 Task: Find a flat in Westbrook, United States, for 2 guests from June 8 to June 16, with a price range of ₹10,000 to ₹15,000, 1 bedroom, 1 bed, 1 bathroom, WiFi, and self check-in.
Action: Mouse moved to (766, 122)
Screenshot: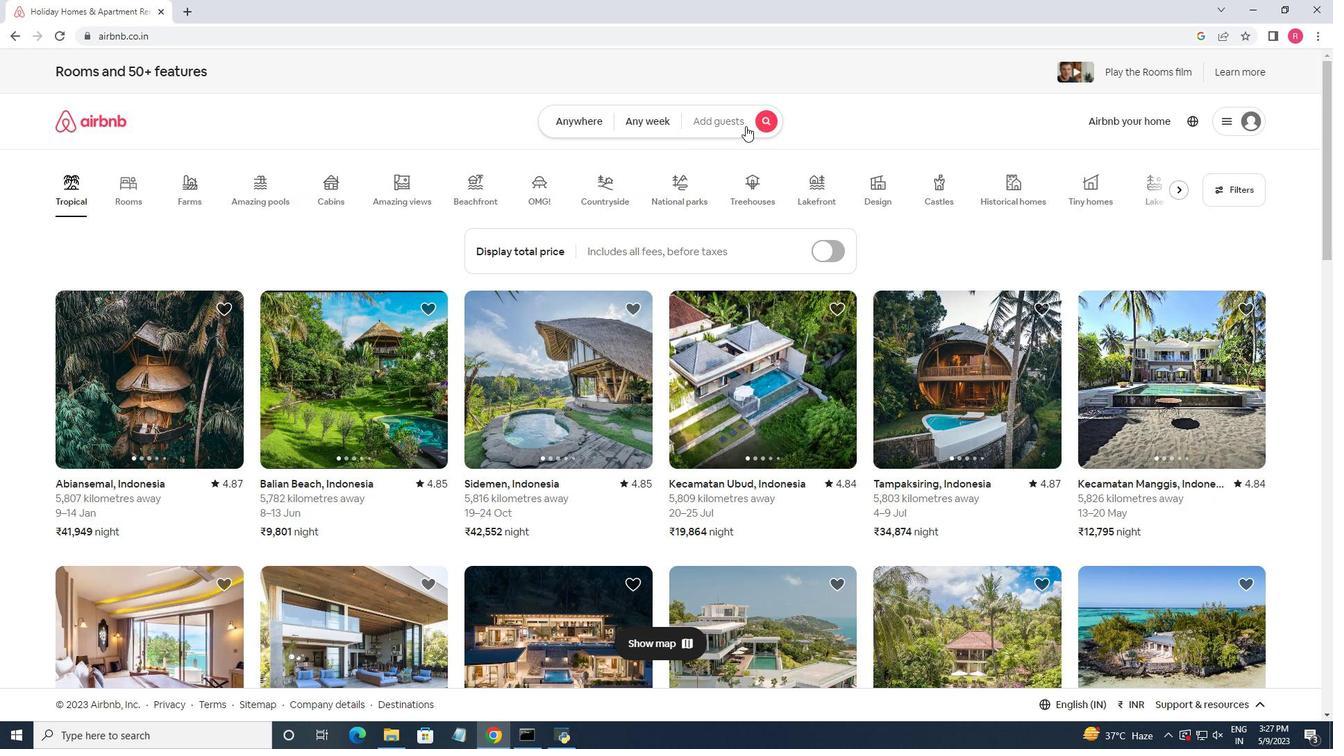 
Action: Mouse pressed left at (766, 122)
Screenshot: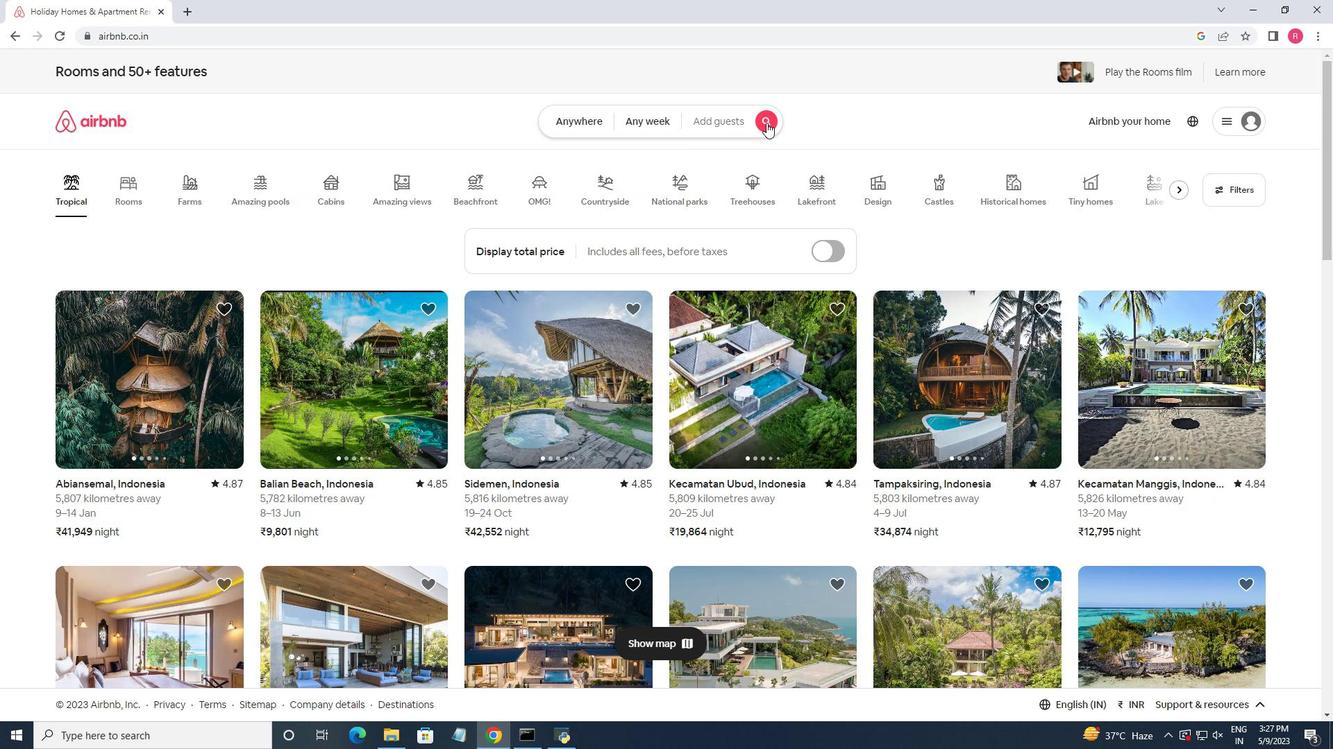 
Action: Mouse moved to (463, 180)
Screenshot: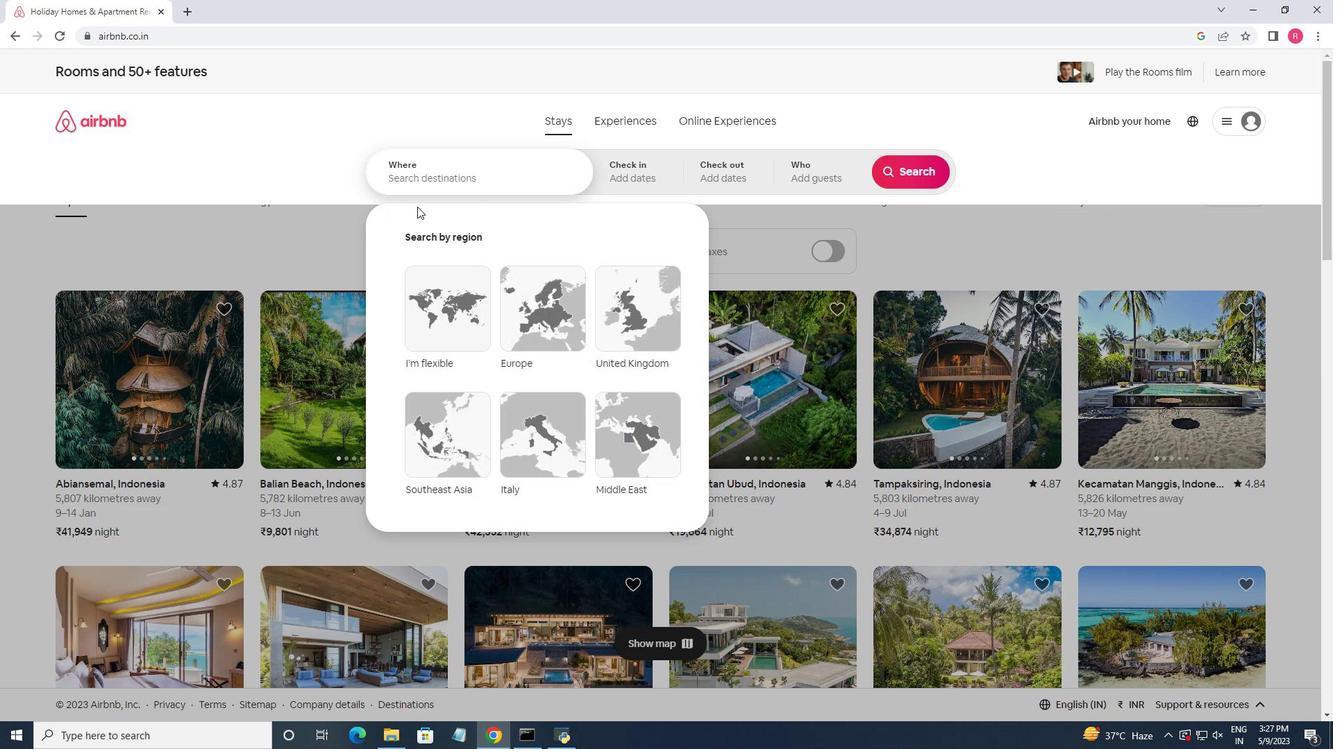 
Action: Mouse pressed left at (463, 180)
Screenshot: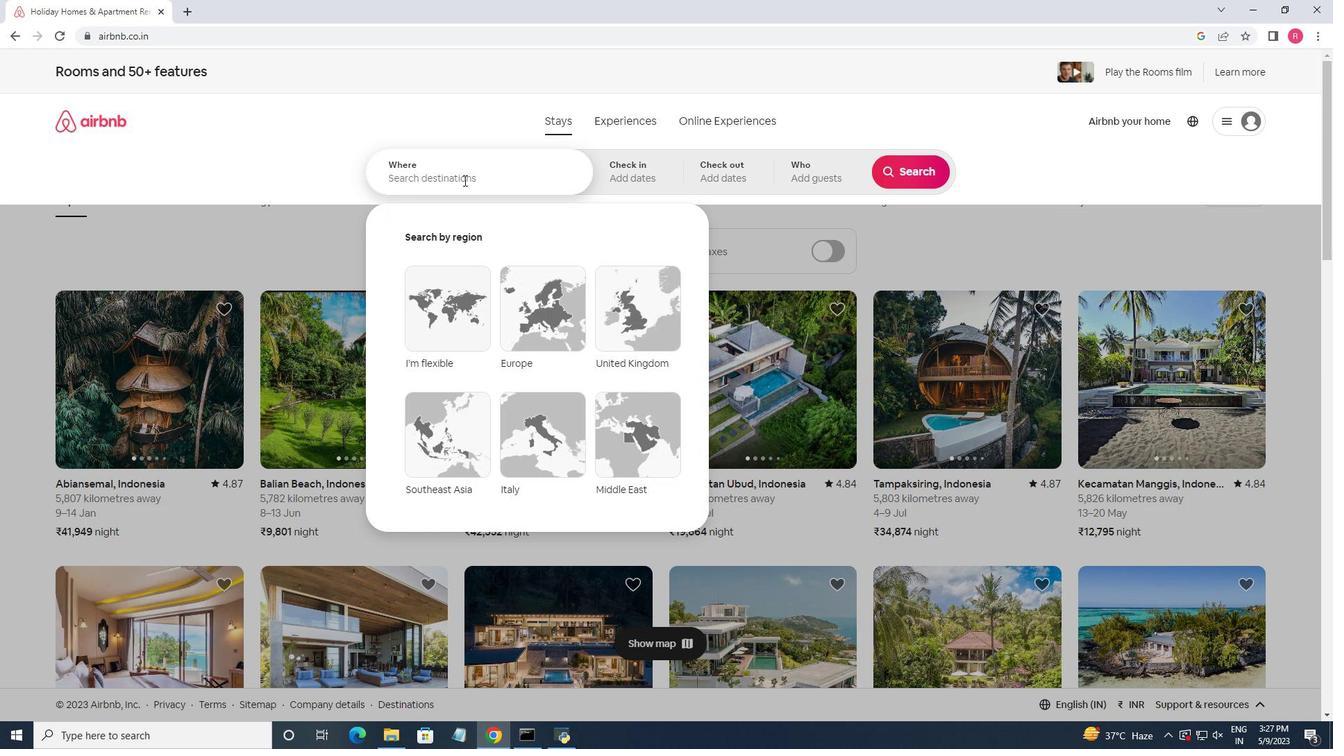 
Action: Key pressed <Key.shift>
Screenshot: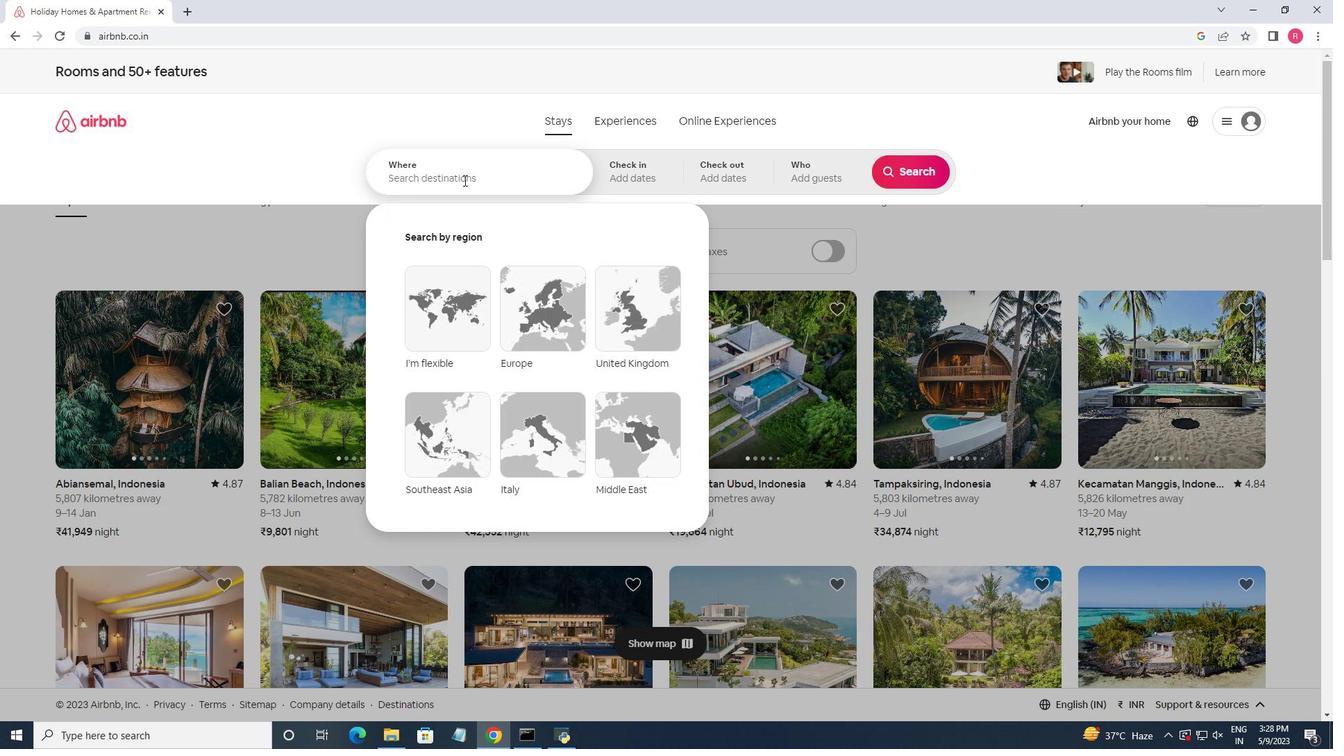 
Action: Mouse moved to (463, 179)
Screenshot: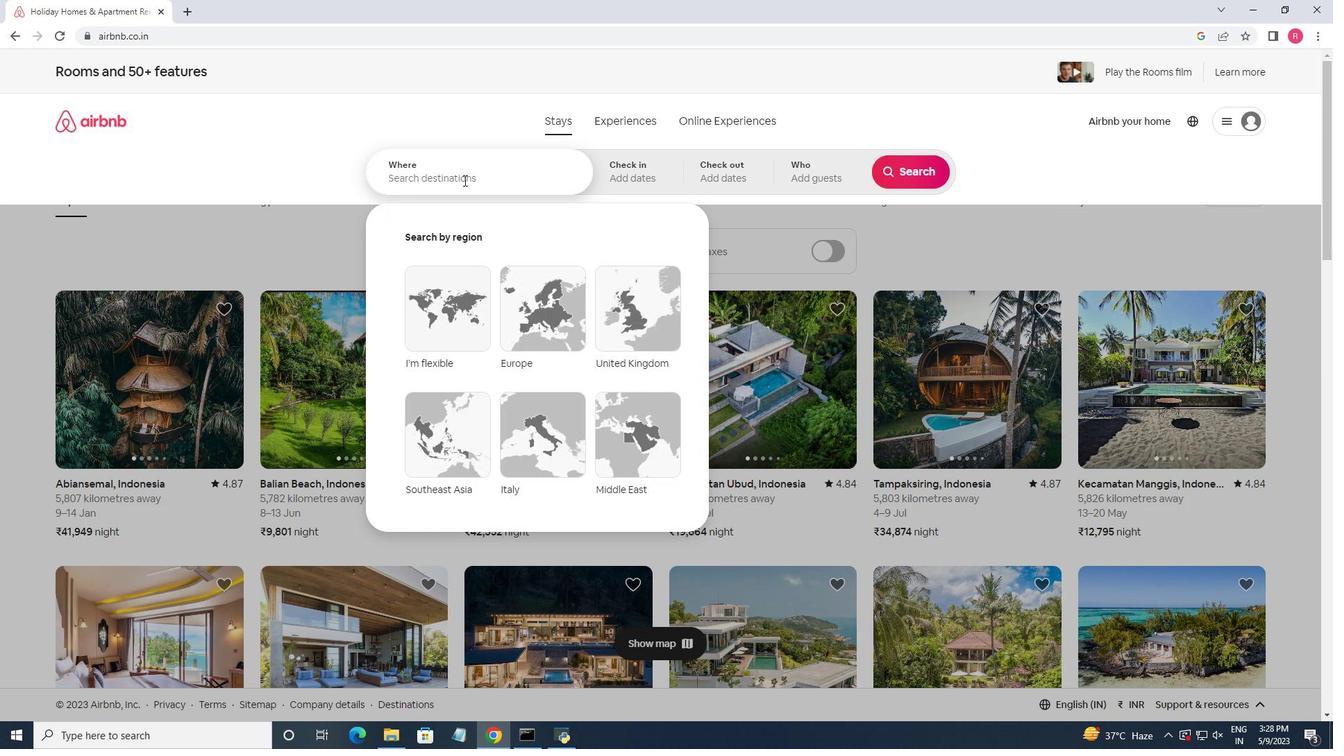 
Action: Key pressed Westbrook,<Key.space><Key.shift>United<Key.space><Key.space><Key.shift>States
Screenshot: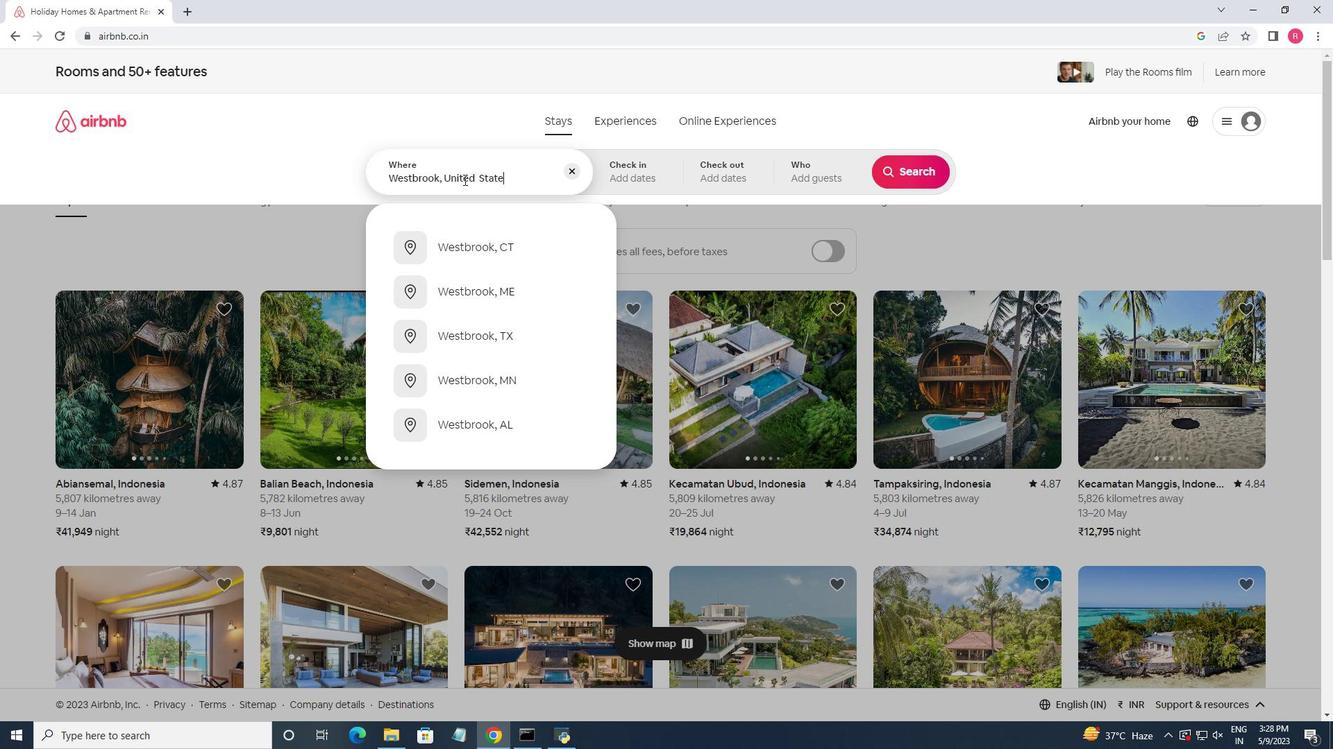 
Action: Mouse moved to (528, 195)
Screenshot: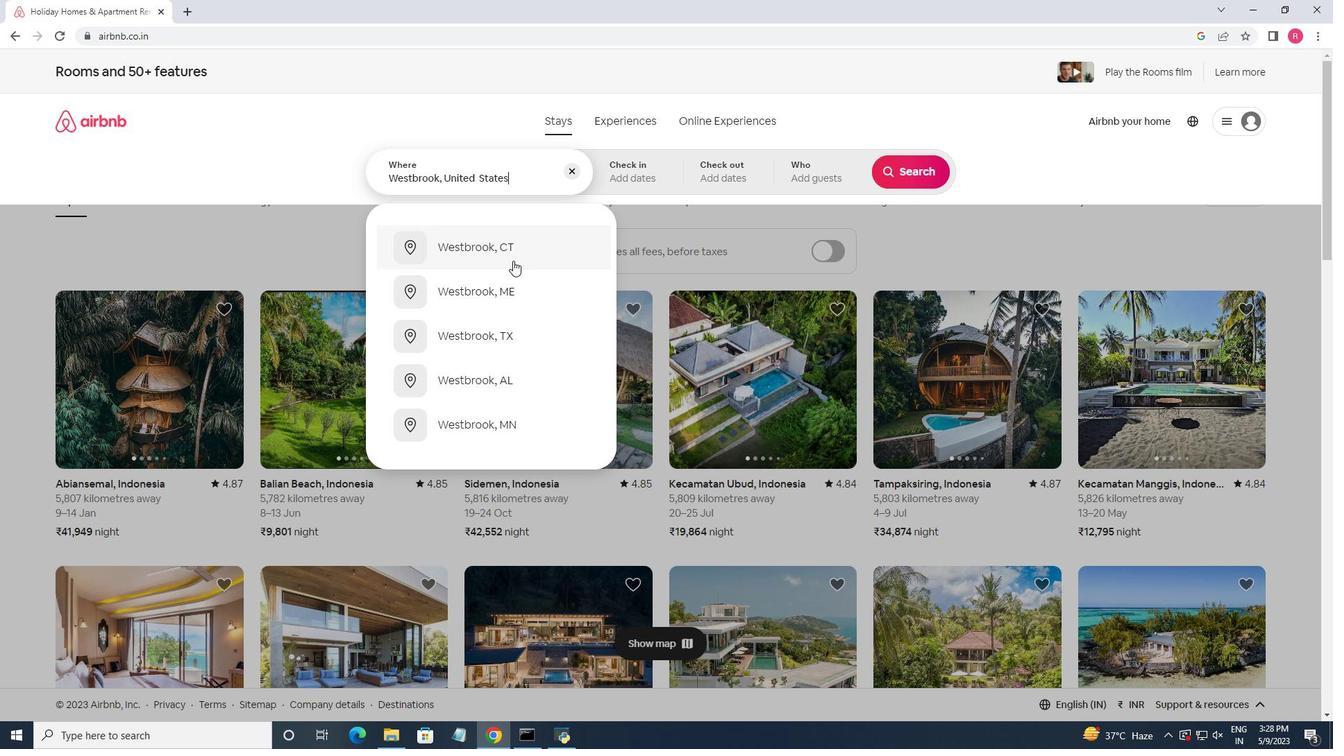 
Action: Key pressed <Key.enter>
Screenshot: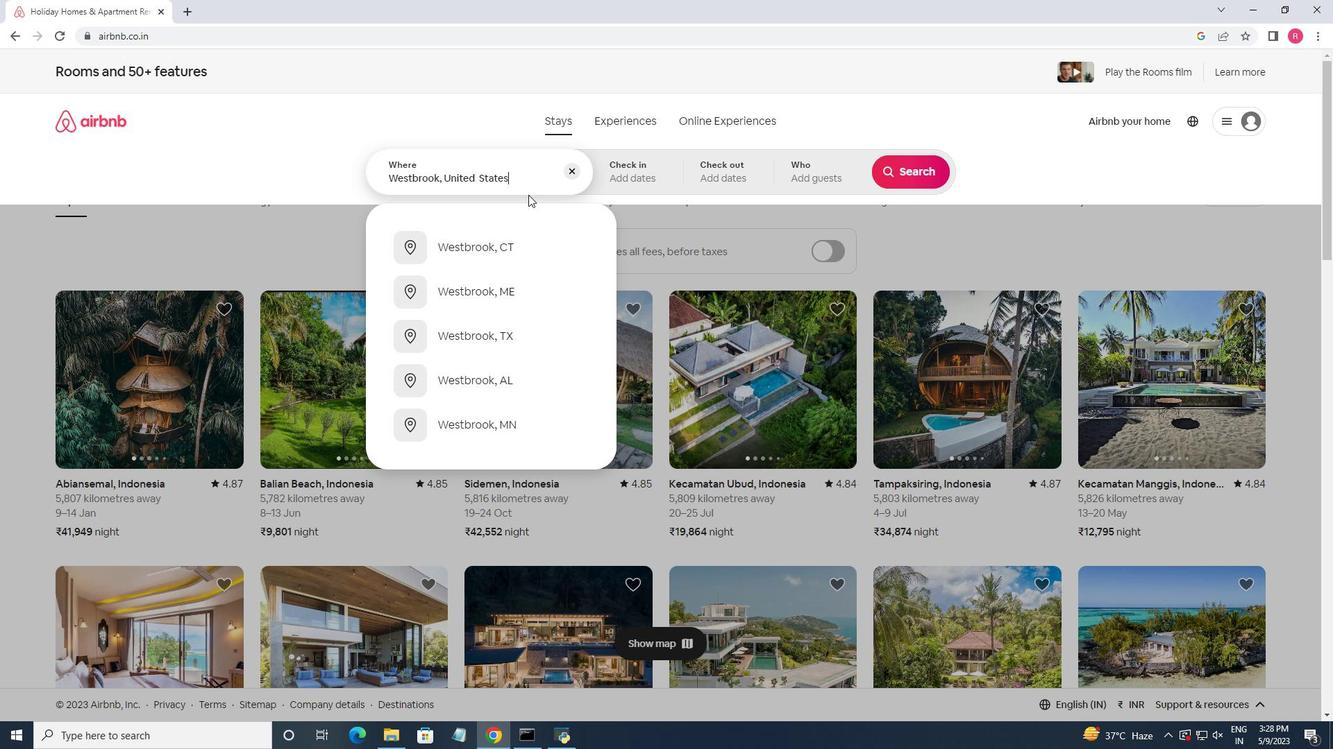 
Action: Mouse moved to (826, 377)
Screenshot: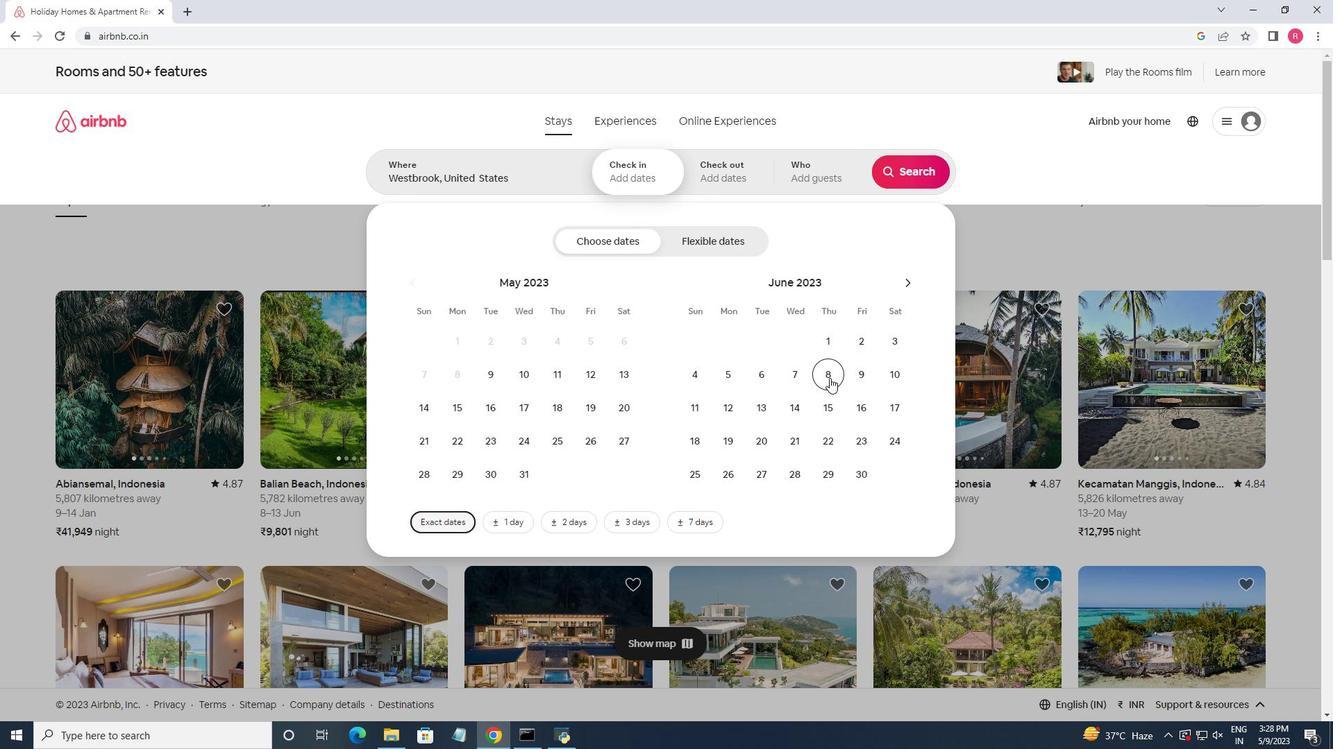 
Action: Mouse pressed left at (826, 377)
Screenshot: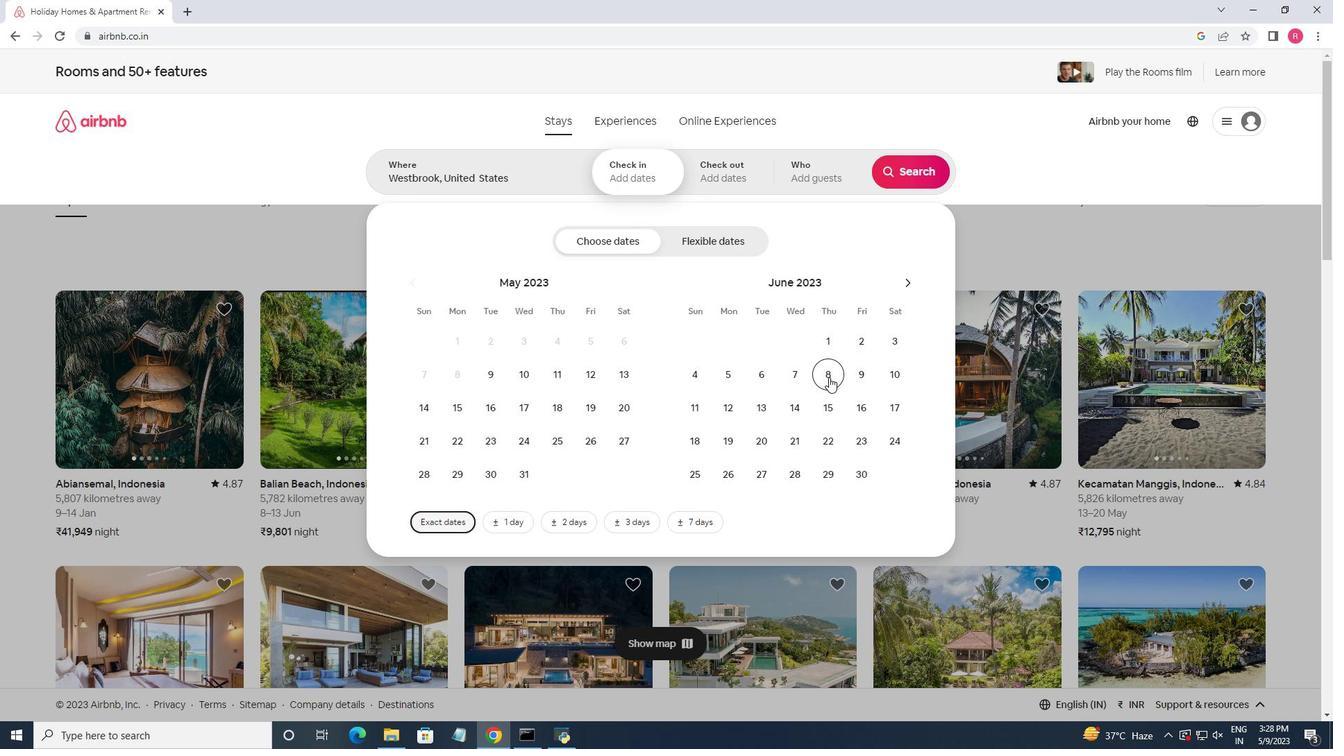 
Action: Mouse moved to (855, 414)
Screenshot: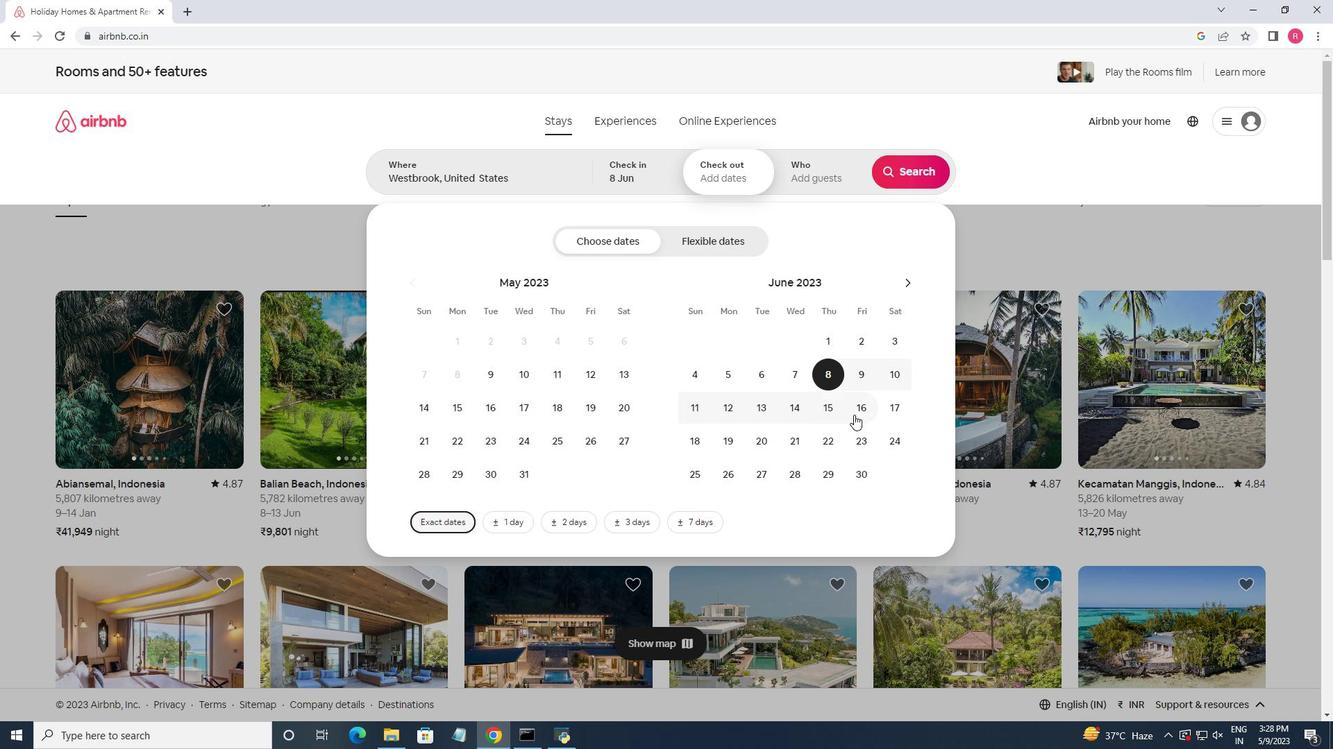 
Action: Mouse pressed left at (855, 414)
Screenshot: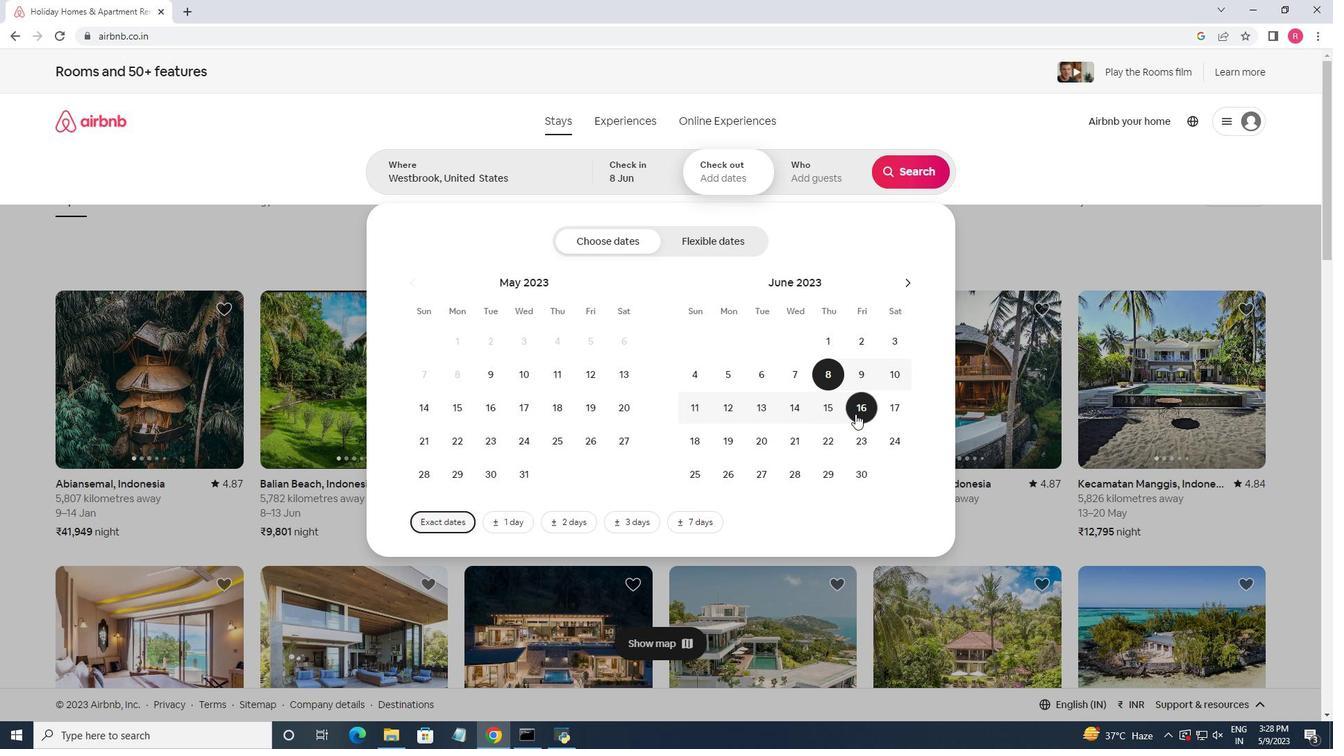 
Action: Mouse moved to (798, 188)
Screenshot: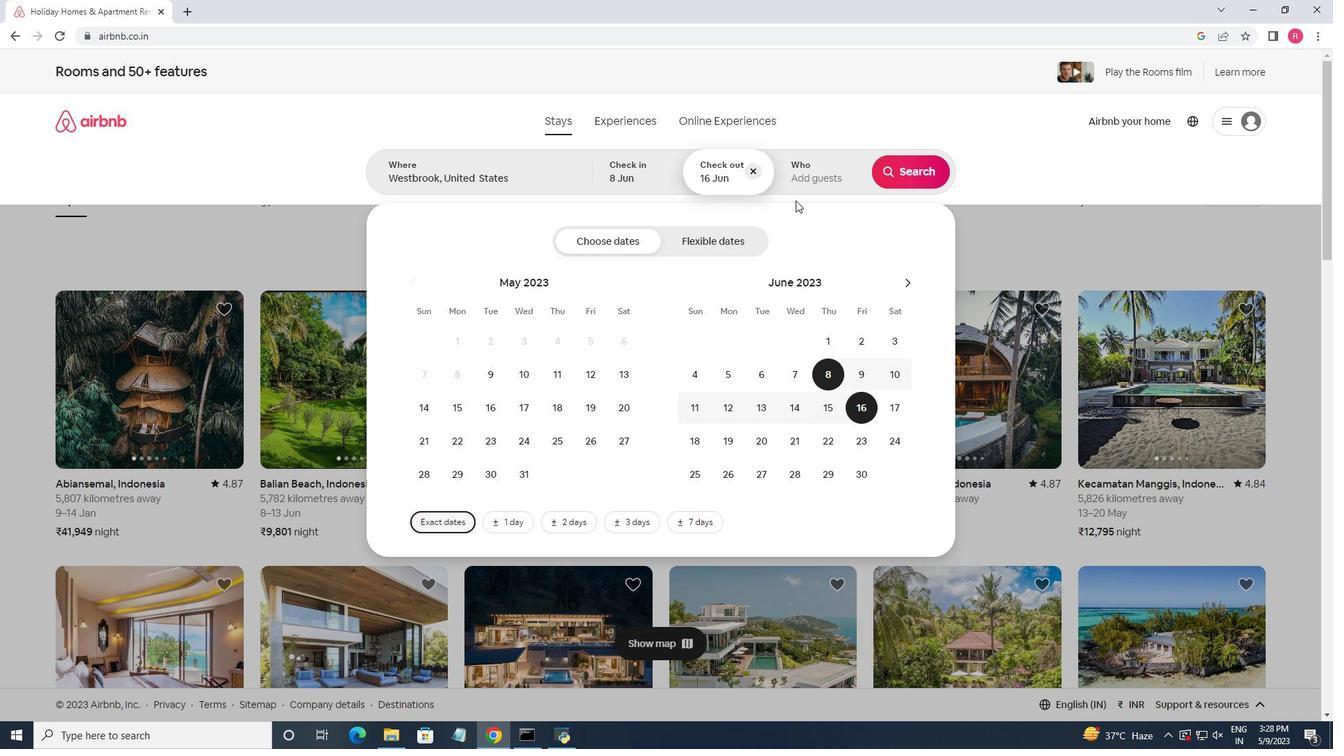 
Action: Mouse pressed left at (798, 188)
Screenshot: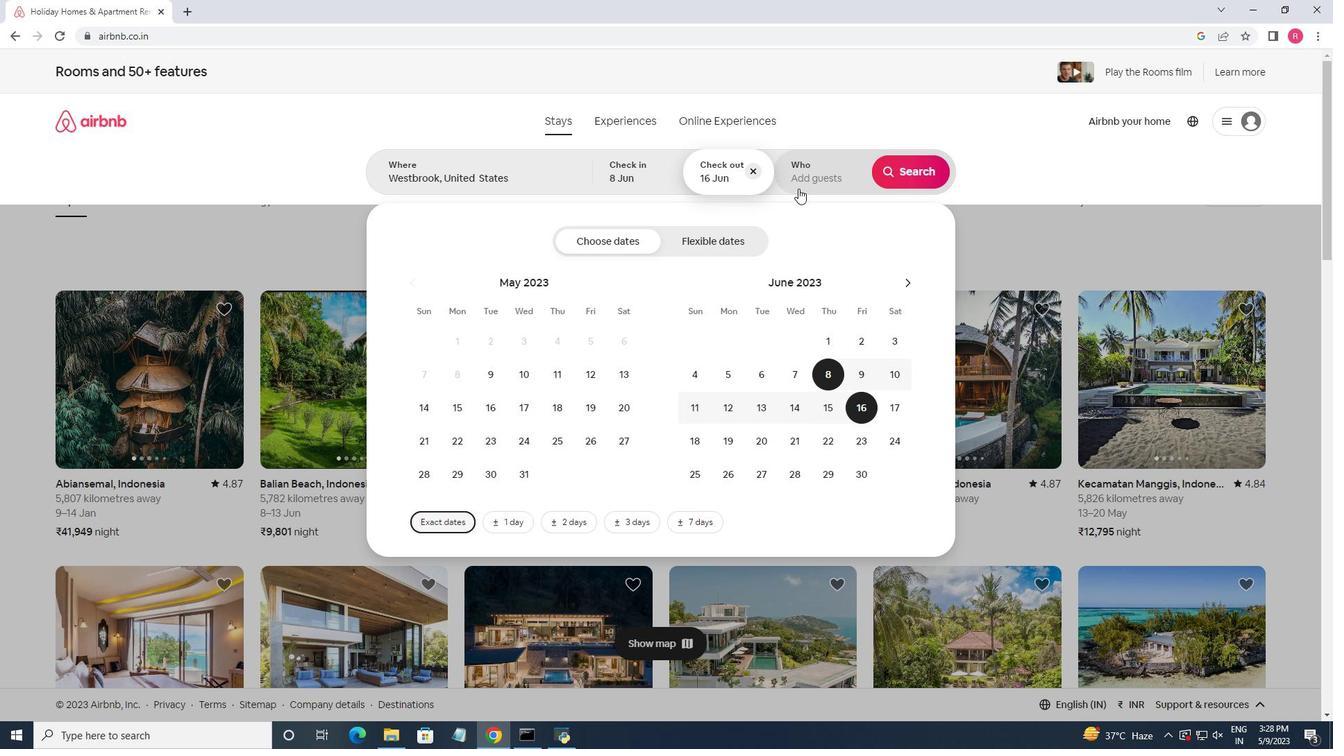 
Action: Mouse moved to (907, 249)
Screenshot: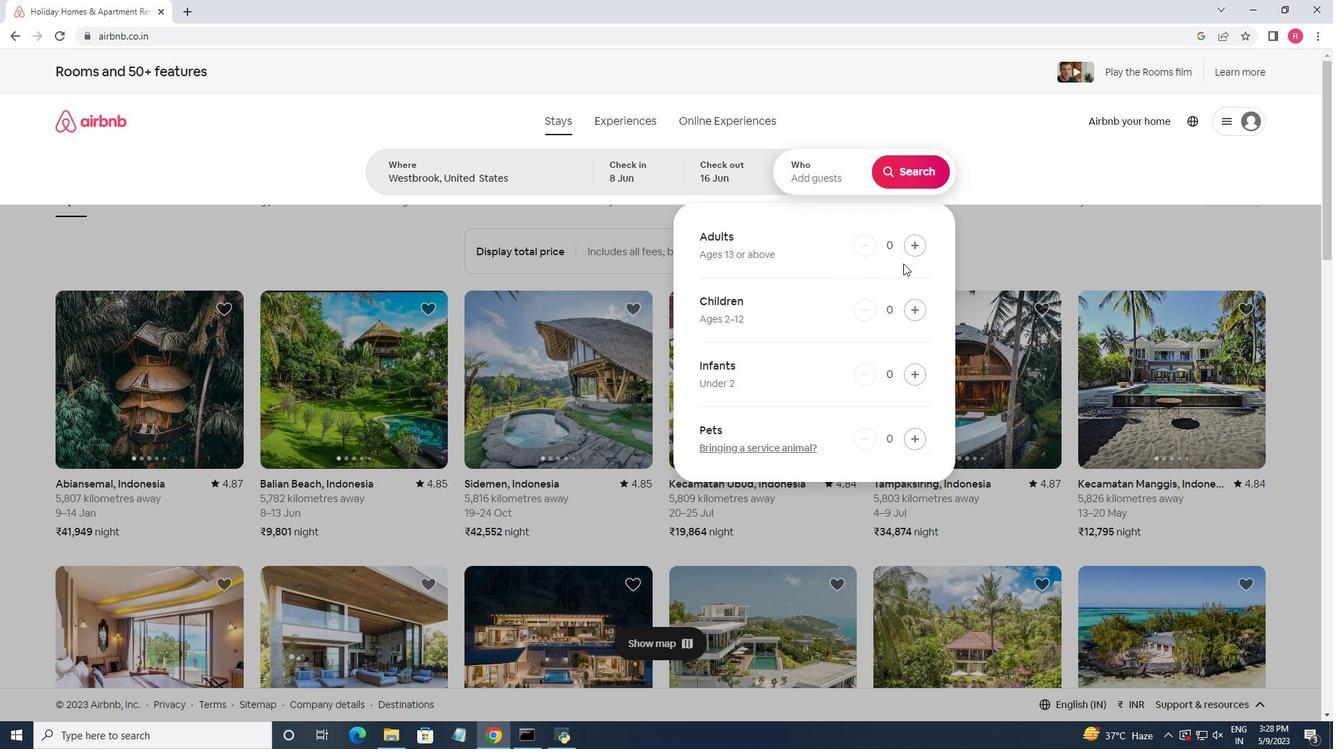 
Action: Mouse pressed left at (907, 249)
Screenshot: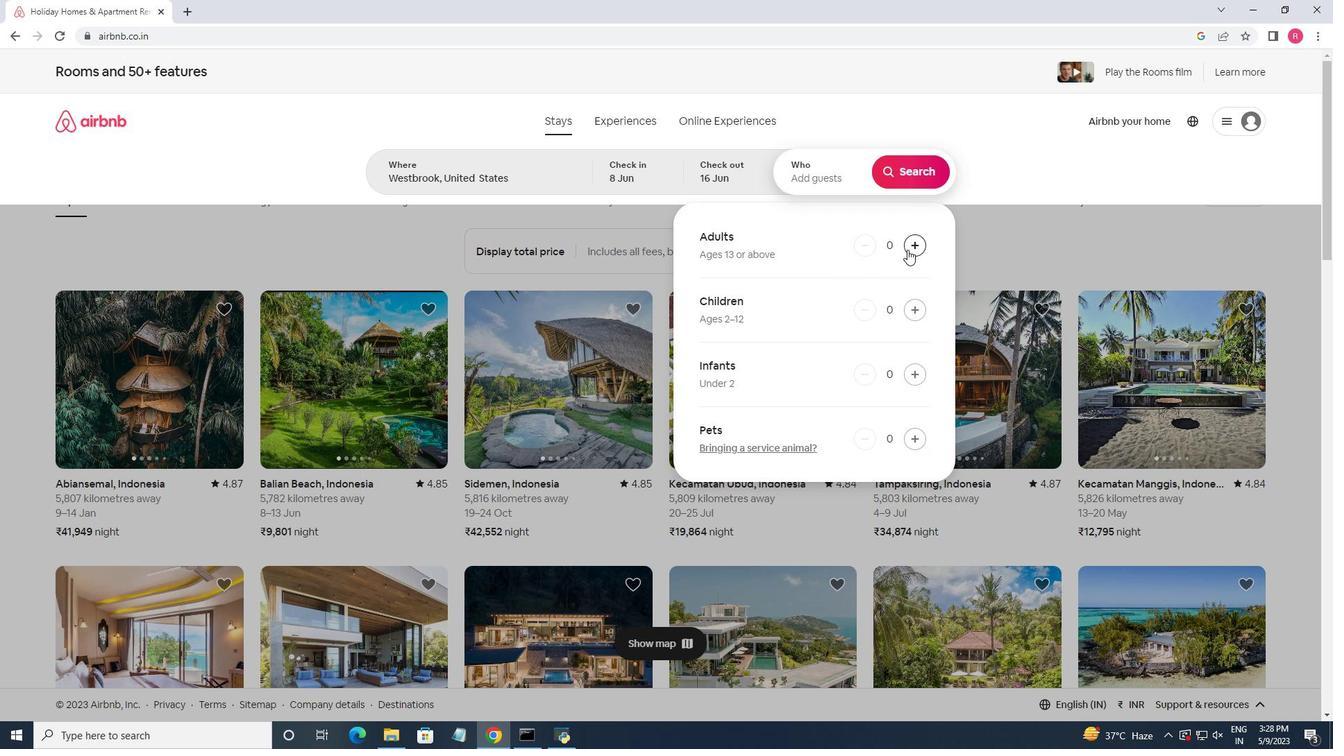 
Action: Mouse pressed left at (907, 249)
Screenshot: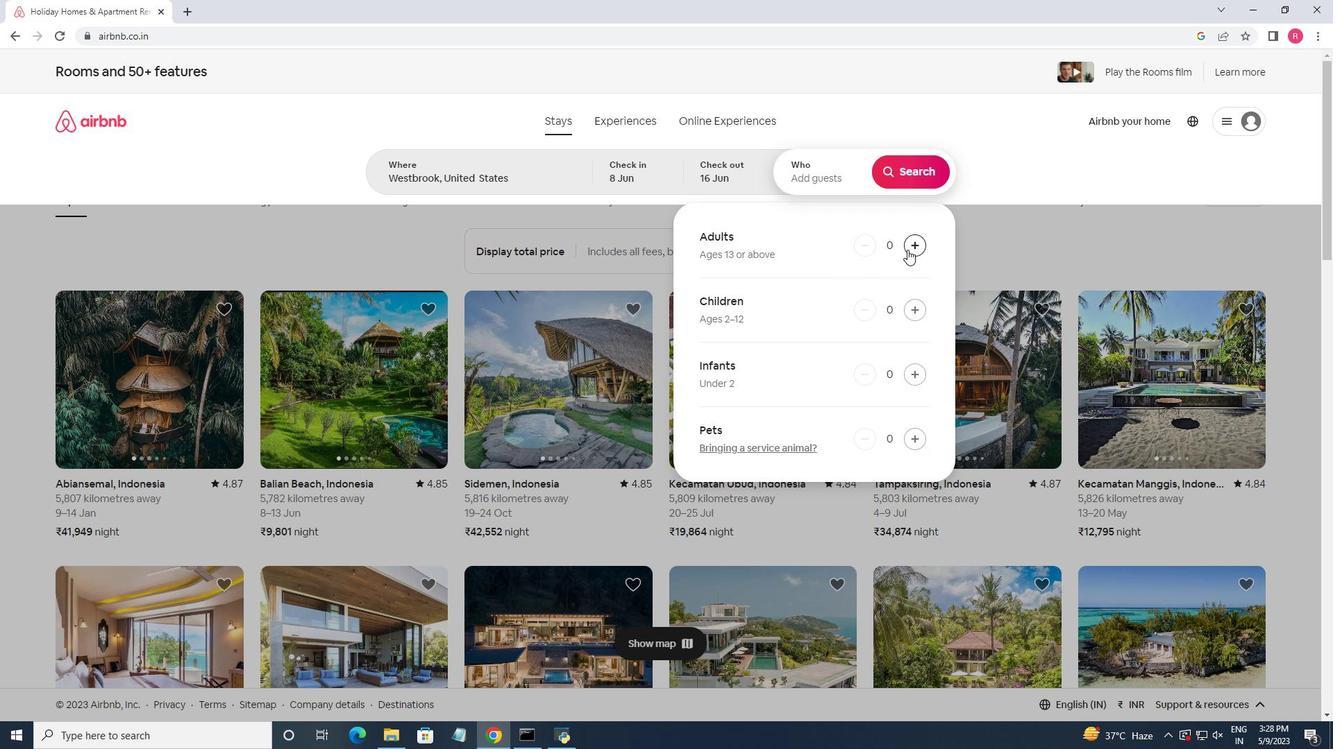 
Action: Mouse moved to (894, 174)
Screenshot: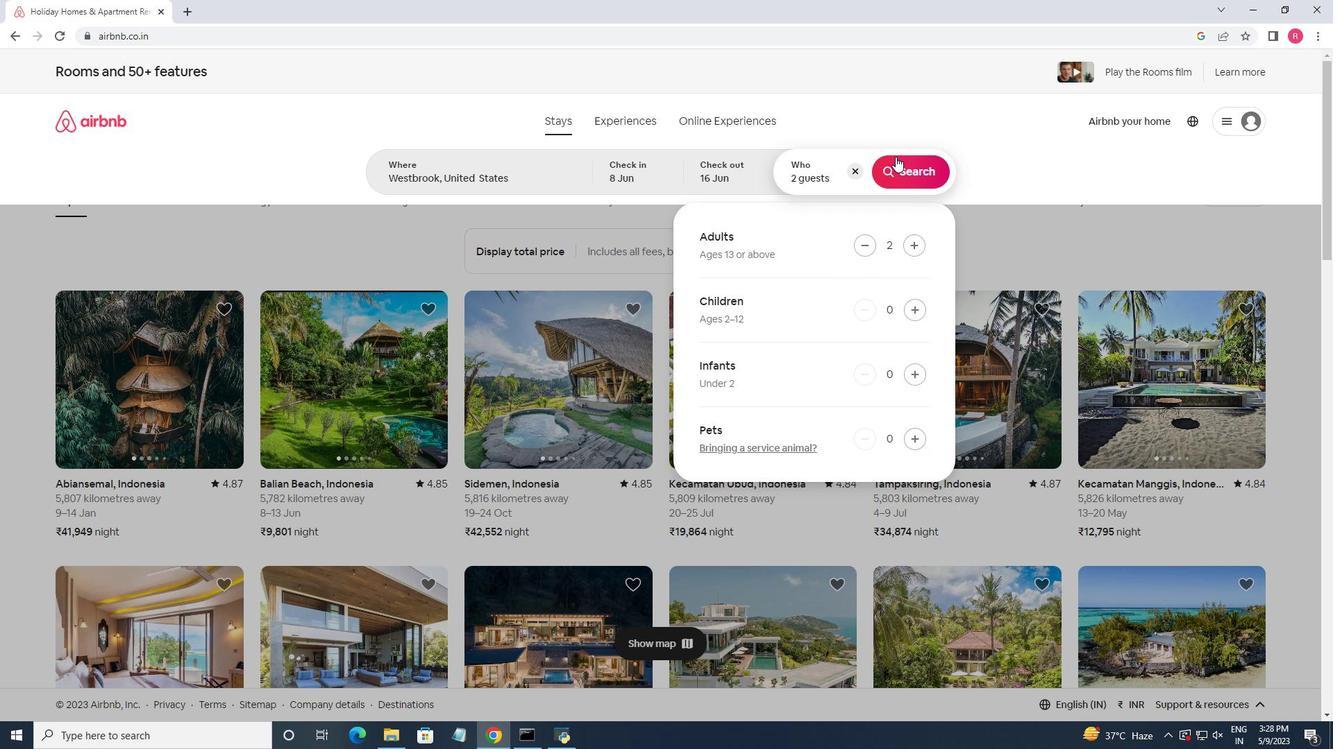 
Action: Mouse pressed left at (894, 174)
Screenshot: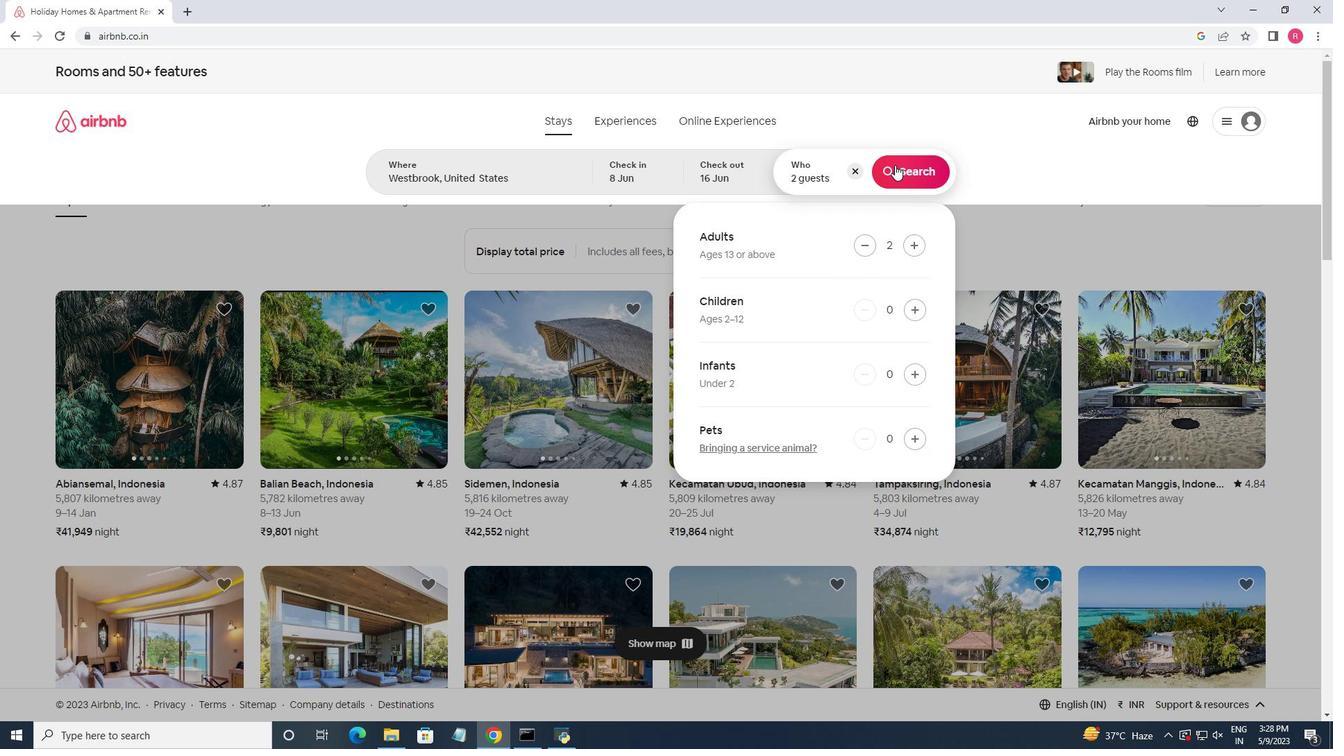 
Action: Mouse moved to (1277, 135)
Screenshot: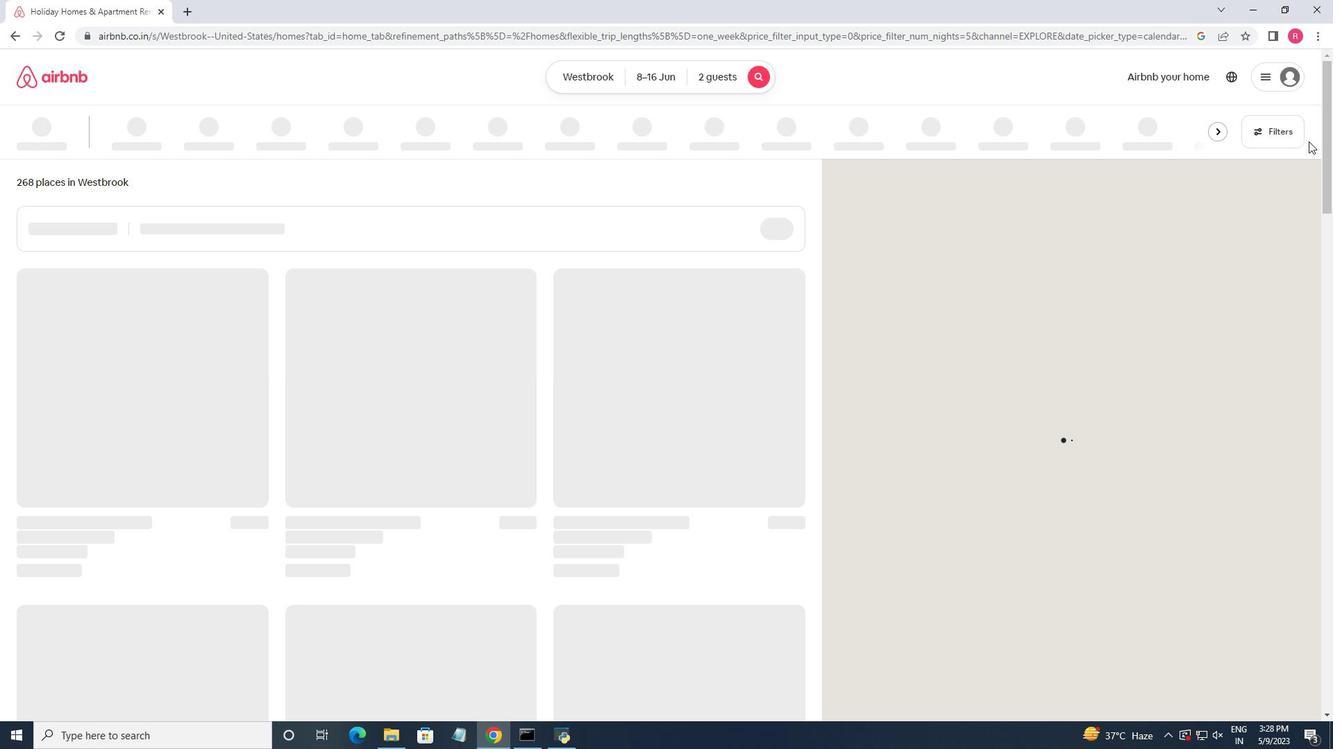 
Action: Mouse pressed left at (1277, 135)
Screenshot: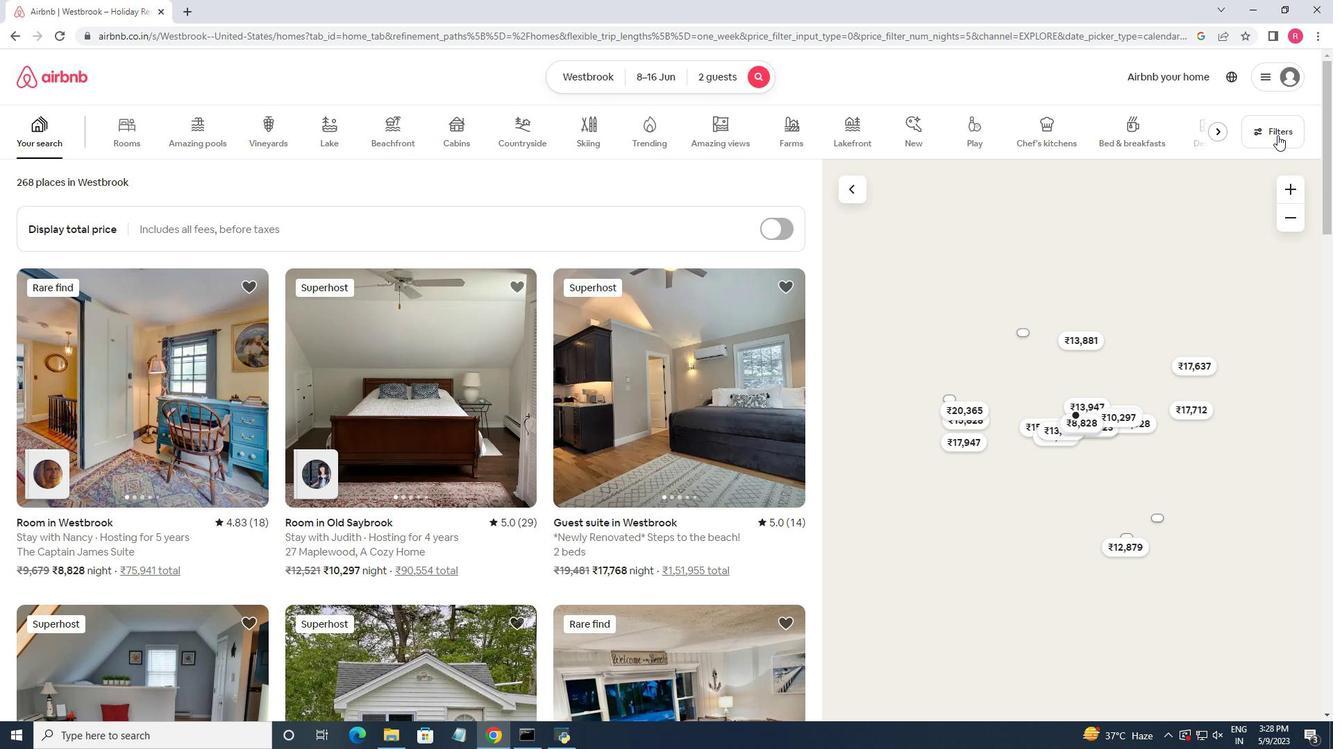 
Action: Mouse moved to (513, 470)
Screenshot: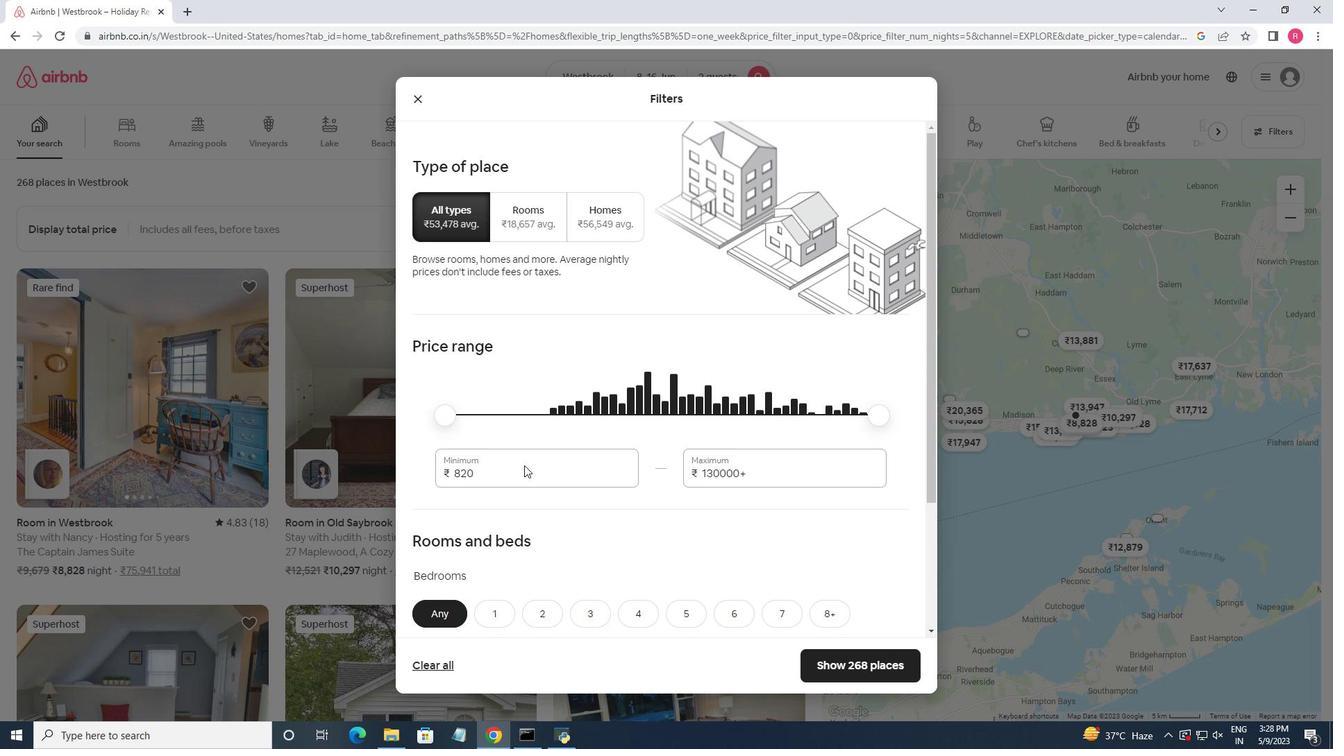 
Action: Mouse pressed left at (513, 470)
Screenshot: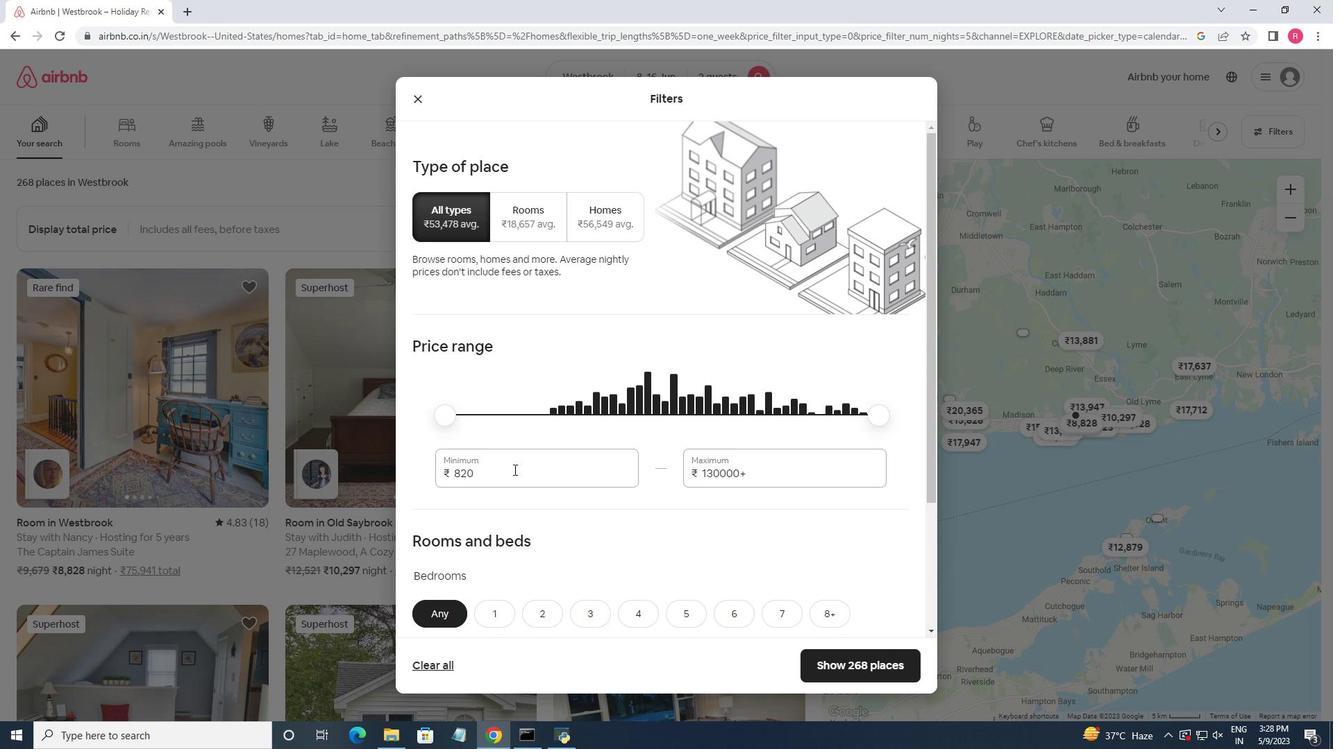 
Action: Mouse pressed left at (513, 470)
Screenshot: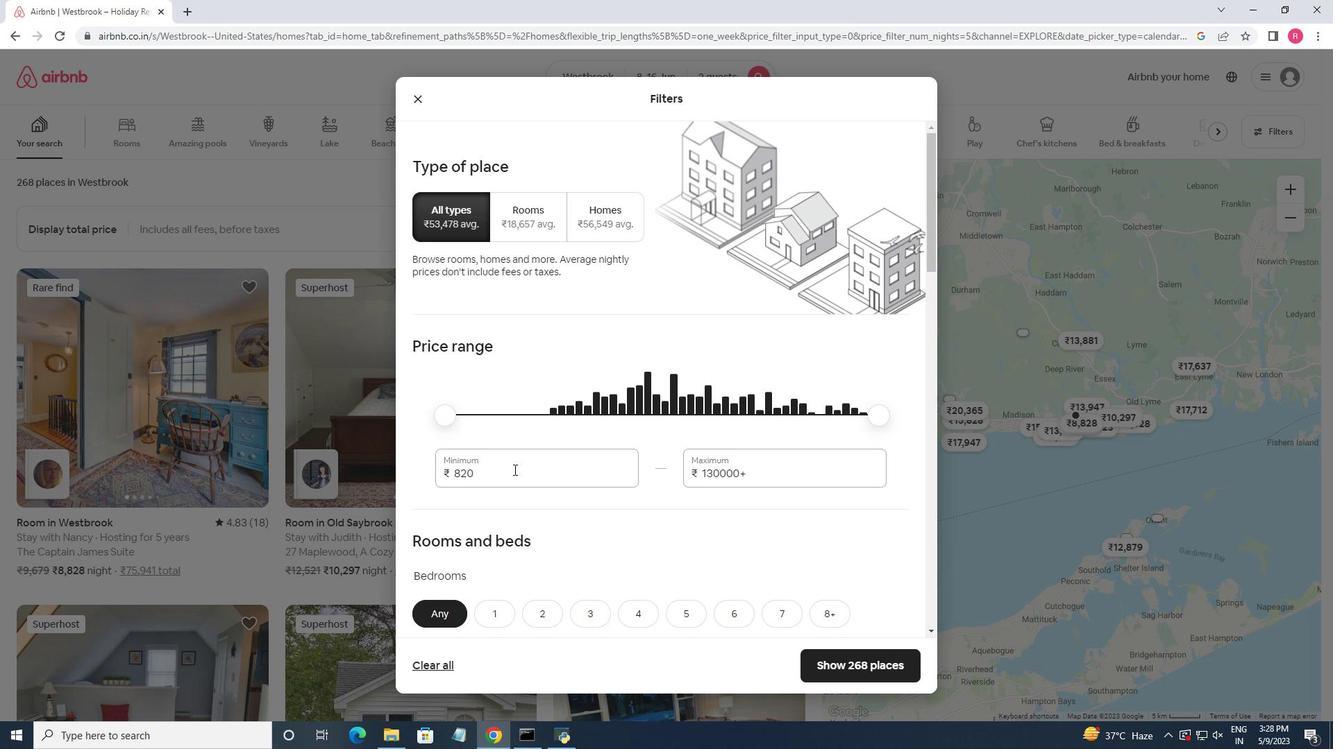 
Action: Key pressed <Key.backspace>10000<Key.tab>15000
Screenshot: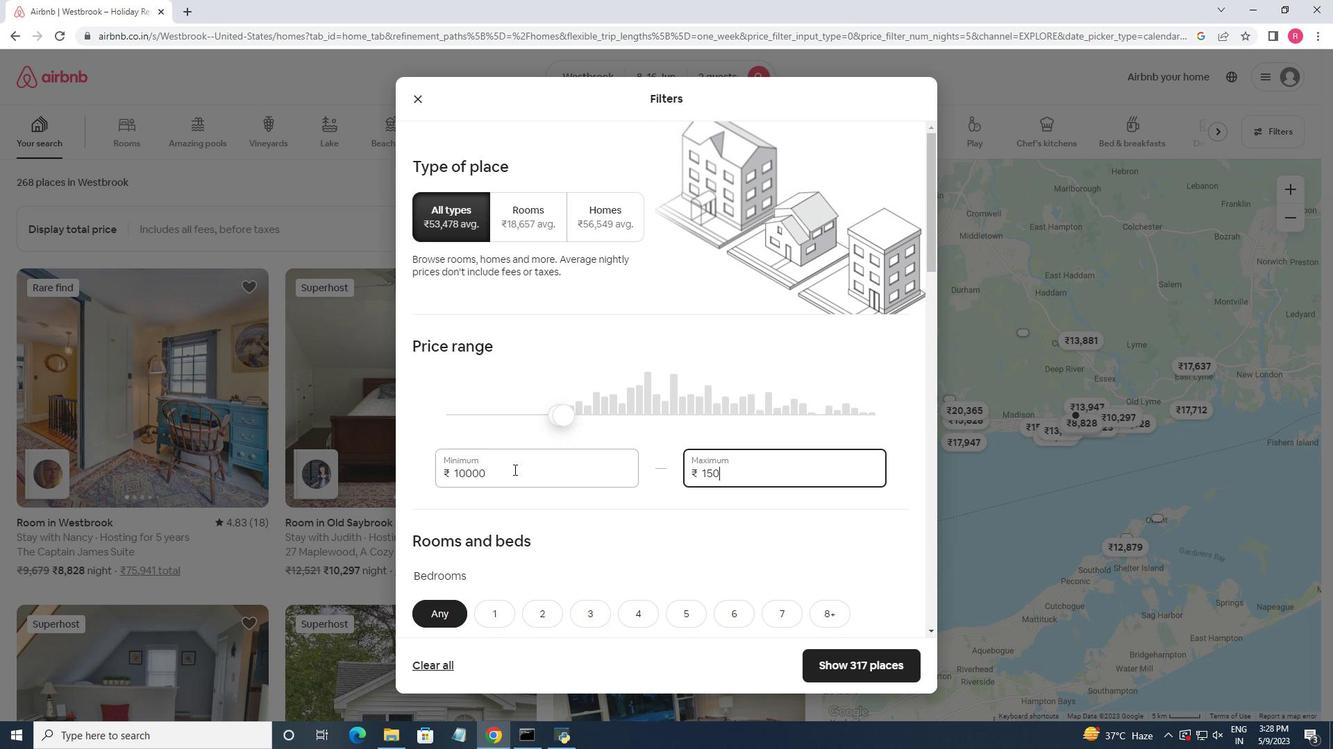 
Action: Mouse moved to (571, 416)
Screenshot: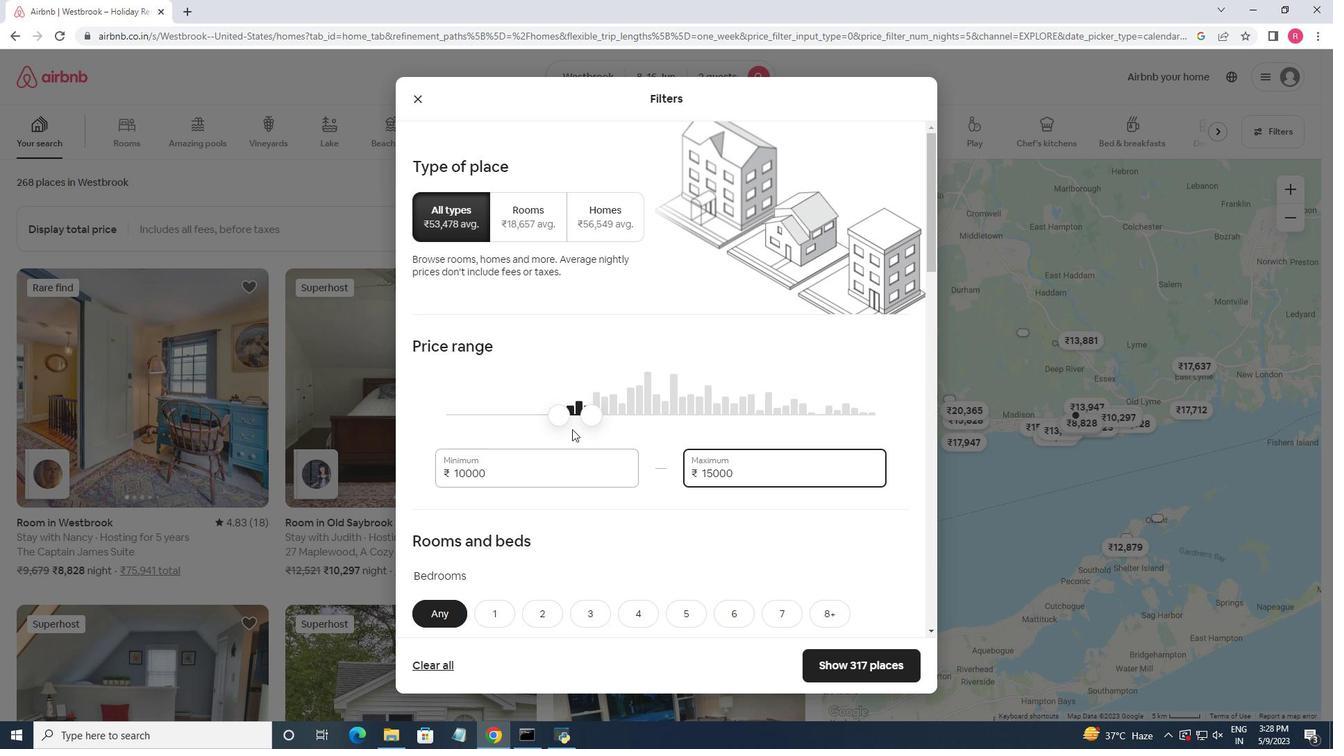 
Action: Mouse scrolled (571, 415) with delta (0, 0)
Screenshot: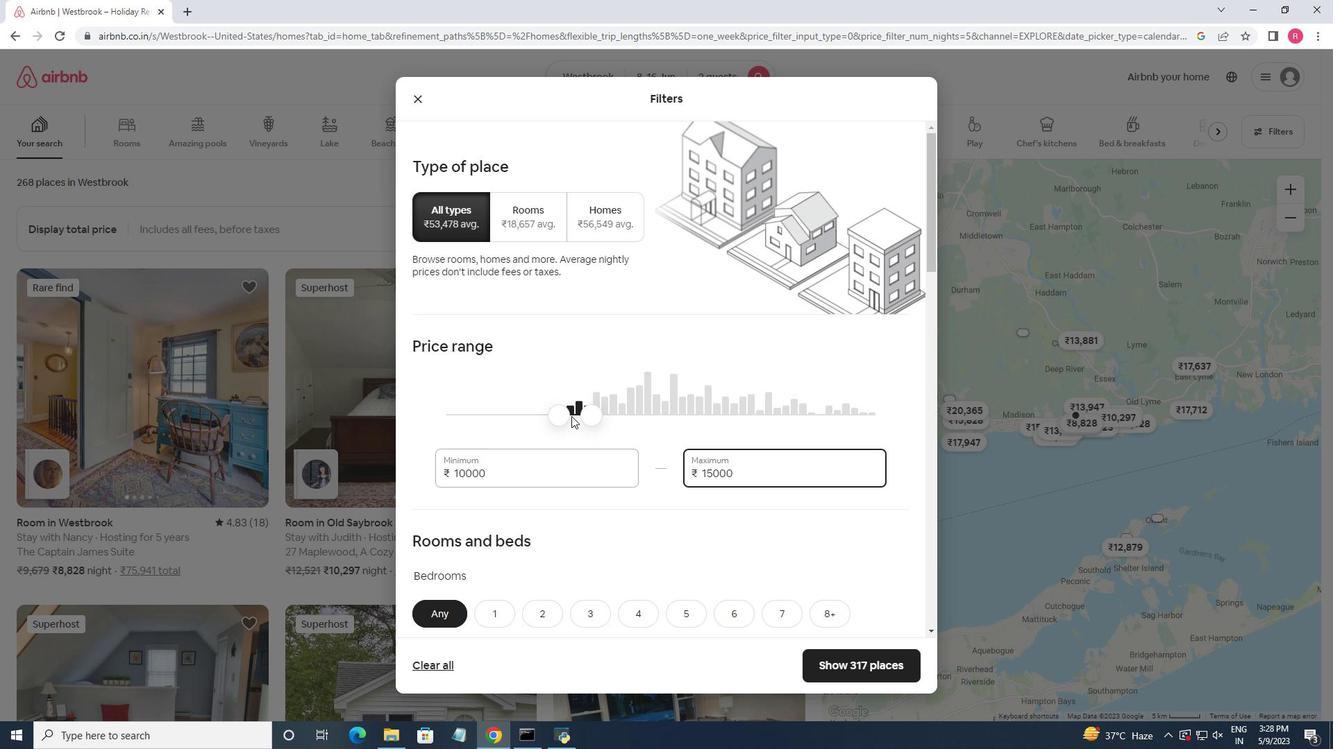 
Action: Mouse scrolled (571, 415) with delta (0, 0)
Screenshot: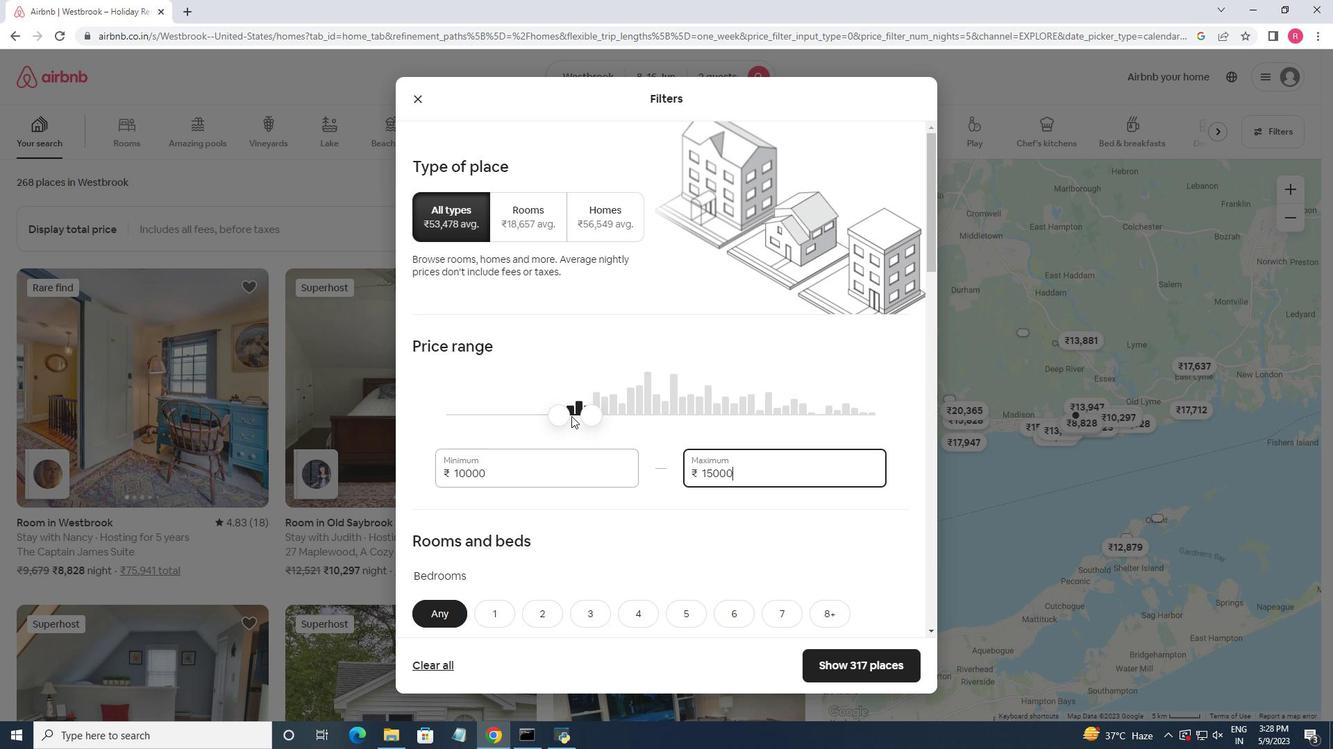 
Action: Mouse moved to (495, 480)
Screenshot: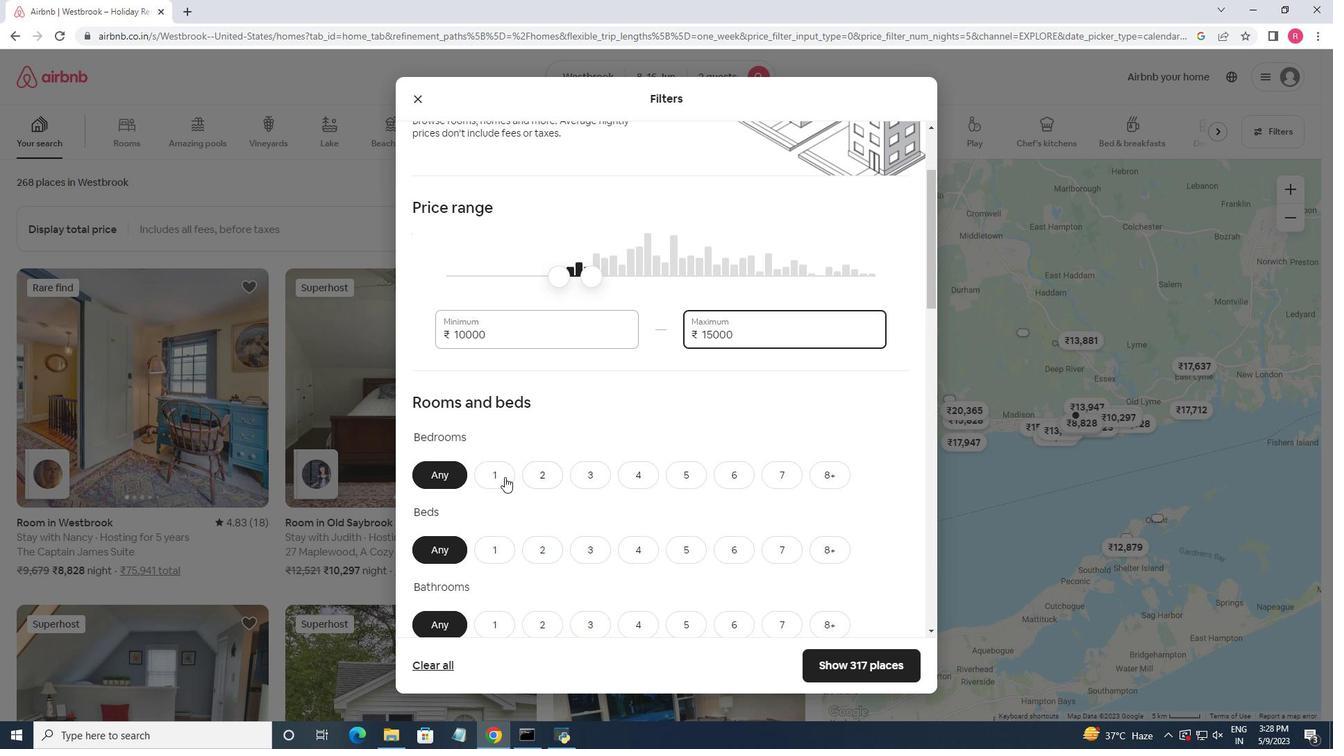 
Action: Mouse pressed left at (495, 480)
Screenshot: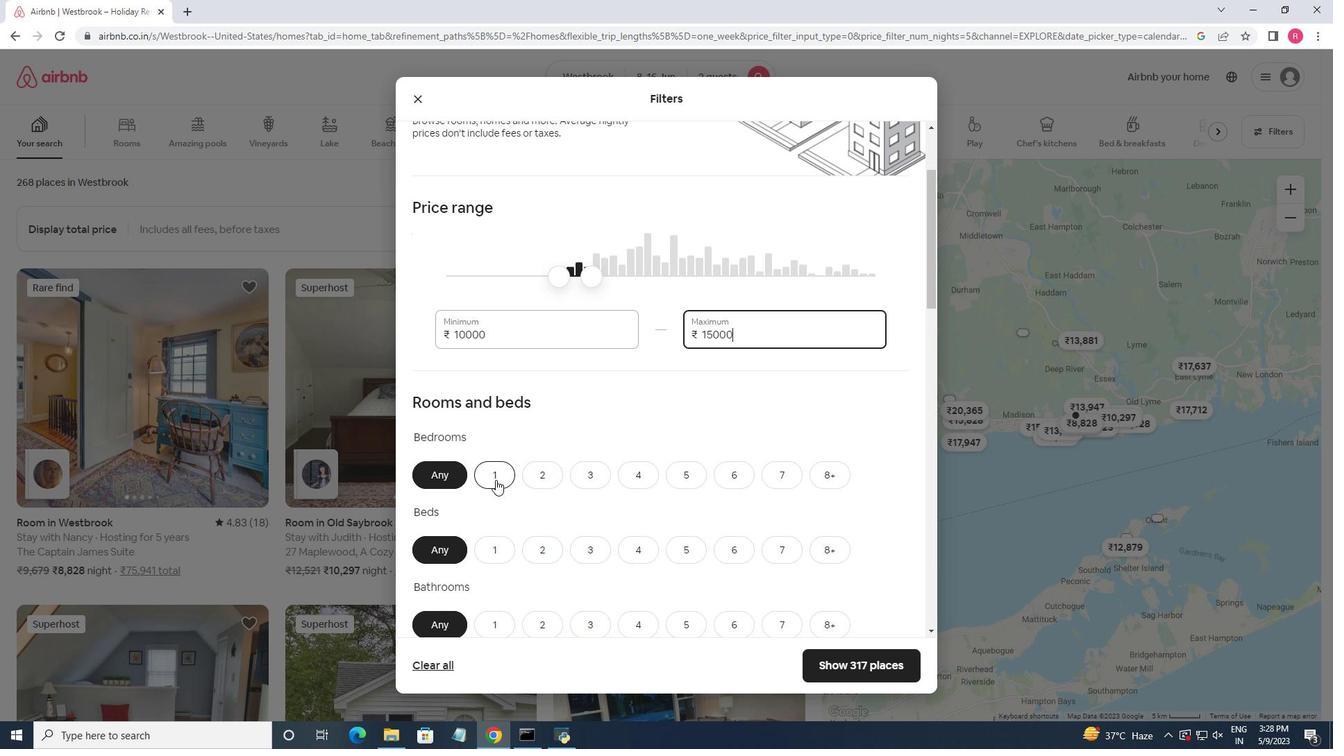 
Action: Mouse moved to (507, 548)
Screenshot: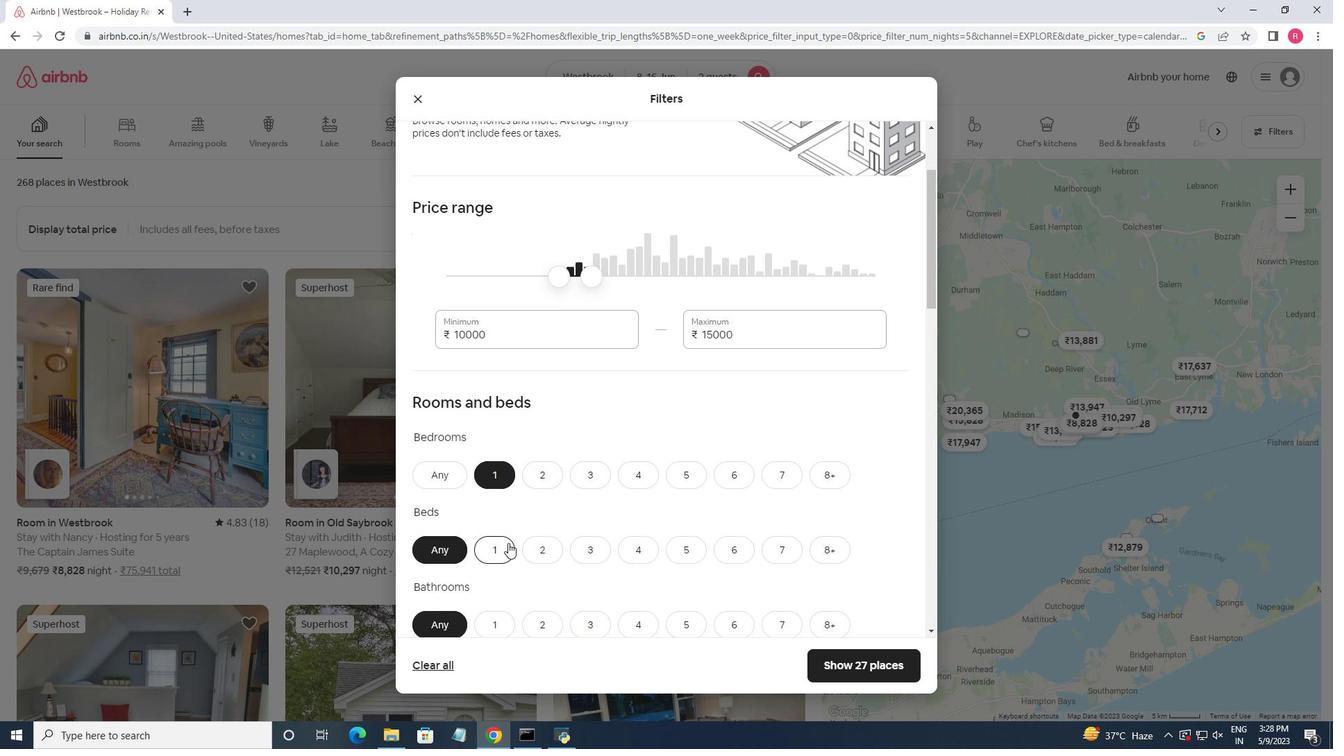 
Action: Mouse pressed left at (507, 548)
Screenshot: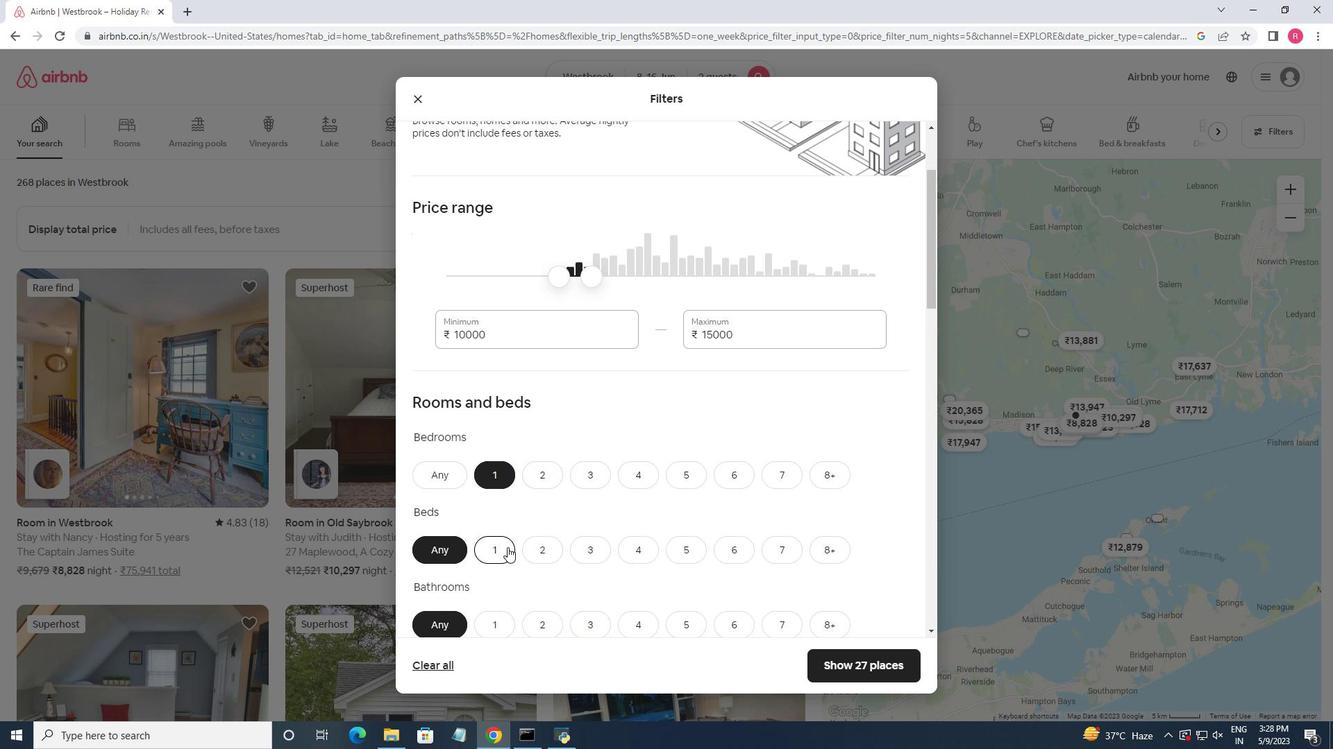 
Action: Mouse moved to (490, 640)
Screenshot: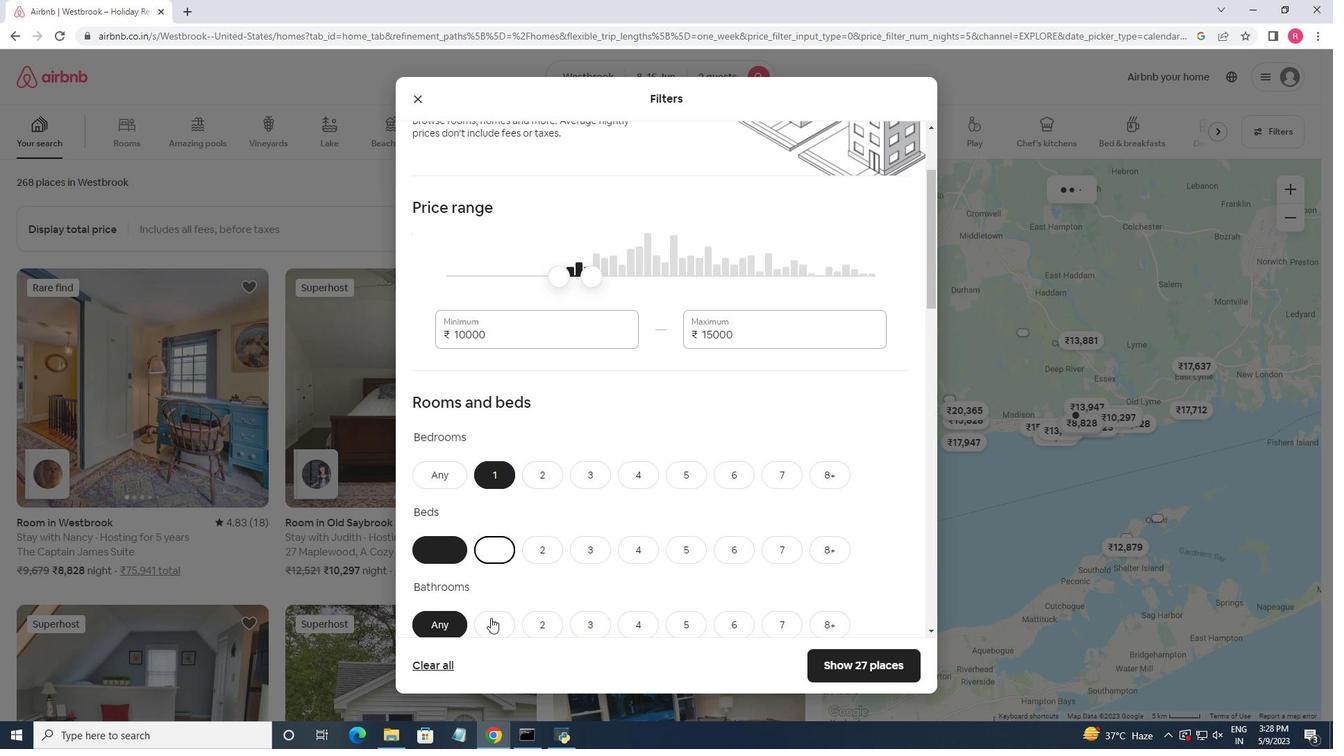 
Action: Mouse pressed left at (490, 640)
Screenshot: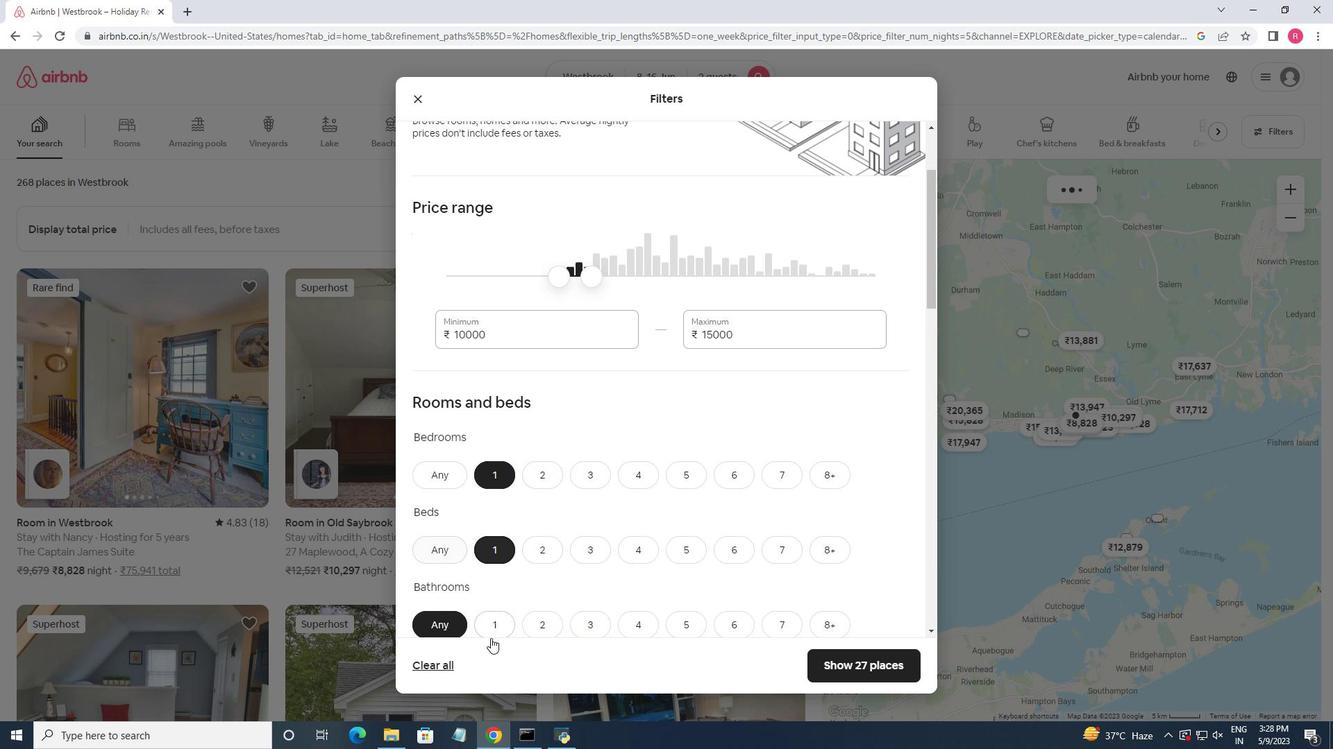 
Action: Mouse moved to (500, 622)
Screenshot: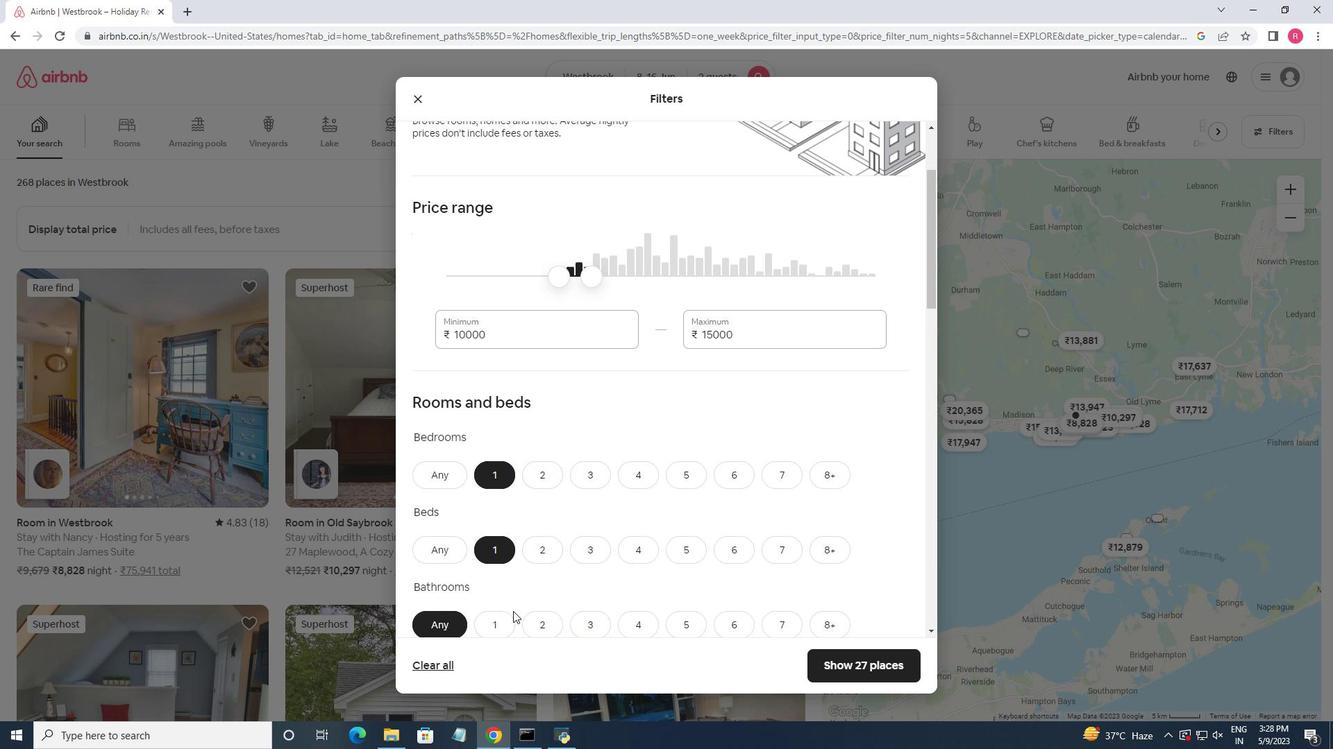 
Action: Mouse pressed left at (500, 622)
Screenshot: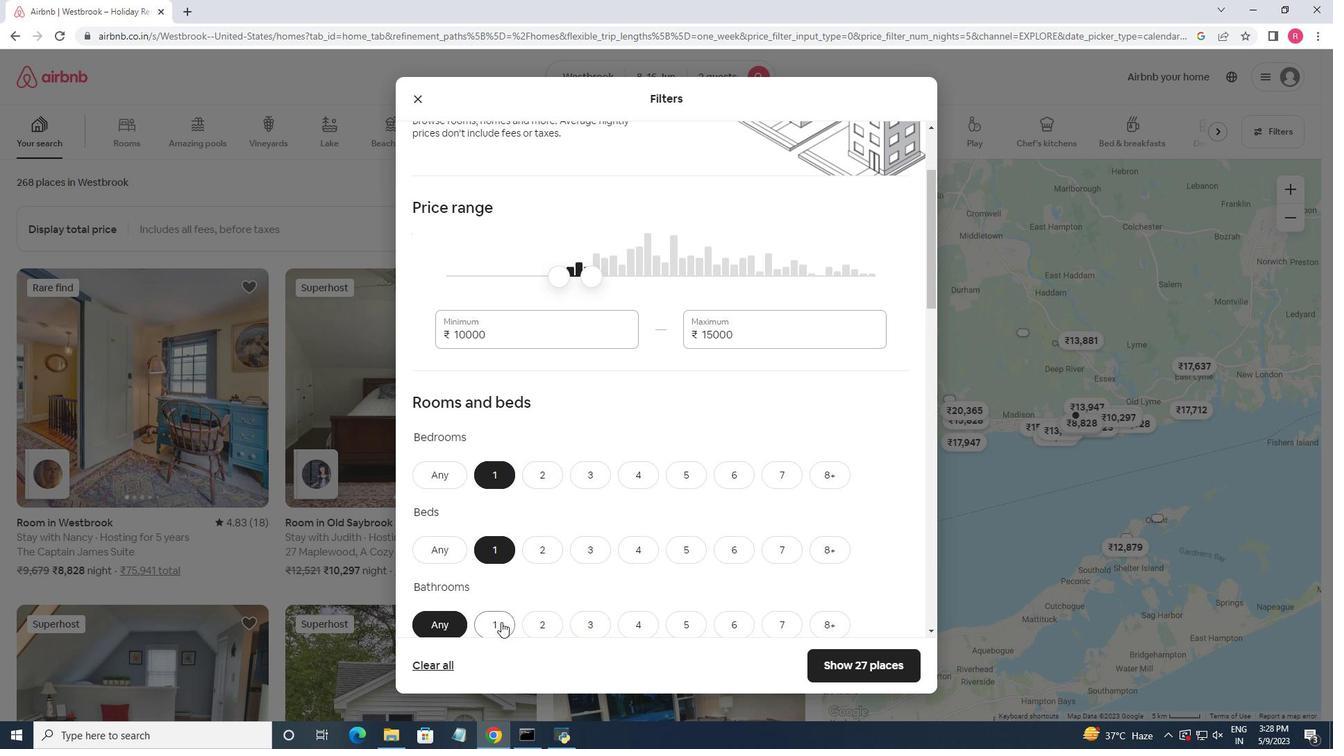 
Action: Mouse moved to (588, 473)
Screenshot: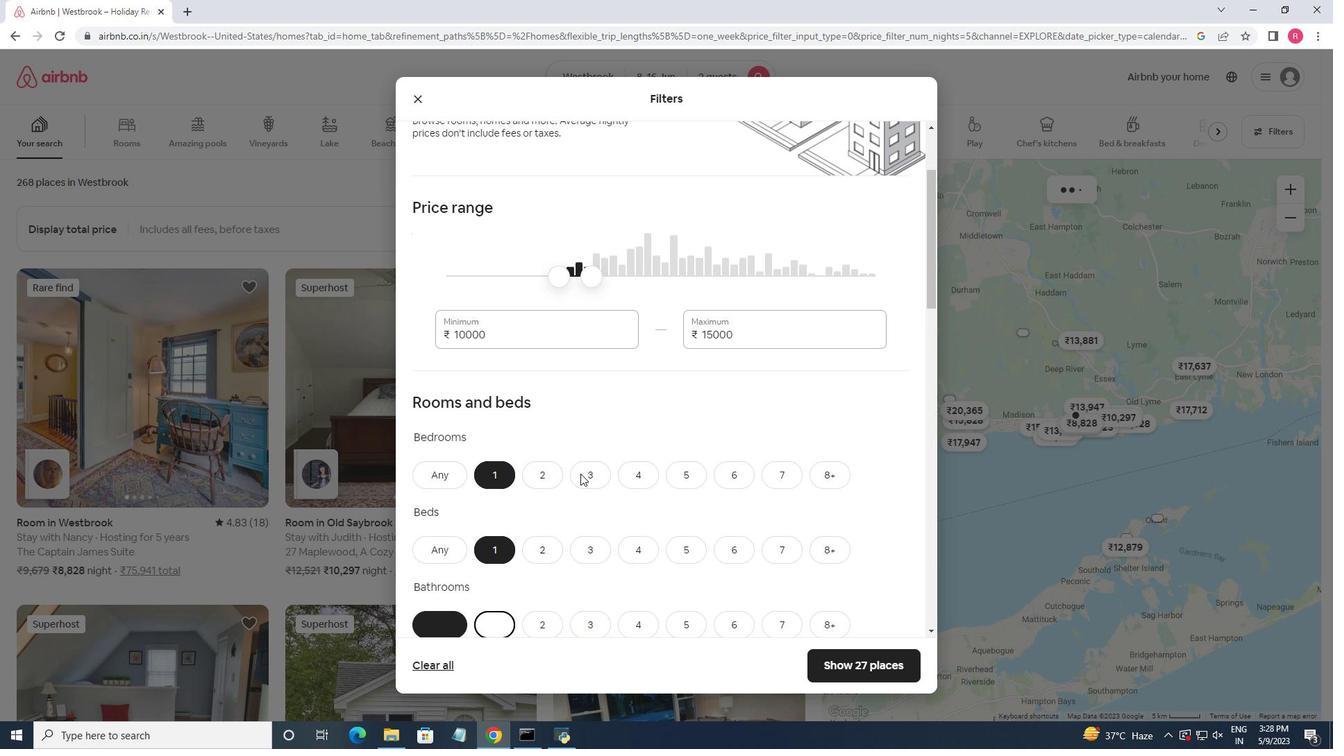 
Action: Mouse scrolled (588, 472) with delta (0, 0)
Screenshot: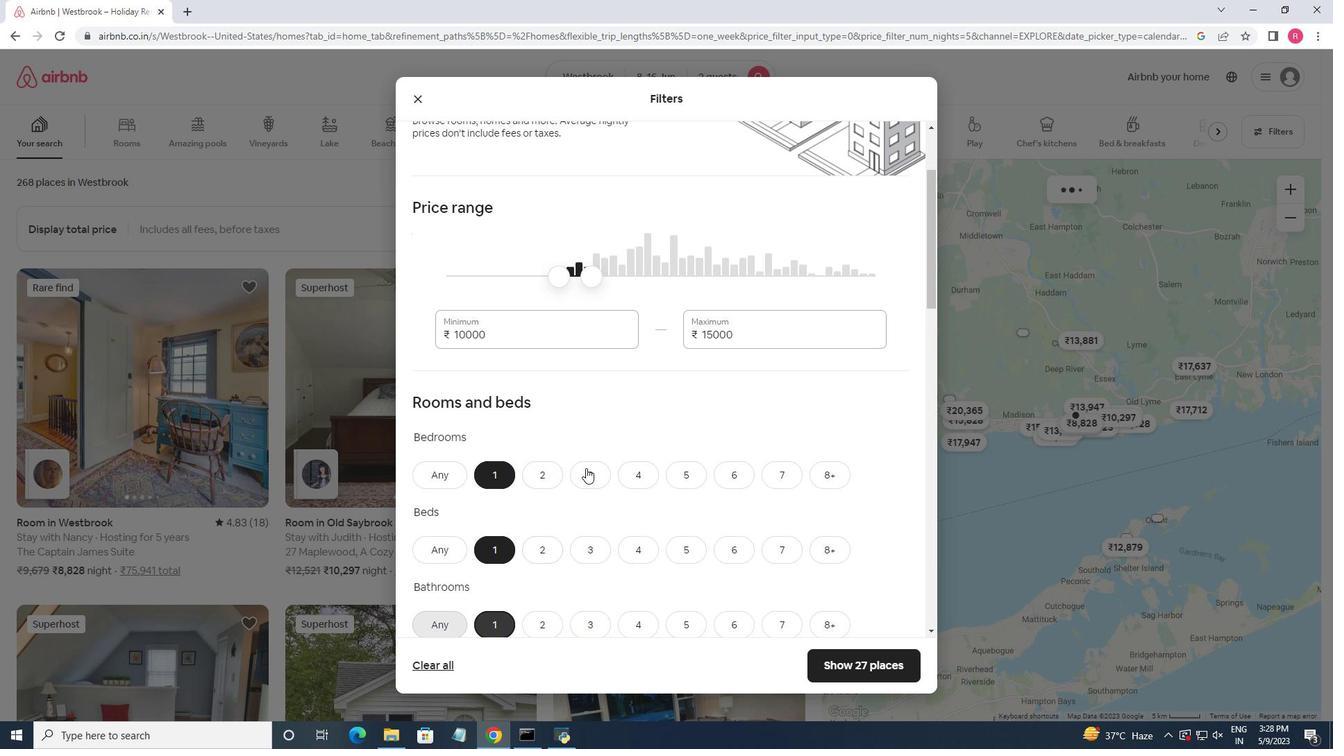 
Action: Mouse moved to (588, 474)
Screenshot: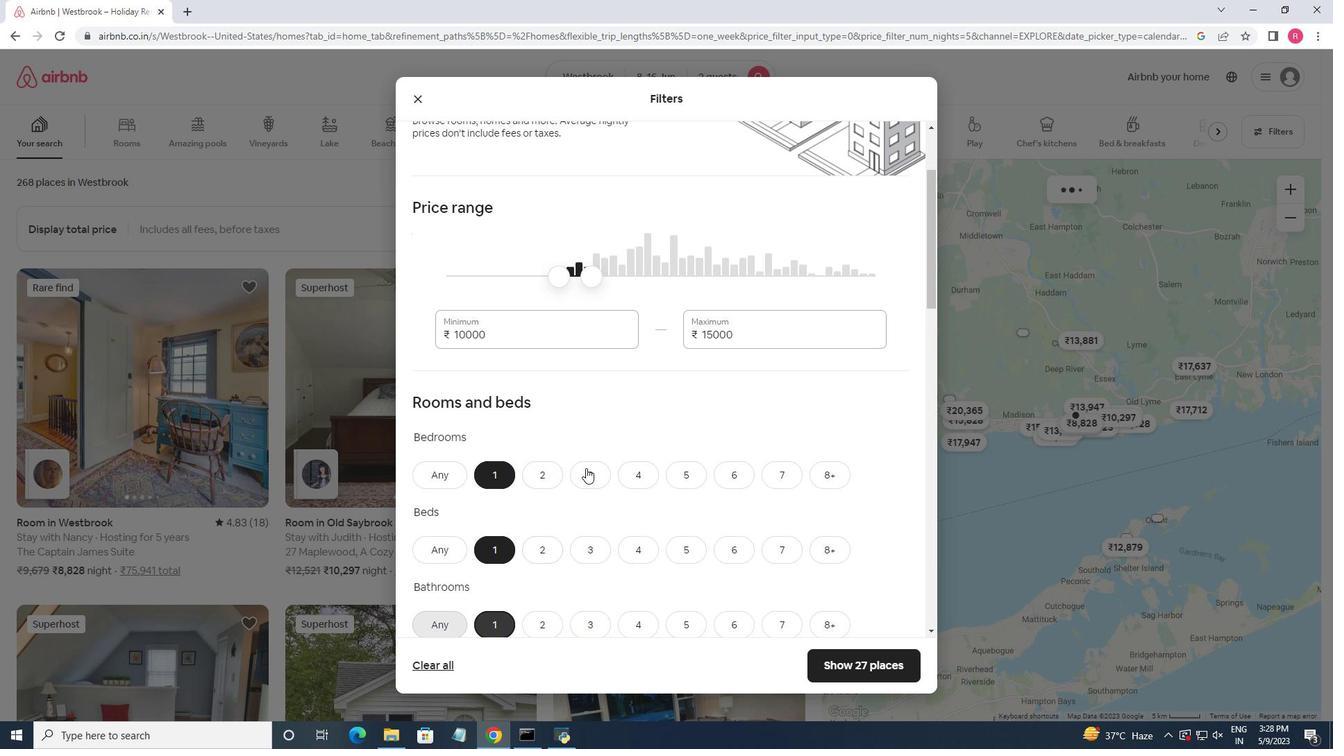 
Action: Mouse scrolled (588, 474) with delta (0, 0)
Screenshot: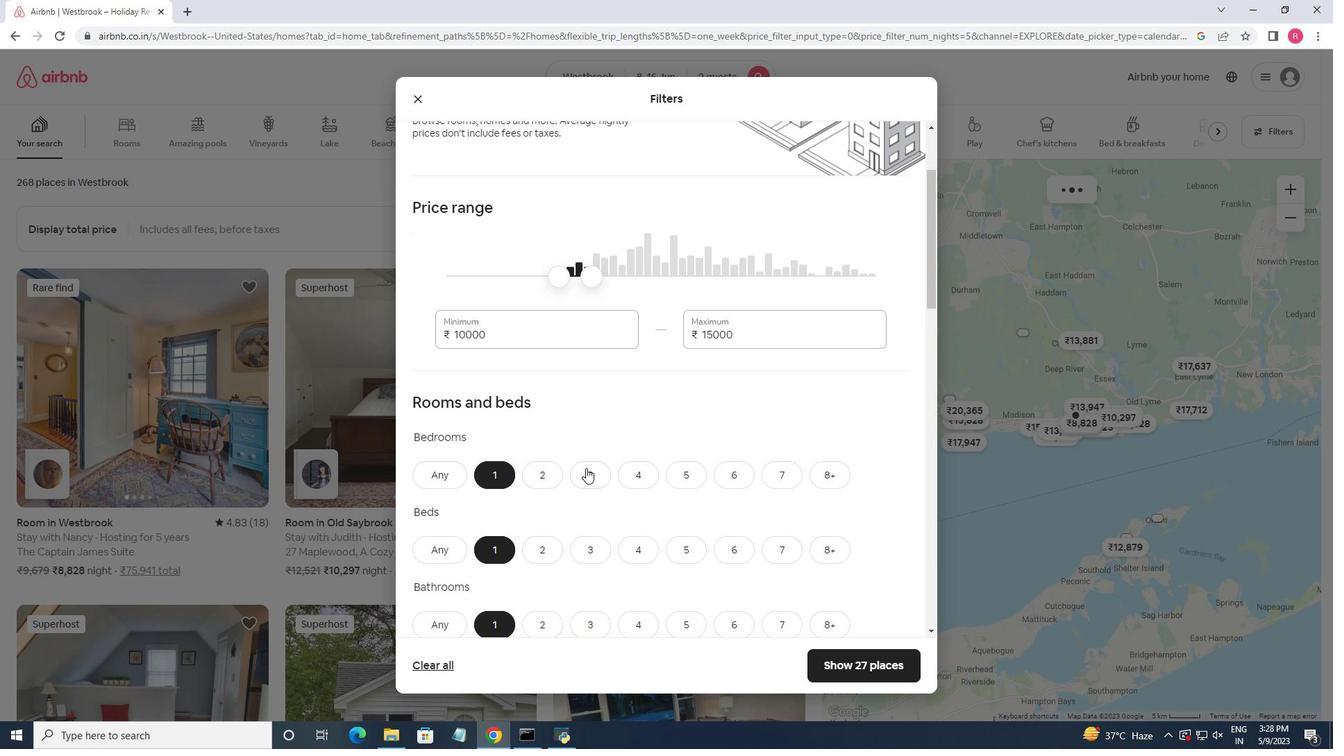 
Action: Mouse moved to (588, 476)
Screenshot: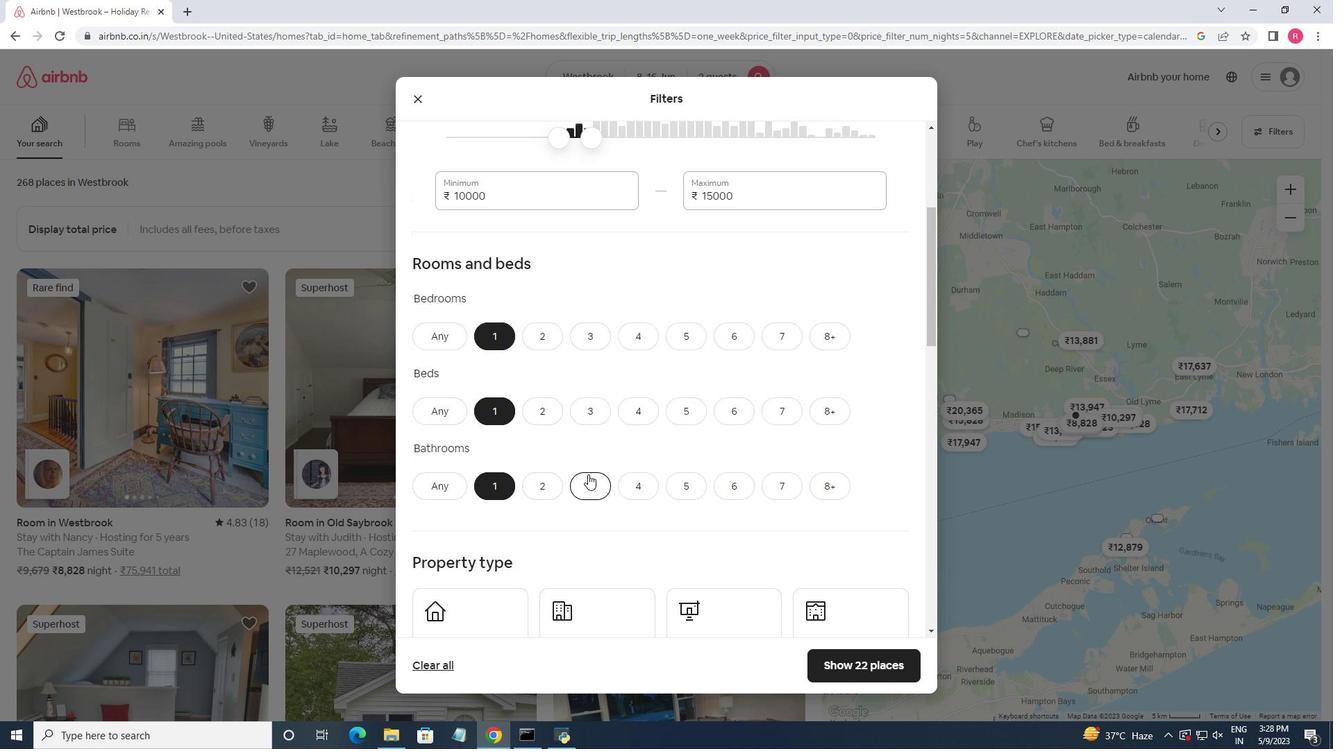 
Action: Mouse scrolled (588, 475) with delta (0, 0)
Screenshot: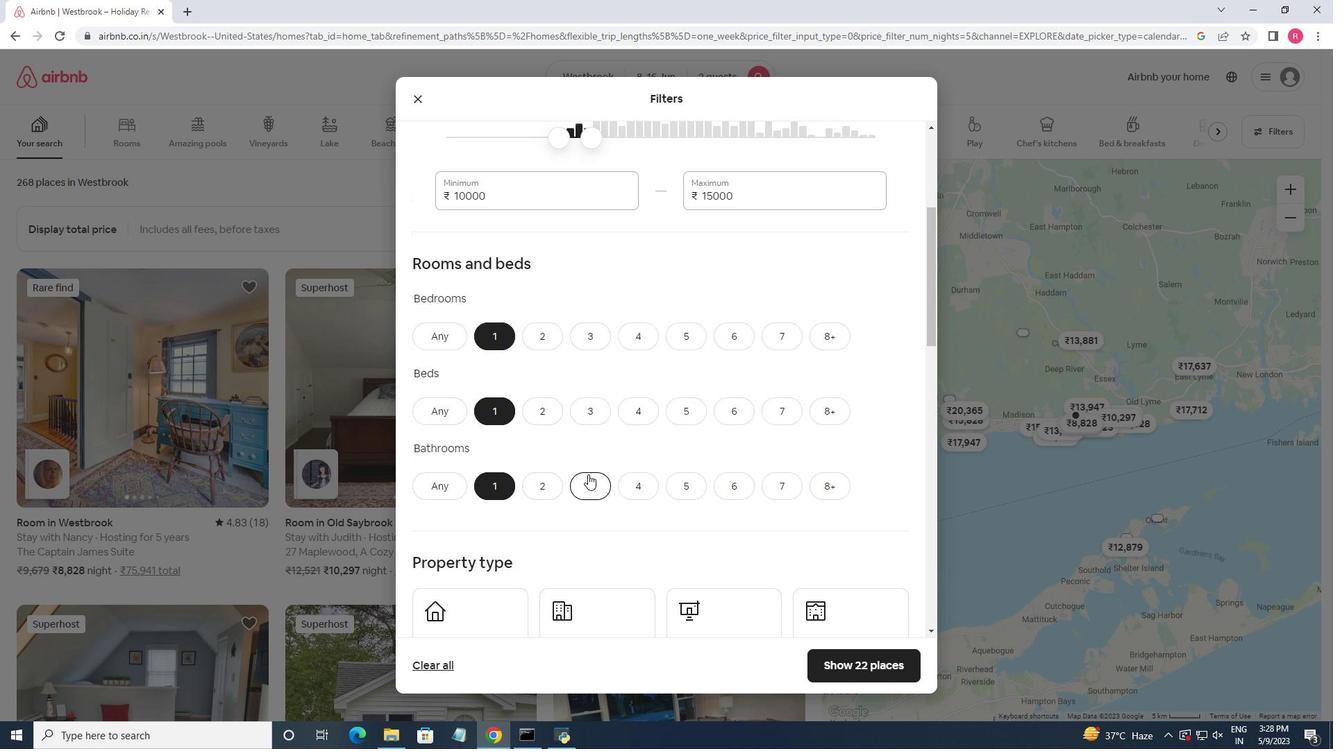 
Action: Mouse moved to (480, 555)
Screenshot: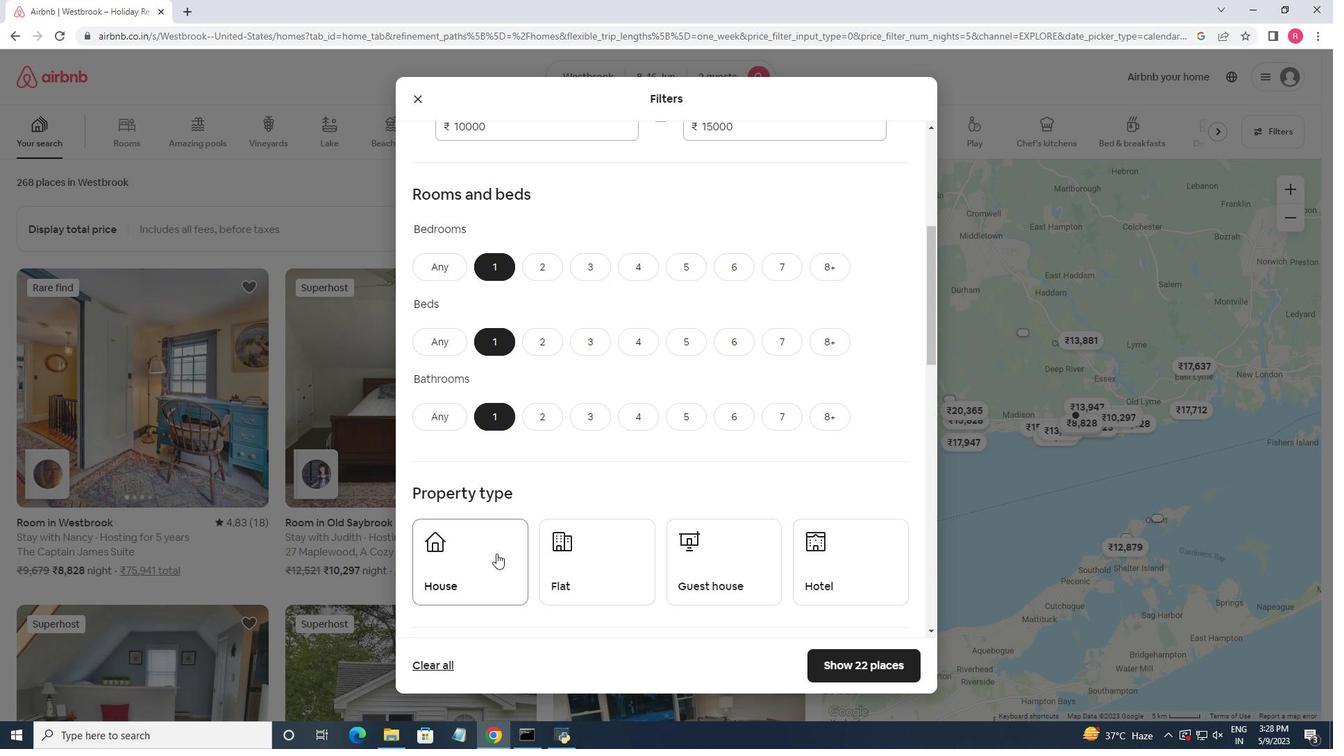 
Action: Mouse pressed left at (480, 555)
Screenshot: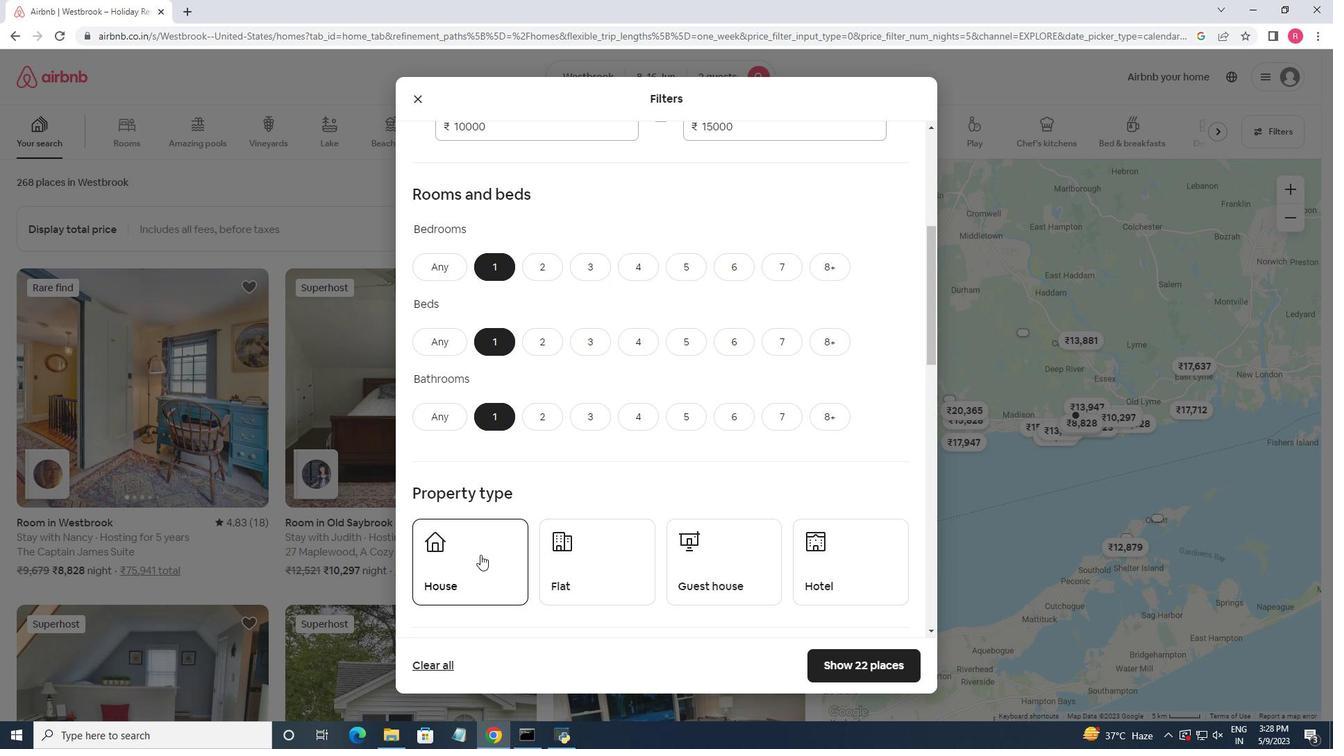 
Action: Mouse moved to (550, 569)
Screenshot: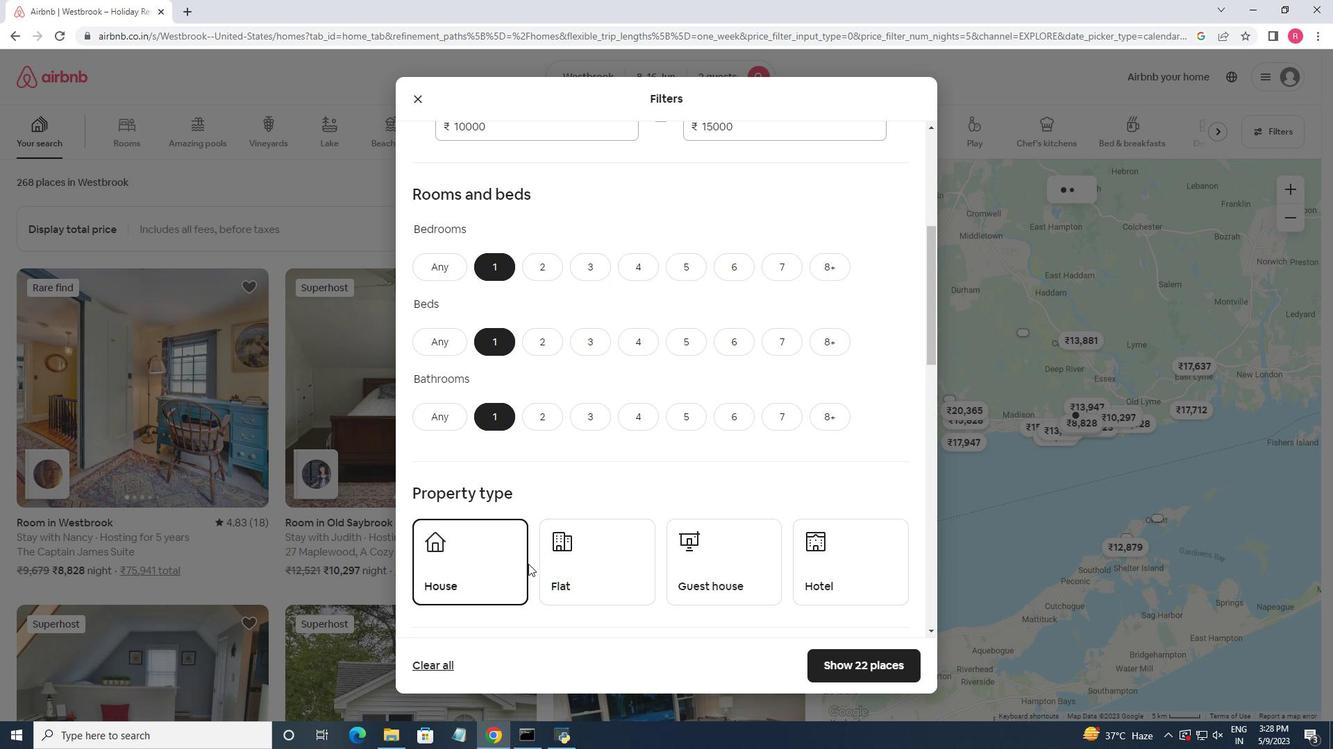 
Action: Mouse pressed left at (550, 569)
Screenshot: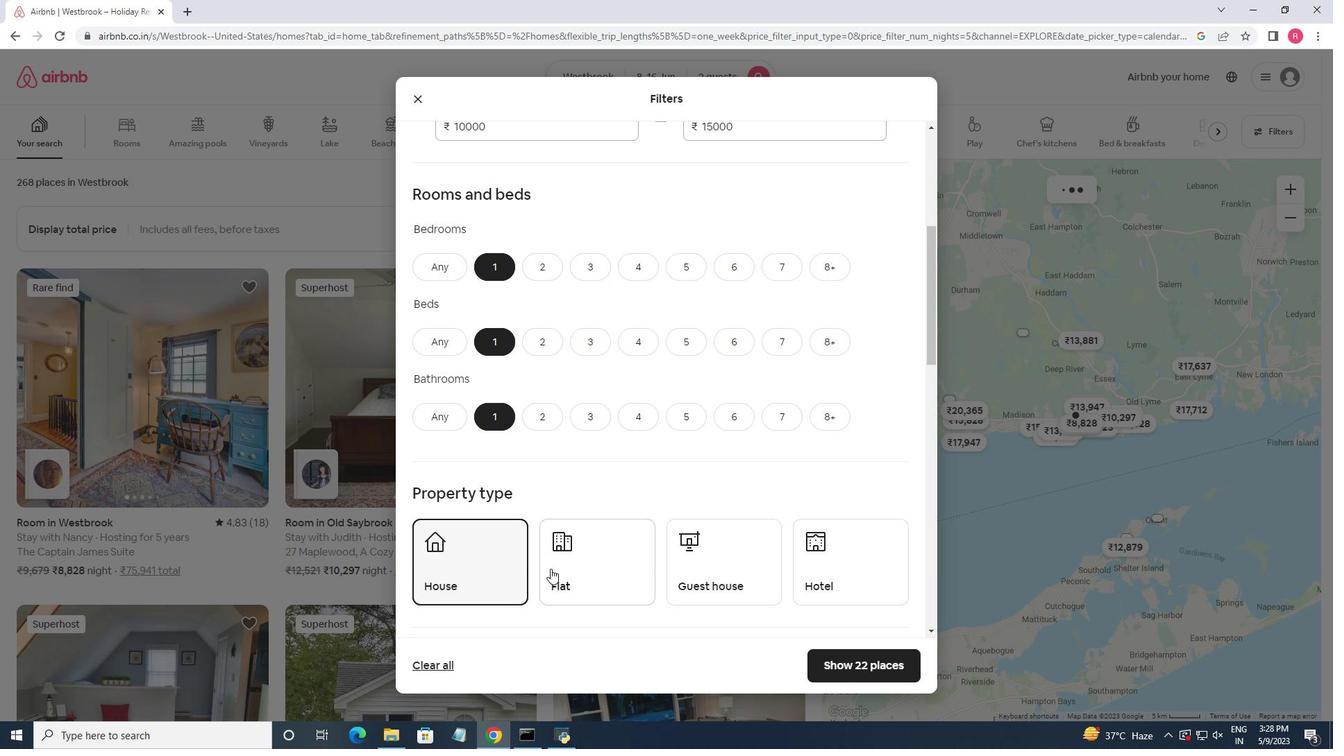 
Action: Mouse moved to (688, 576)
Screenshot: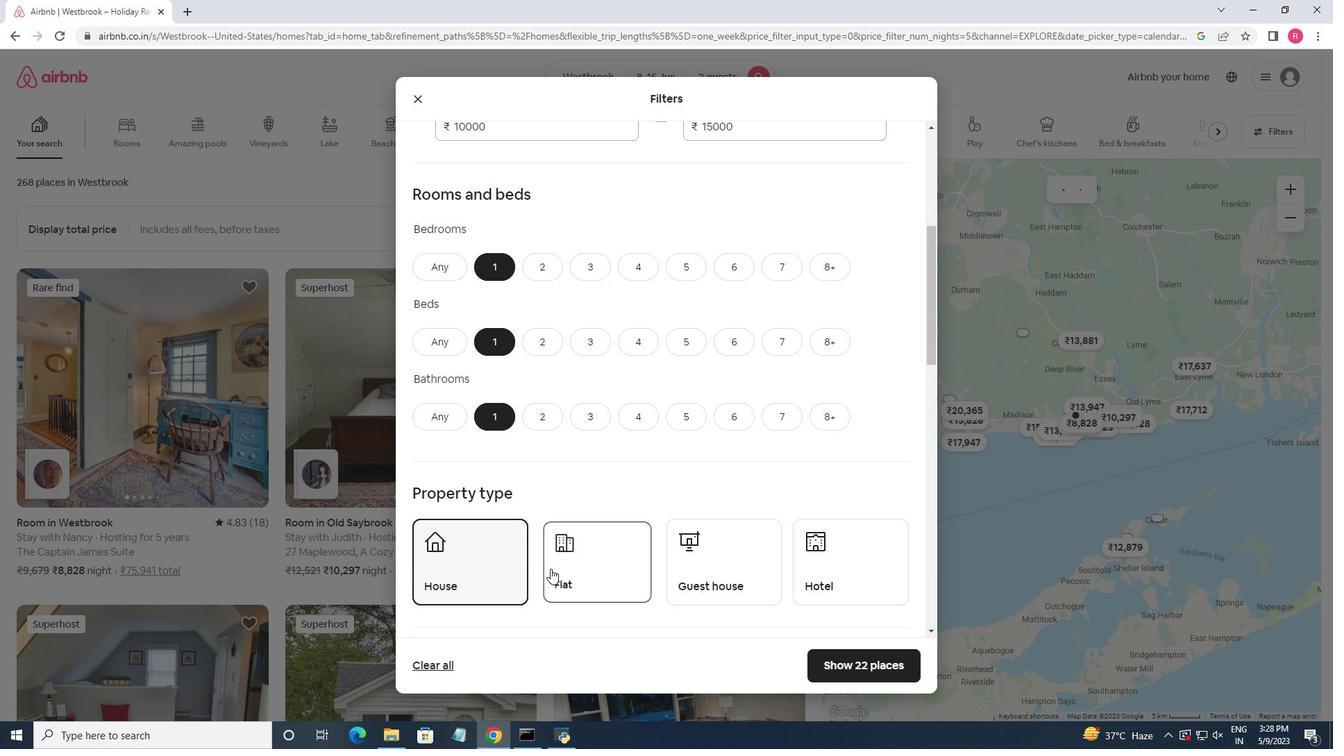 
Action: Mouse pressed left at (688, 576)
Screenshot: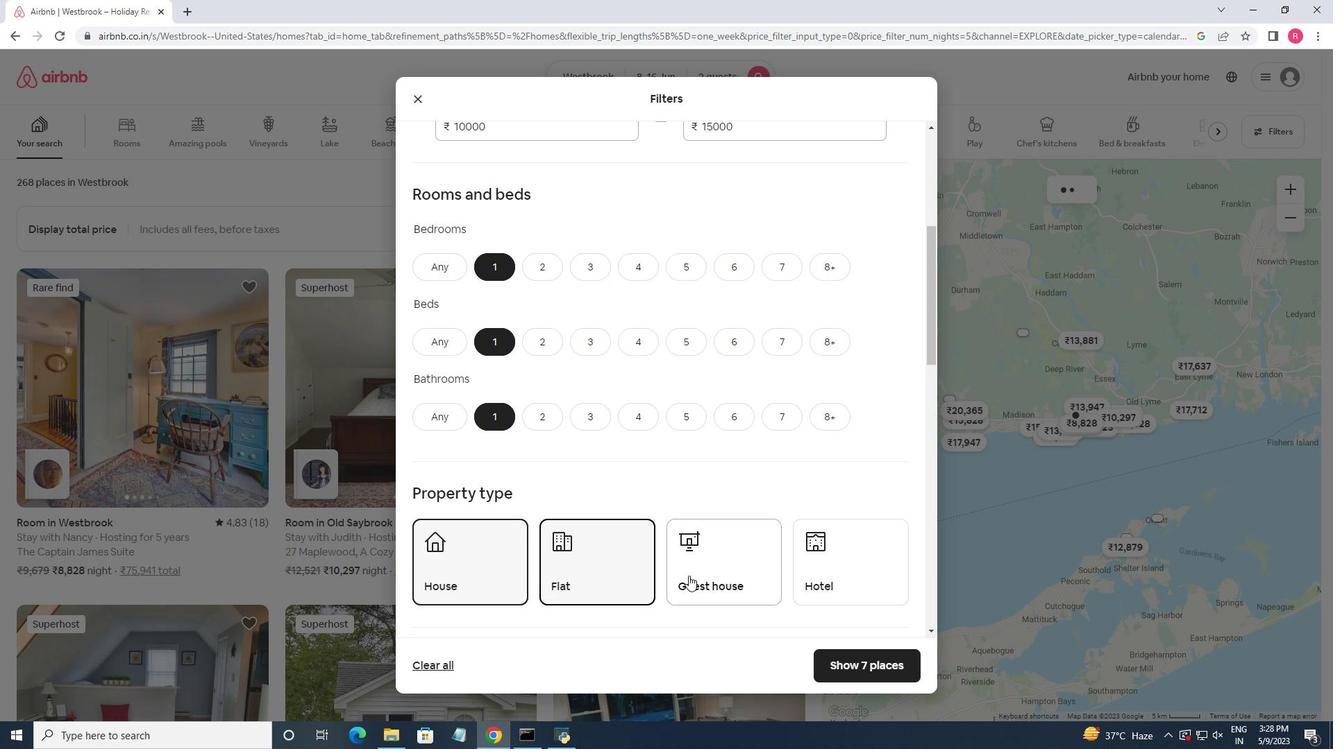 
Action: Mouse moved to (836, 570)
Screenshot: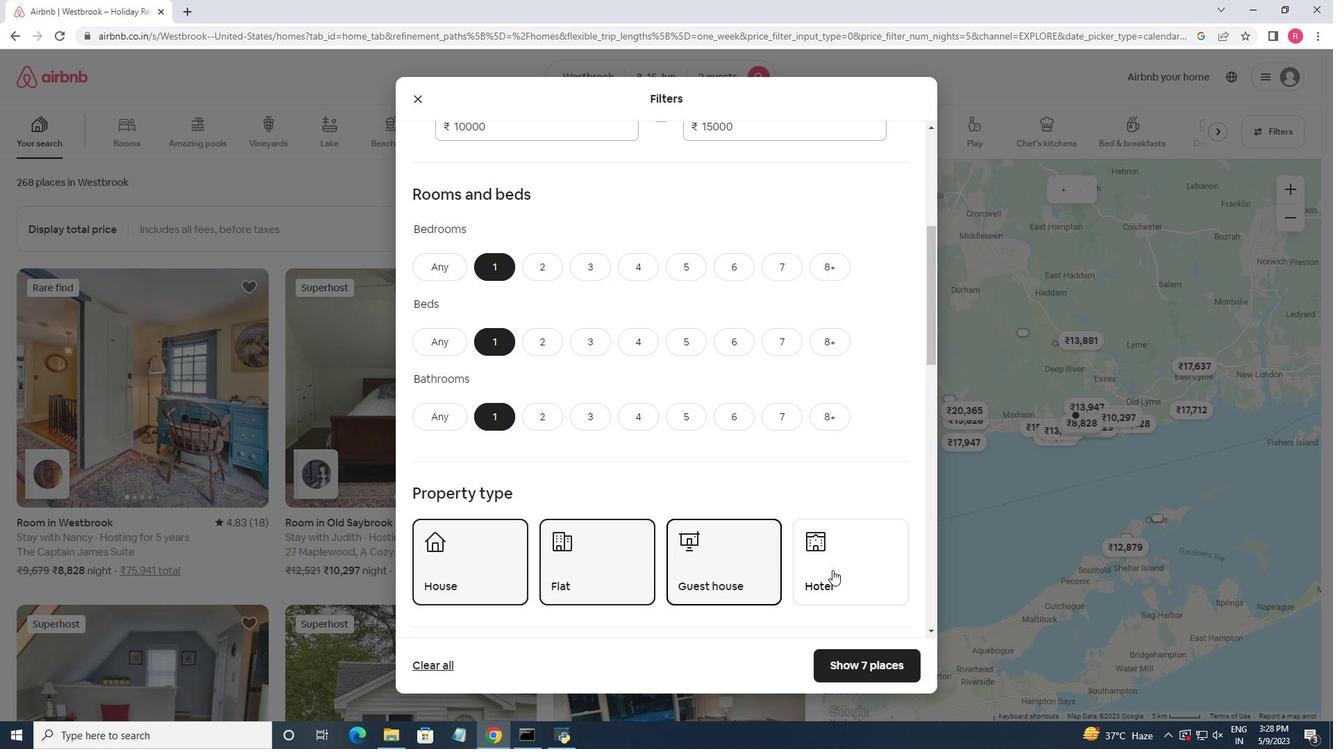 
Action: Mouse pressed left at (836, 570)
Screenshot: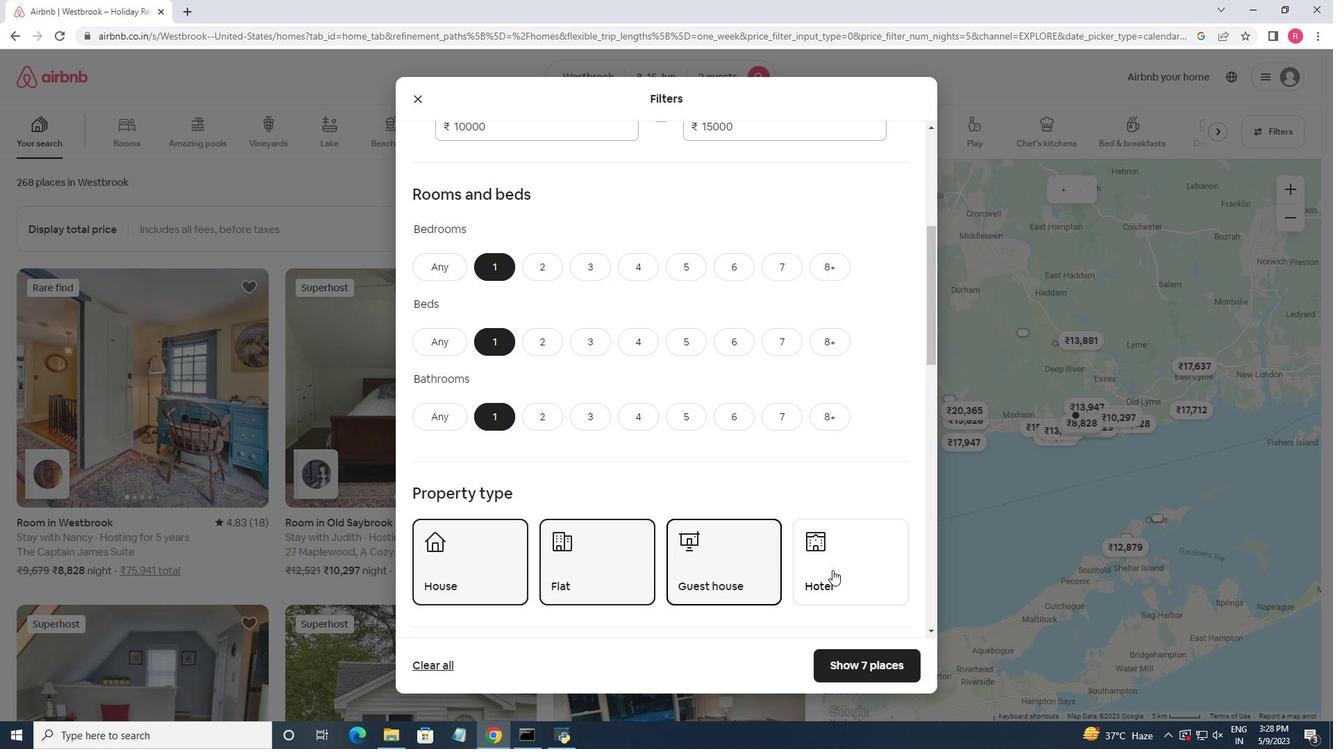 
Action: Mouse moved to (729, 481)
Screenshot: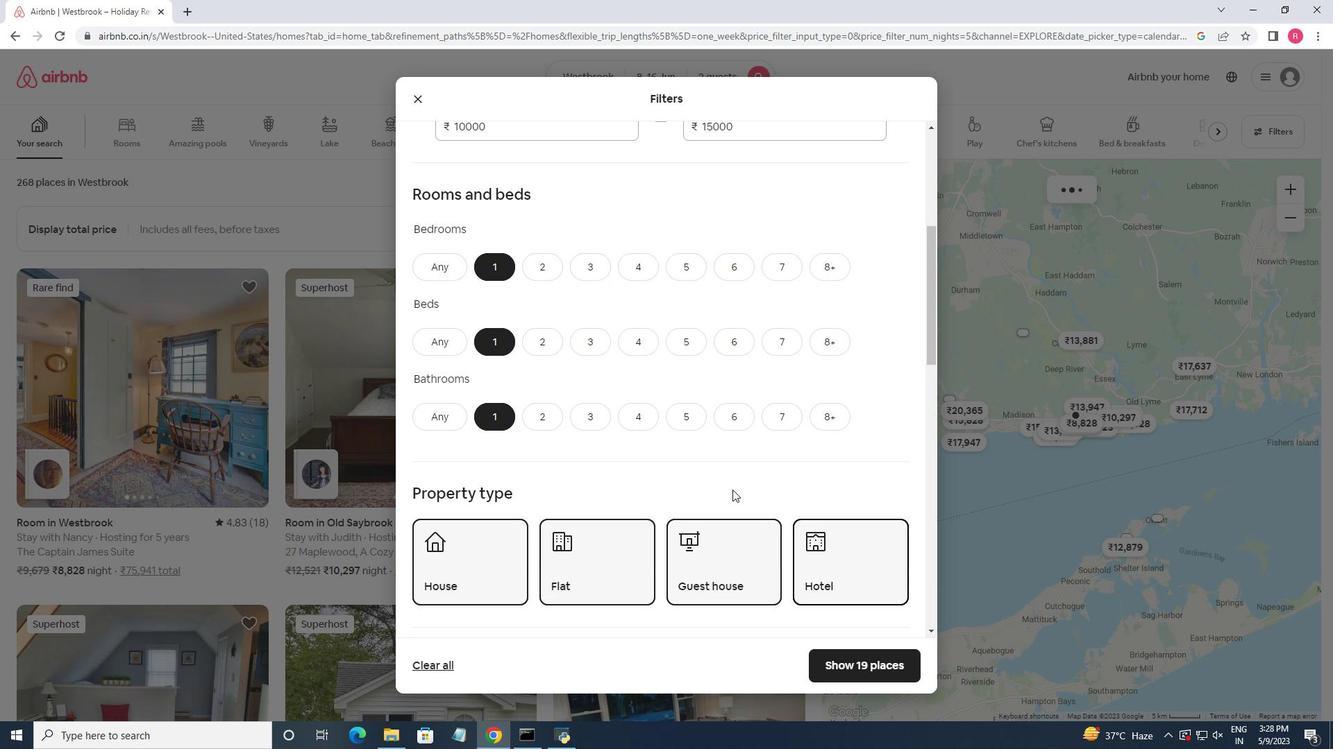 
Action: Mouse scrolled (729, 480) with delta (0, 0)
Screenshot: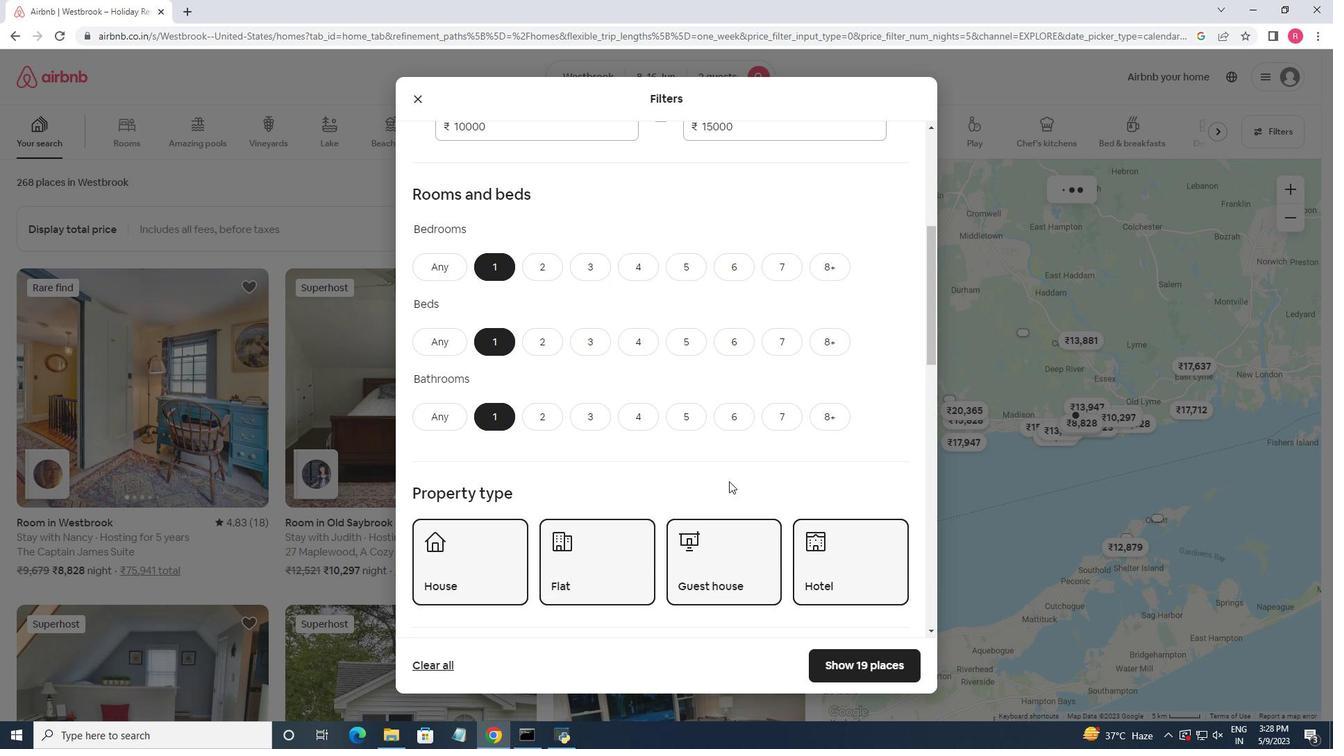 
Action: Mouse scrolled (729, 480) with delta (0, 0)
Screenshot: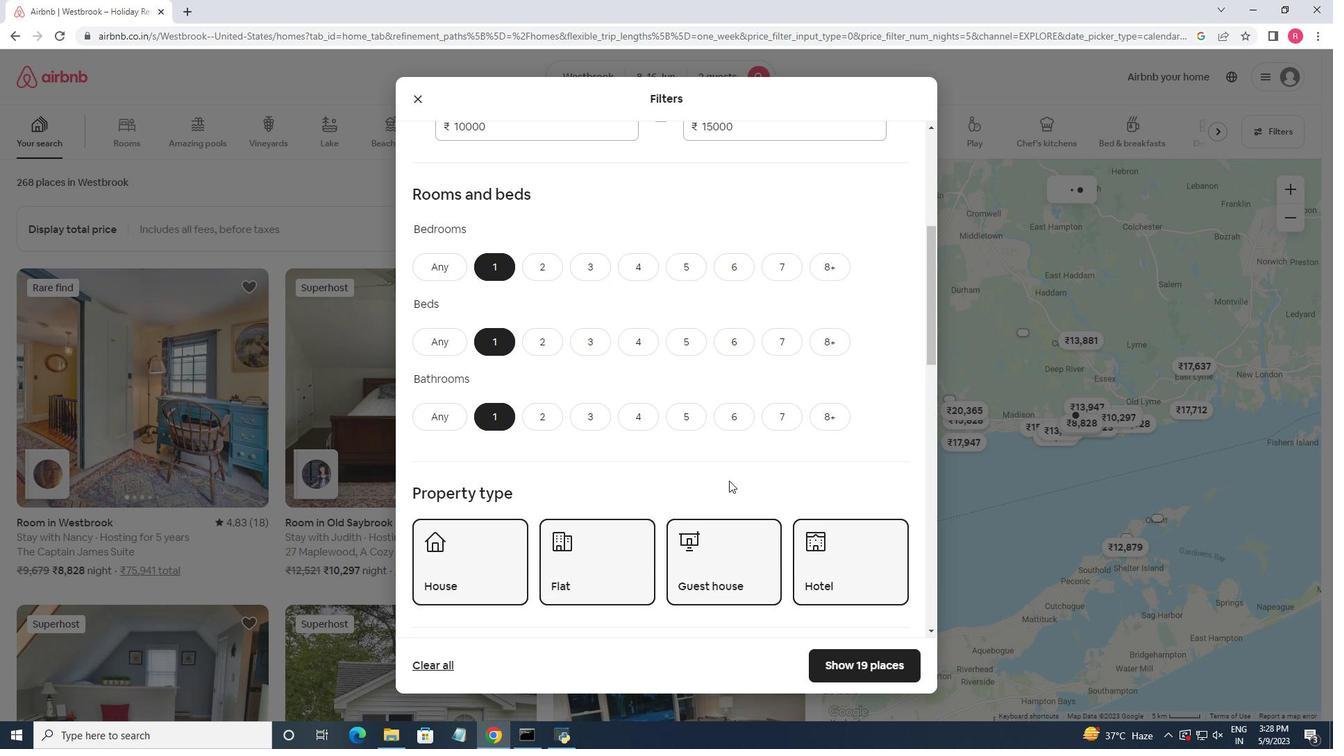 
Action: Mouse moved to (728, 481)
Screenshot: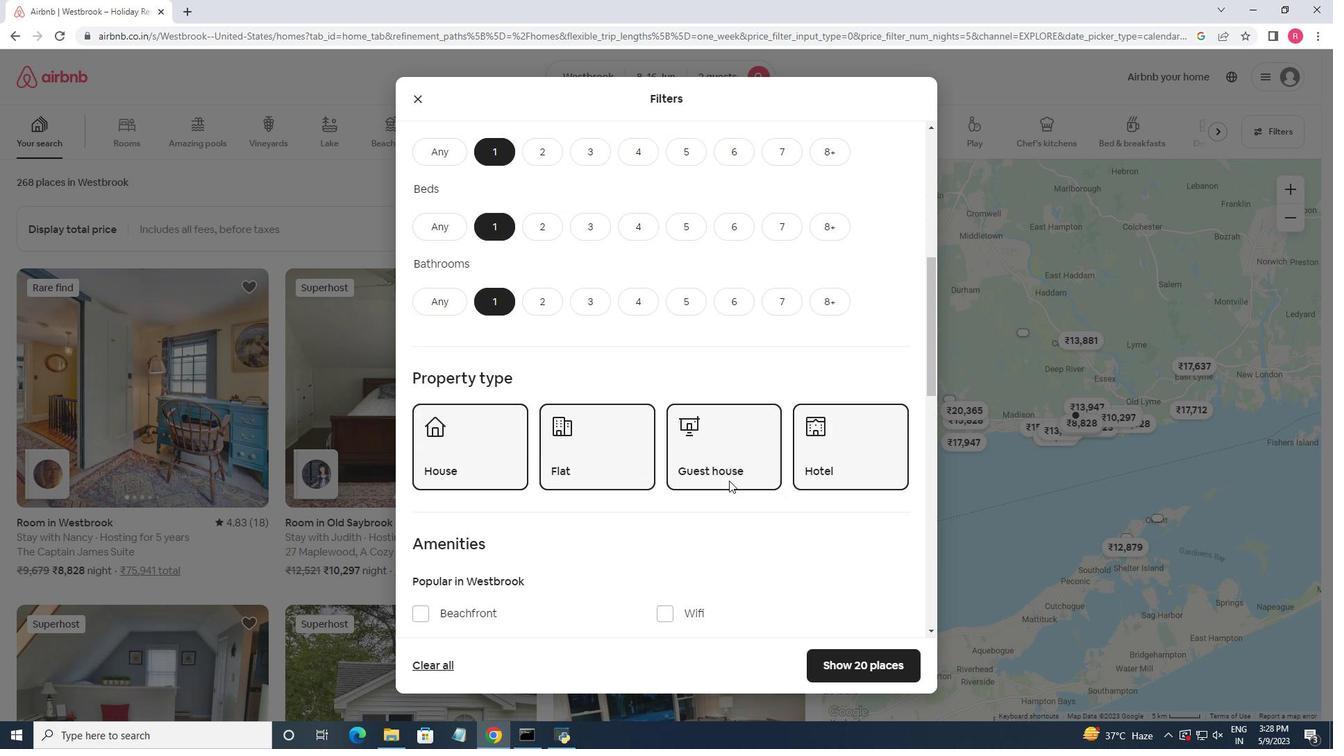 
Action: Mouse scrolled (728, 480) with delta (0, 0)
Screenshot: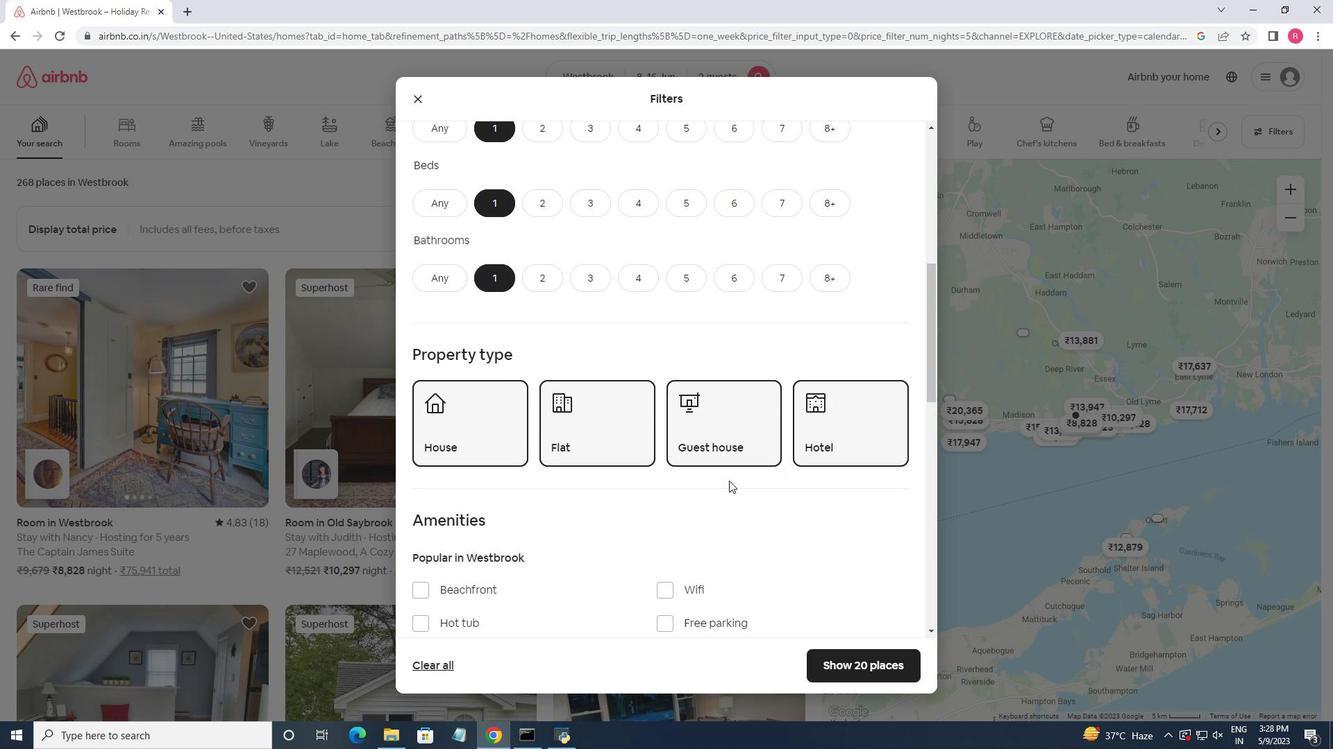 
Action: Mouse moved to (672, 520)
Screenshot: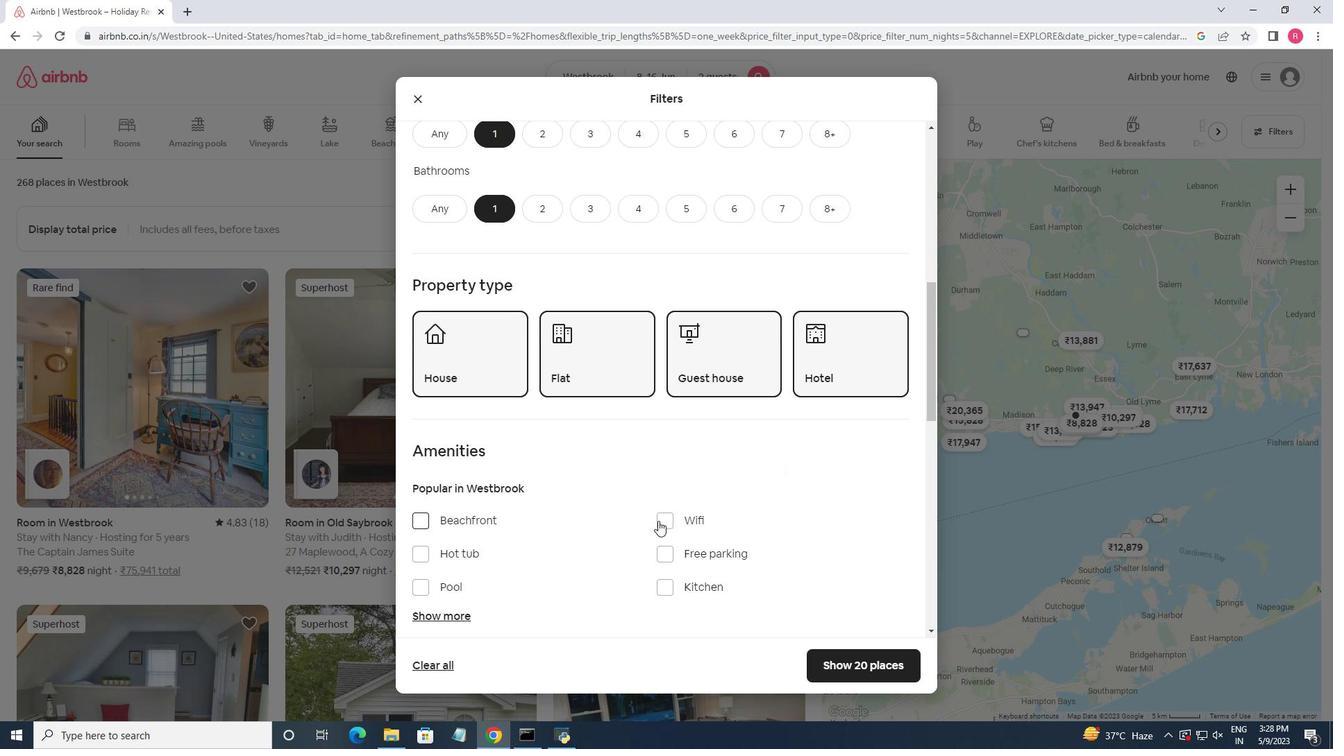 
Action: Mouse pressed left at (672, 520)
Screenshot: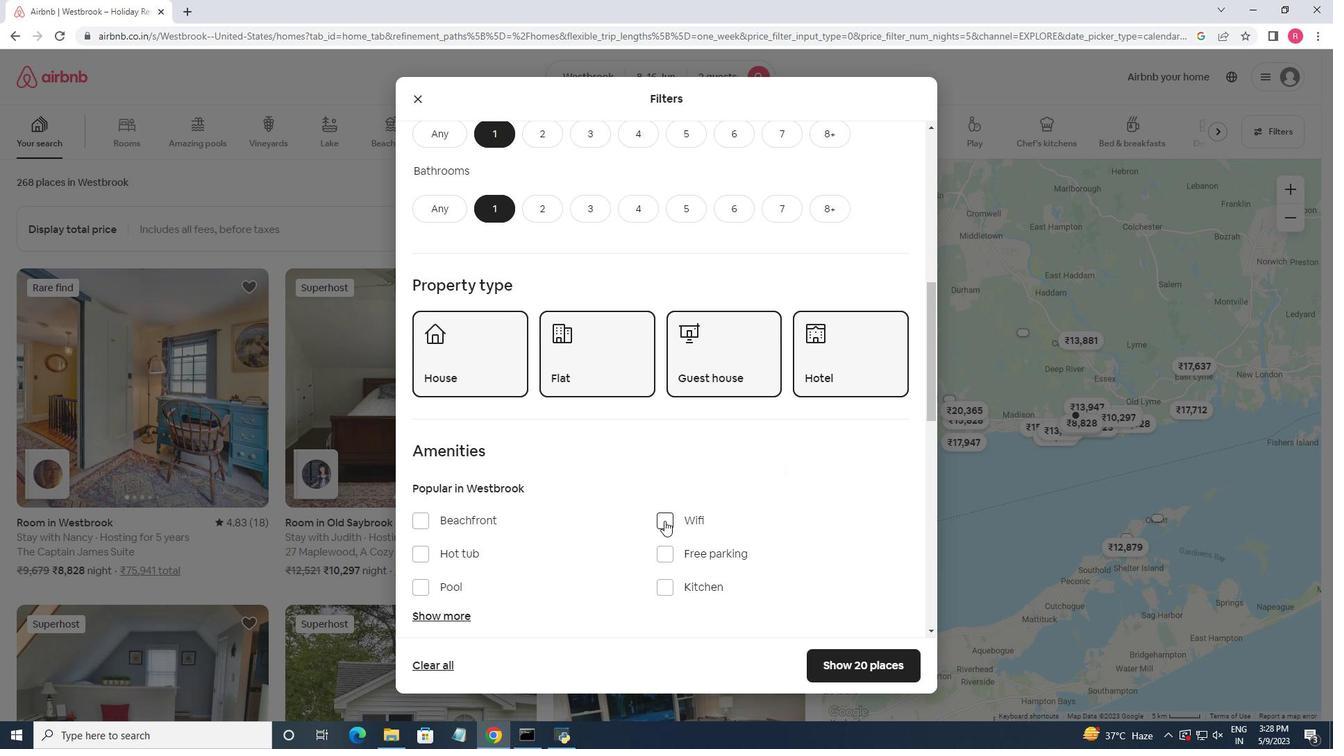 
Action: Mouse moved to (575, 467)
Screenshot: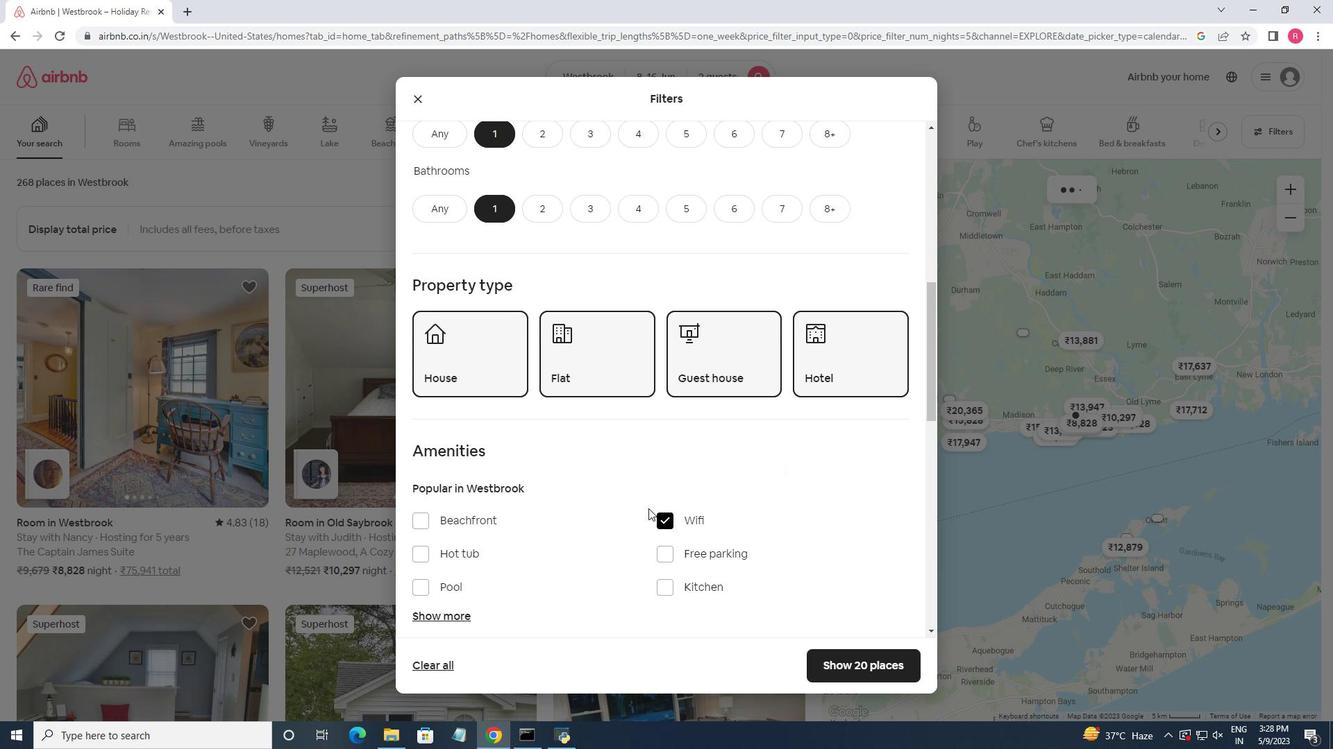 
Action: Mouse scrolled (575, 466) with delta (0, 0)
Screenshot: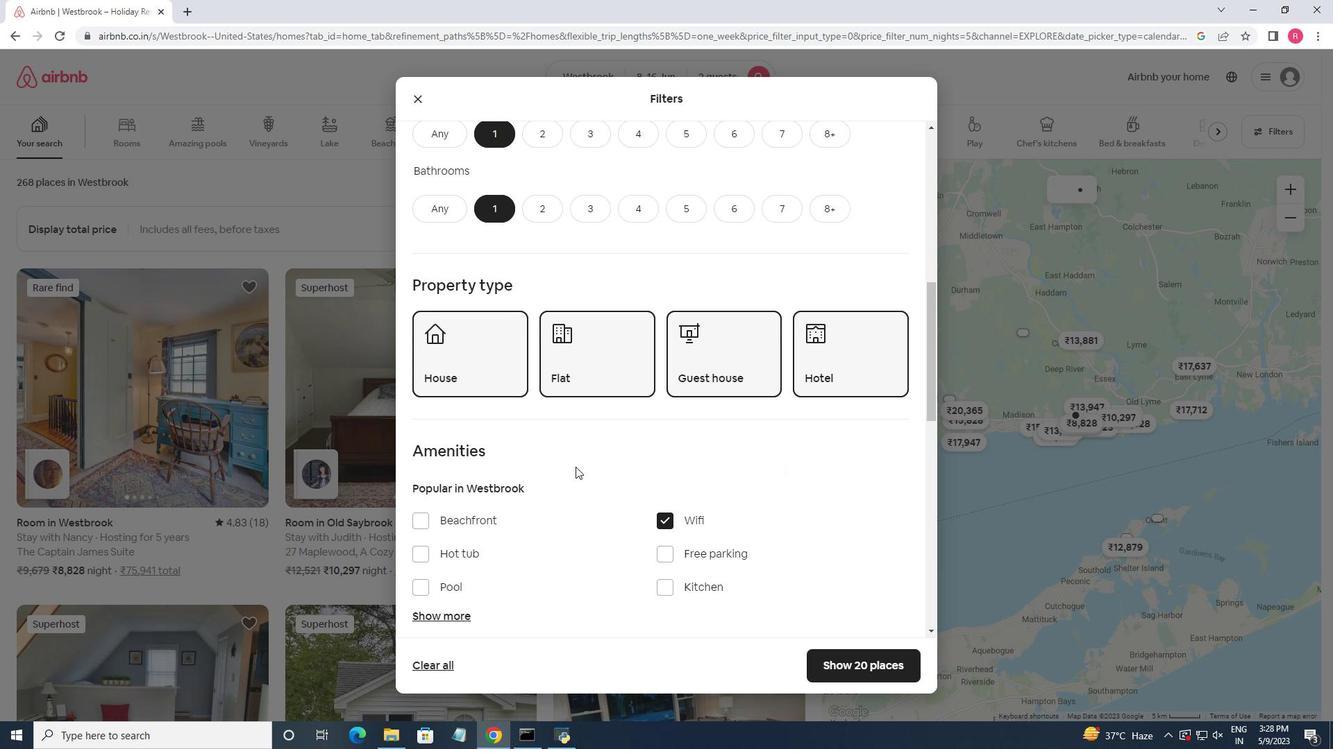 
Action: Mouse moved to (620, 467)
Screenshot: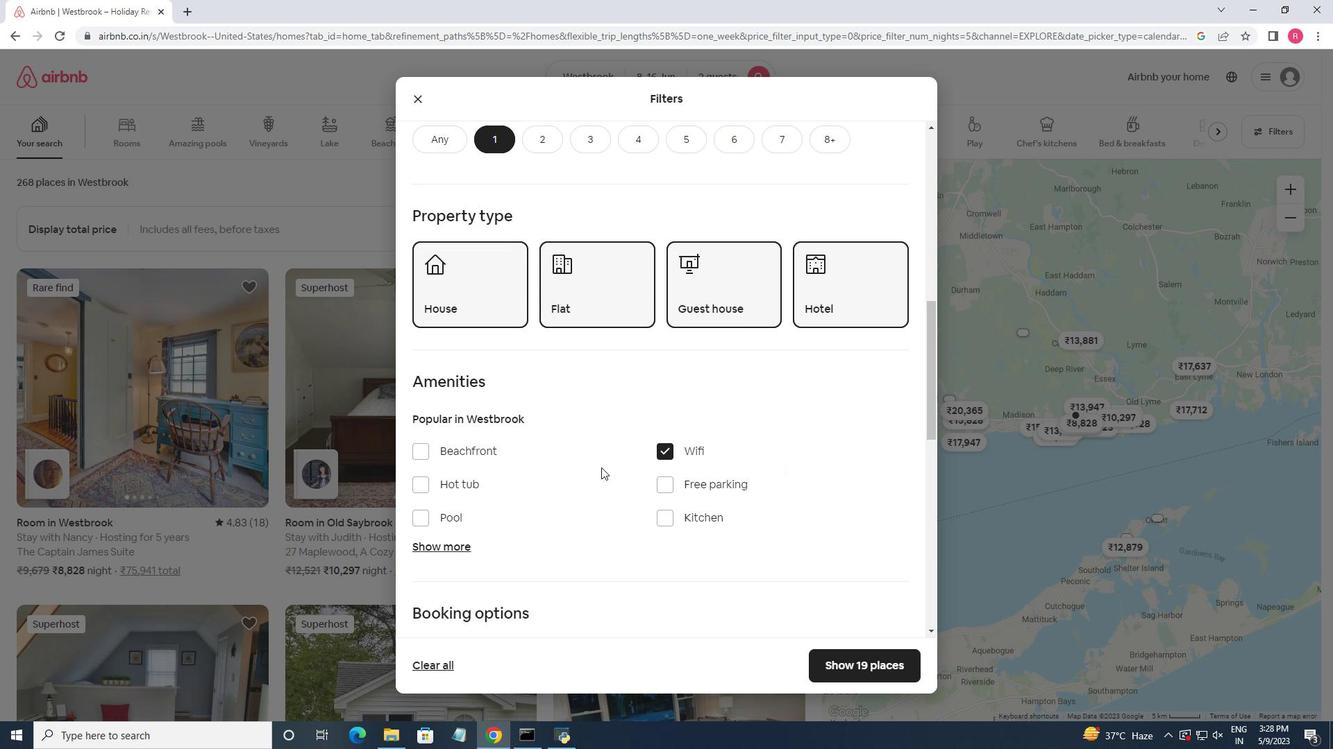 
Action: Mouse scrolled (620, 466) with delta (0, 0)
Screenshot: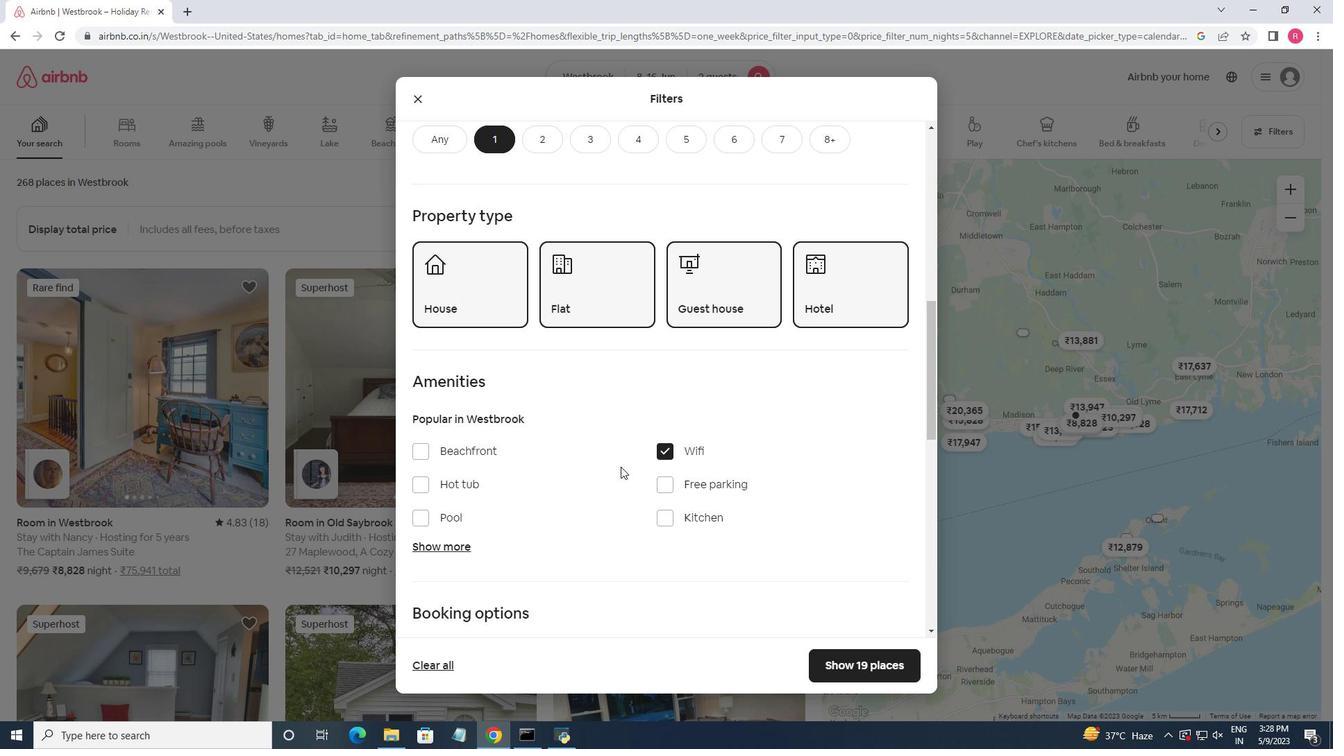 
Action: Mouse scrolled (620, 466) with delta (0, 0)
Screenshot: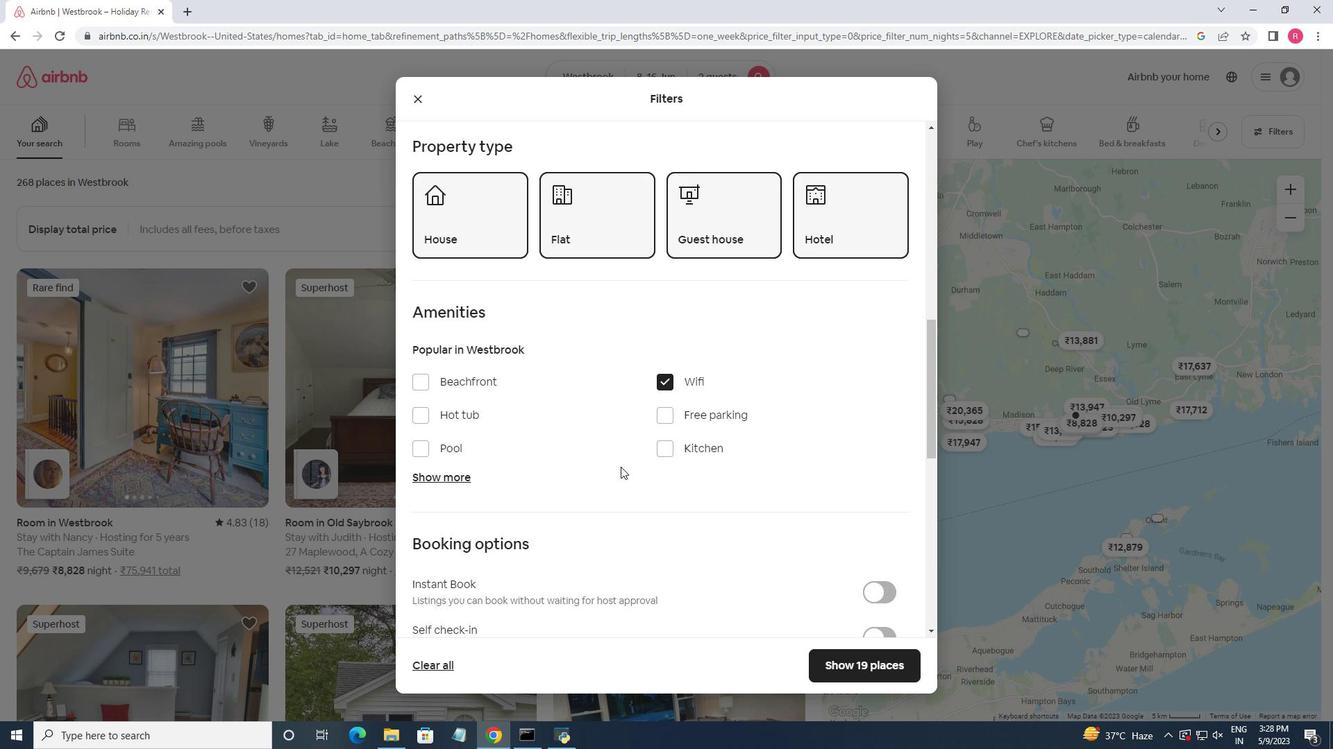 
Action: Mouse scrolled (620, 466) with delta (0, 0)
Screenshot: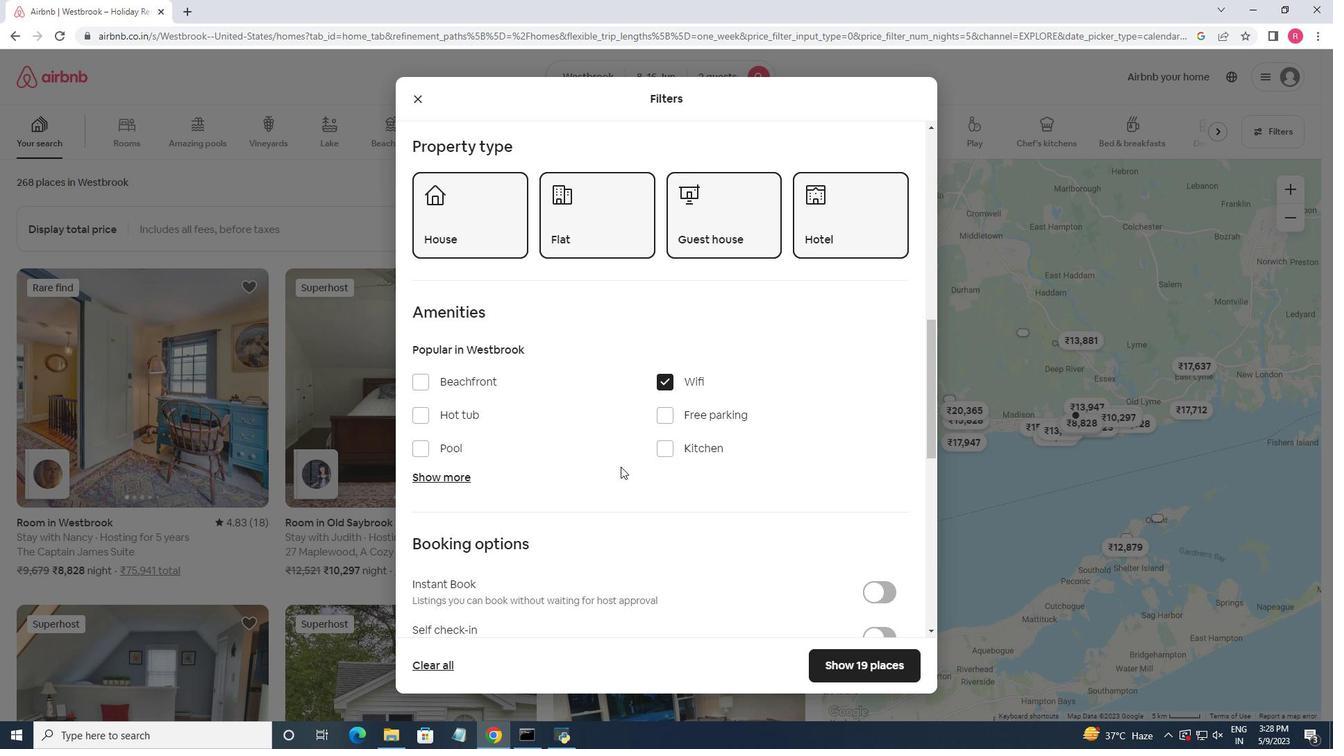 
Action: Mouse scrolled (620, 466) with delta (0, 0)
Screenshot: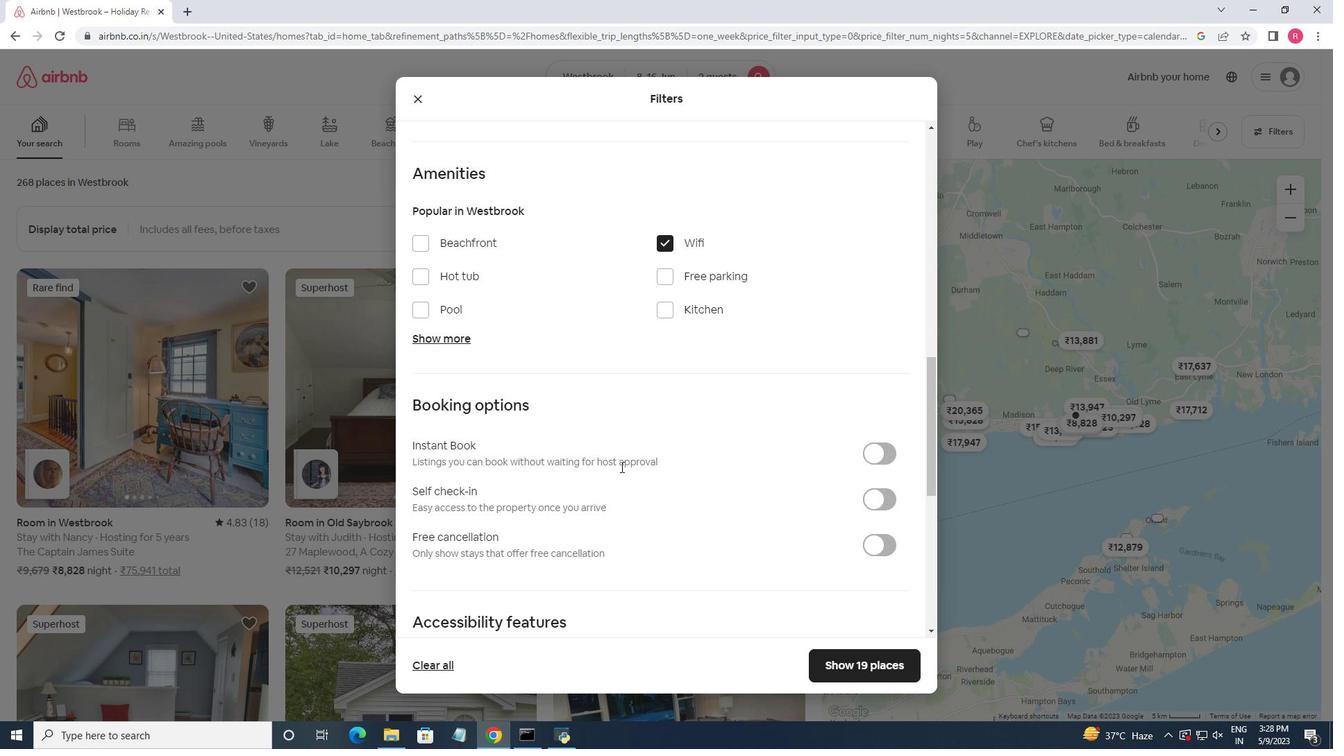 
Action: Mouse moved to (884, 428)
Screenshot: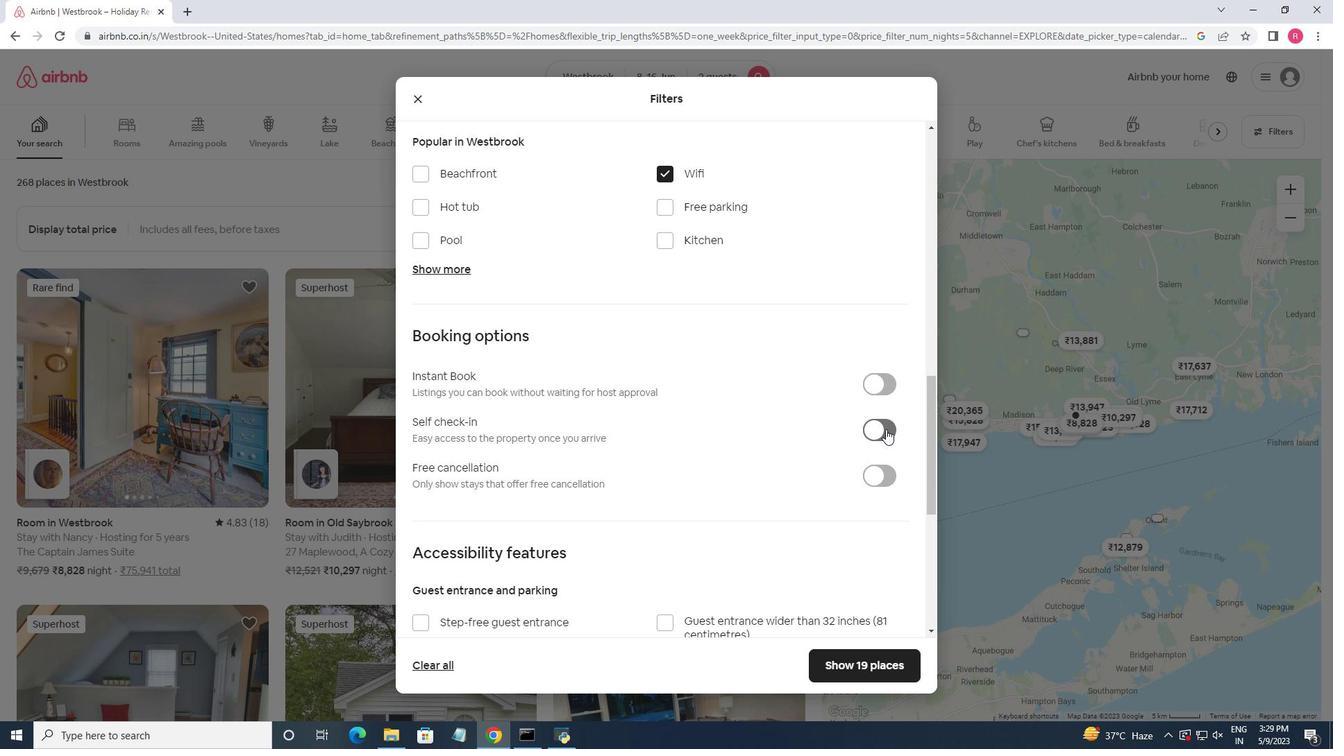 
Action: Mouse pressed left at (884, 428)
Screenshot: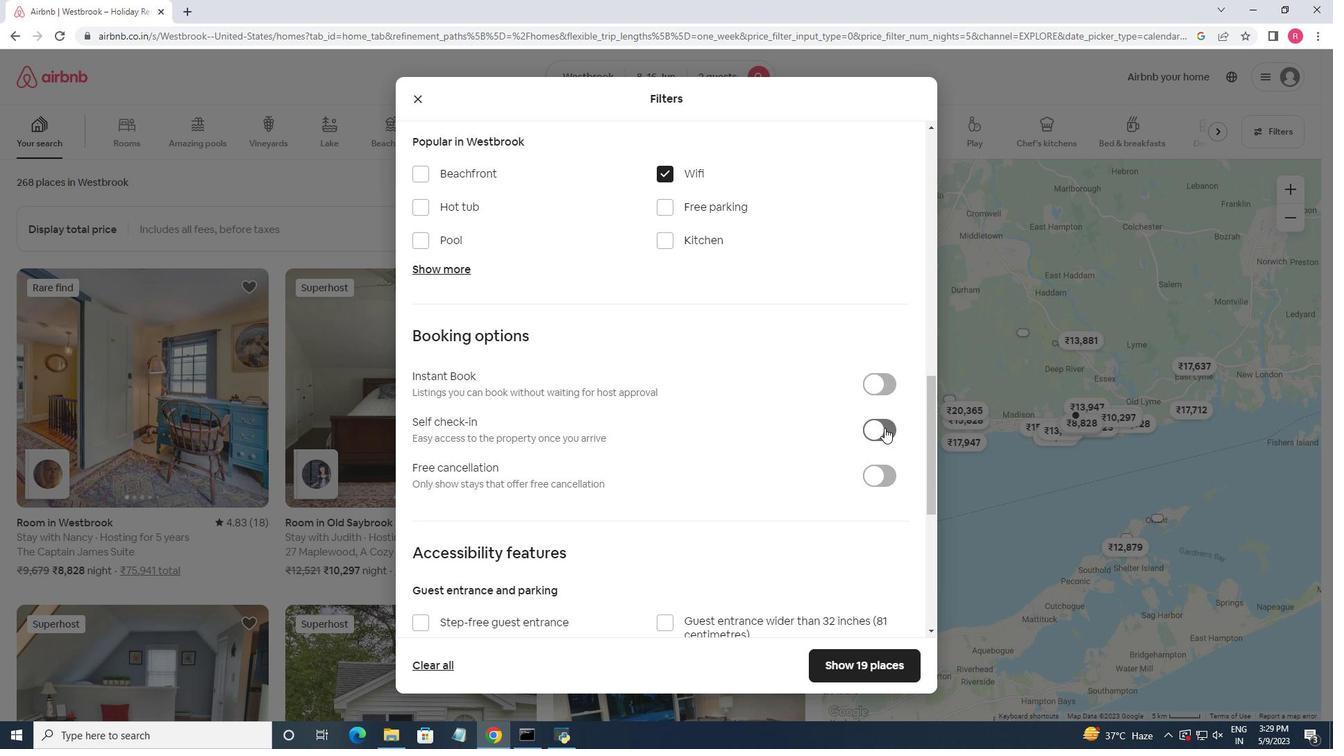 
Action: Mouse moved to (705, 427)
Screenshot: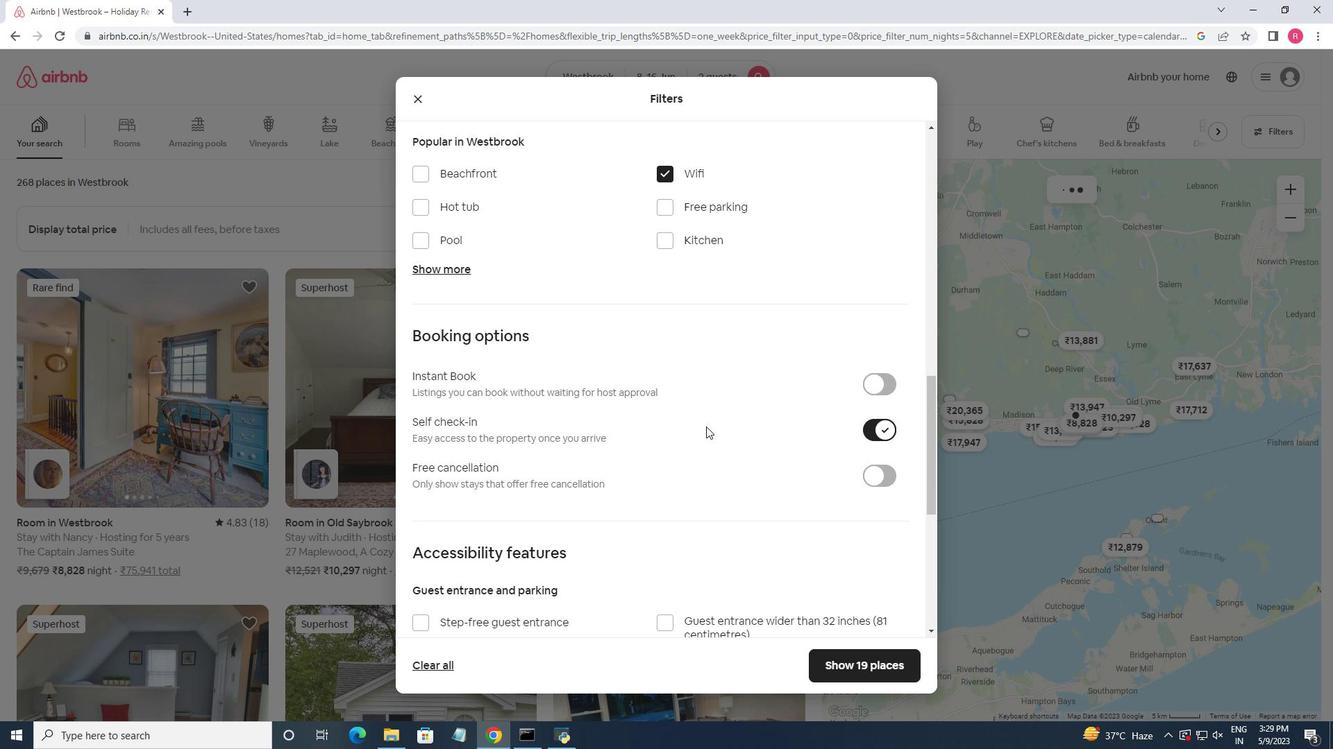 
Action: Mouse scrolled (705, 426) with delta (0, 0)
Screenshot: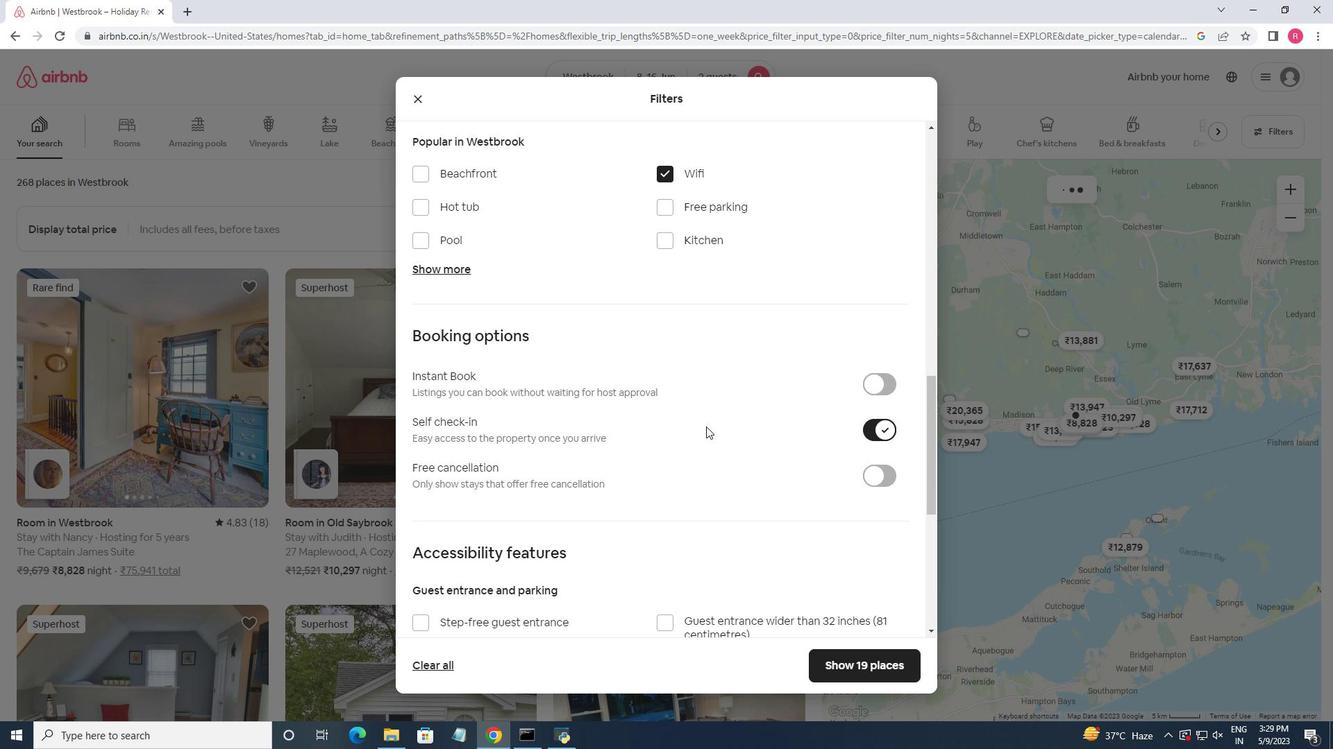 
Action: Mouse moved to (710, 428)
Screenshot: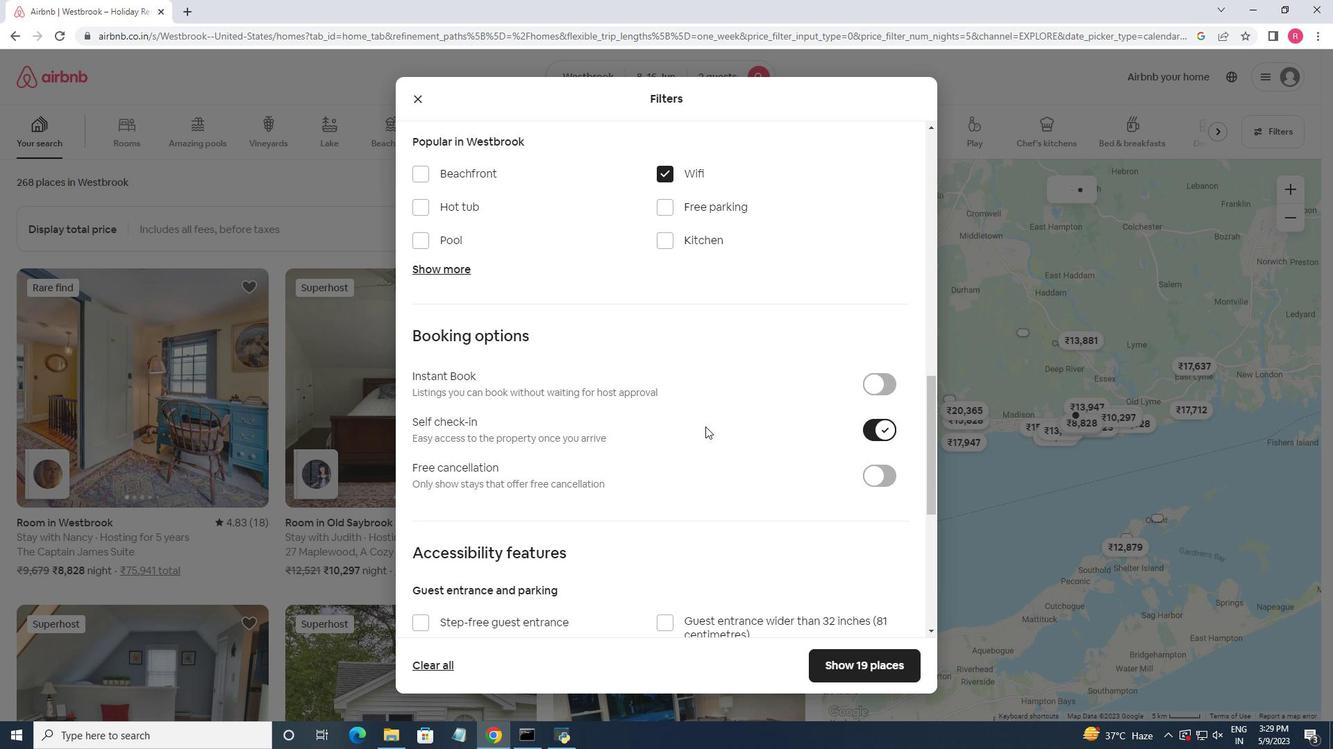 
Action: Mouse scrolled (710, 427) with delta (0, 0)
Screenshot: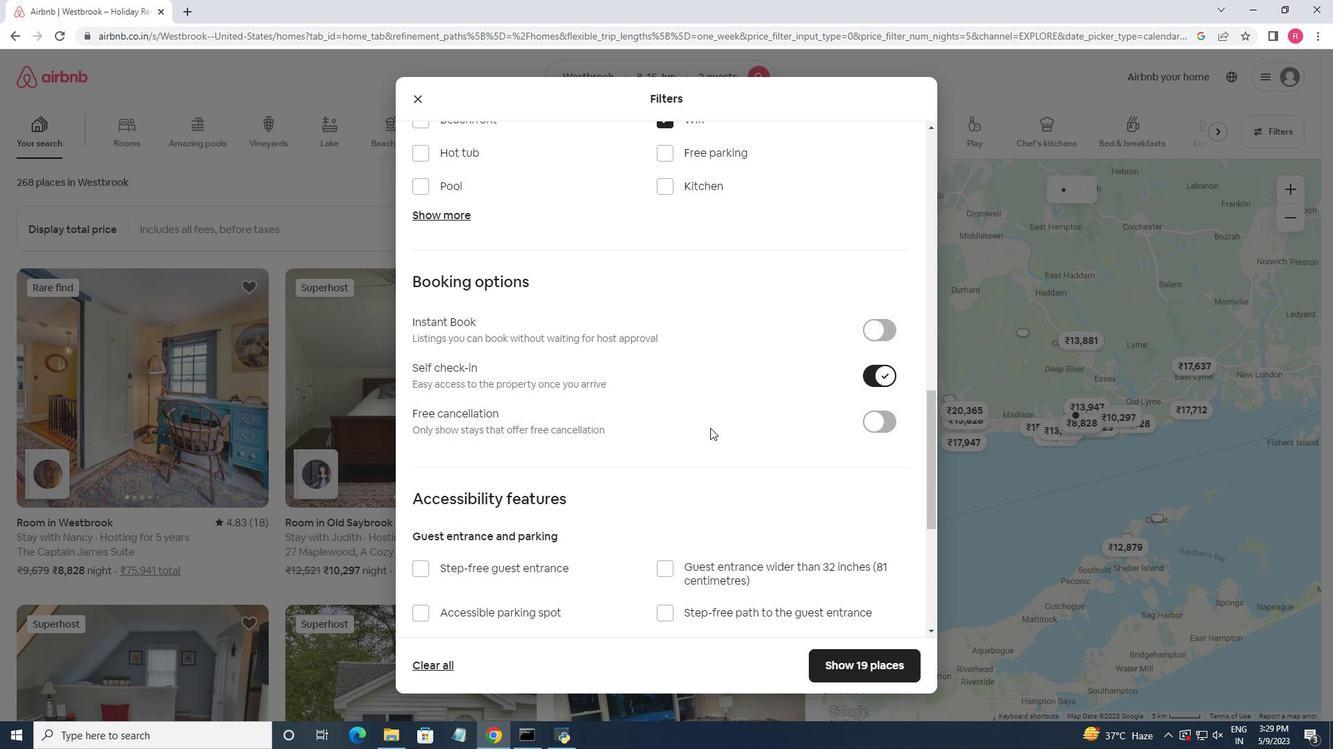
Action: Mouse scrolled (710, 427) with delta (0, 0)
Screenshot: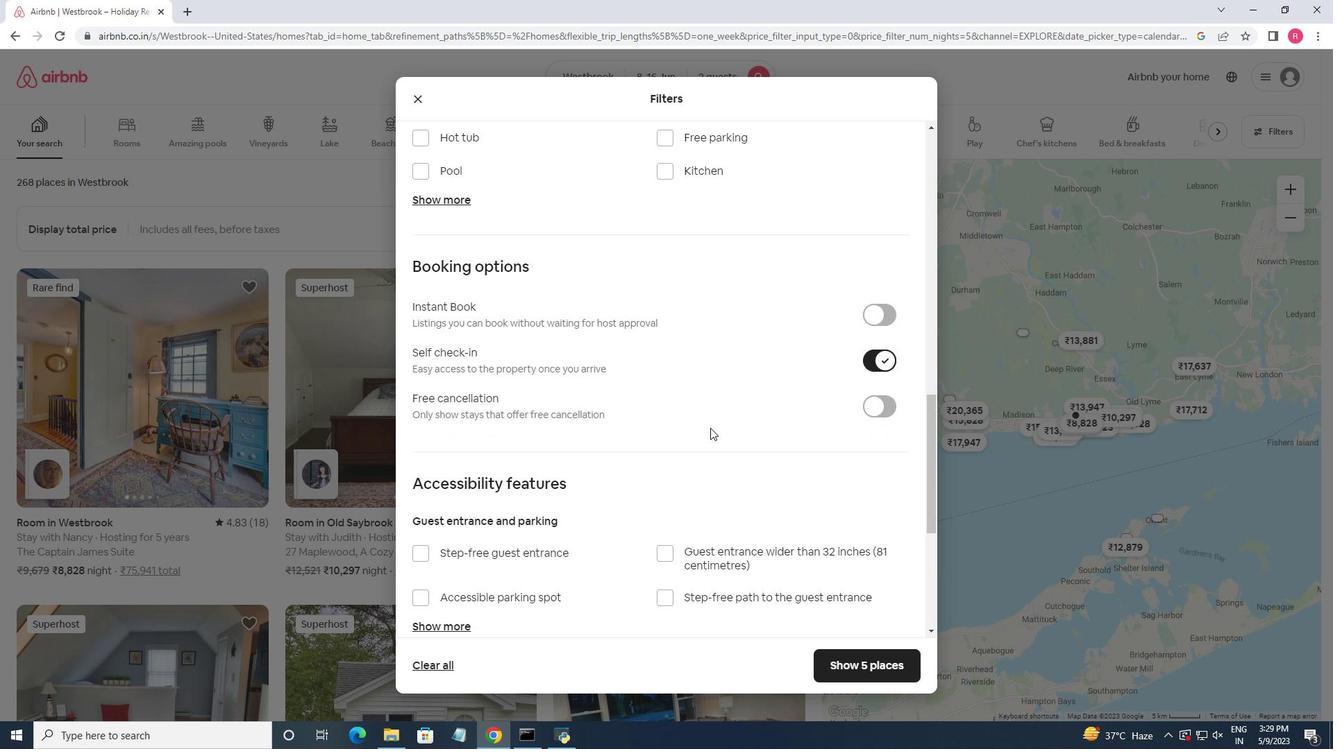 
Action: Mouse scrolled (710, 427) with delta (0, 0)
Screenshot: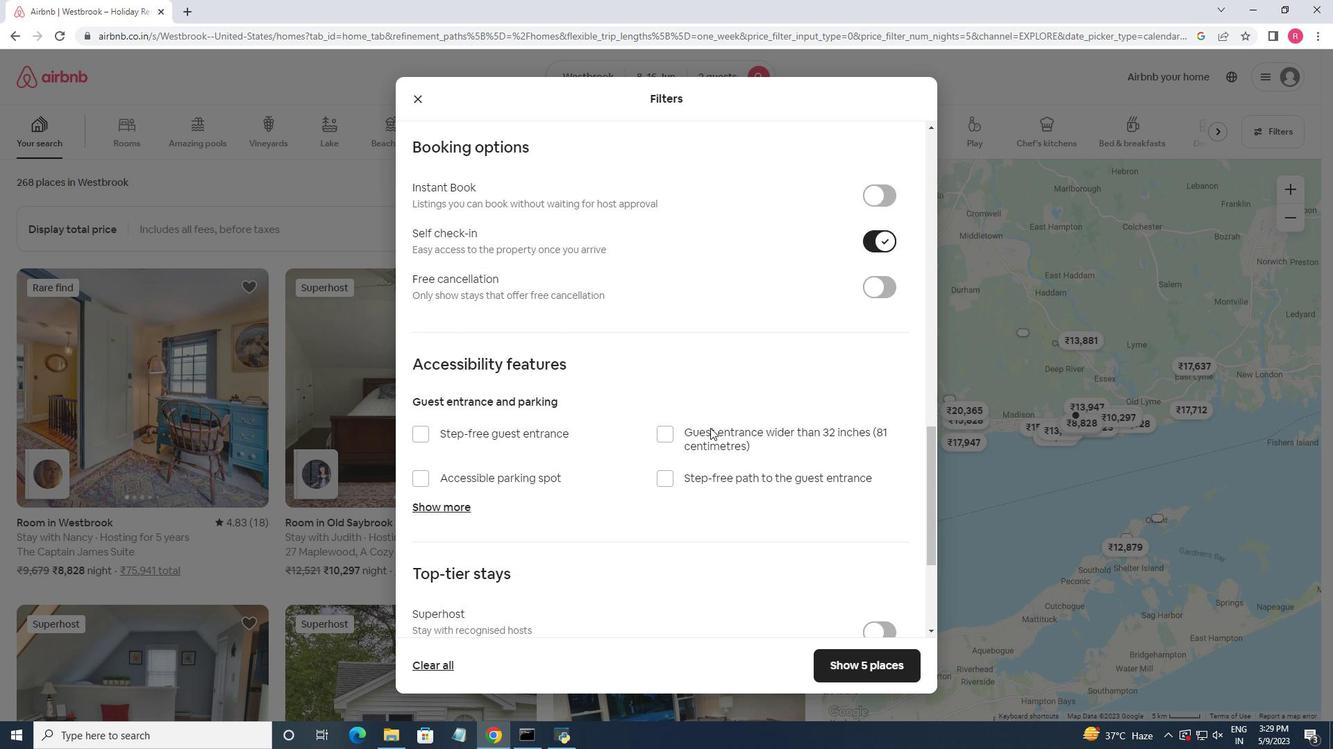 
Action: Mouse moved to (670, 502)
Screenshot: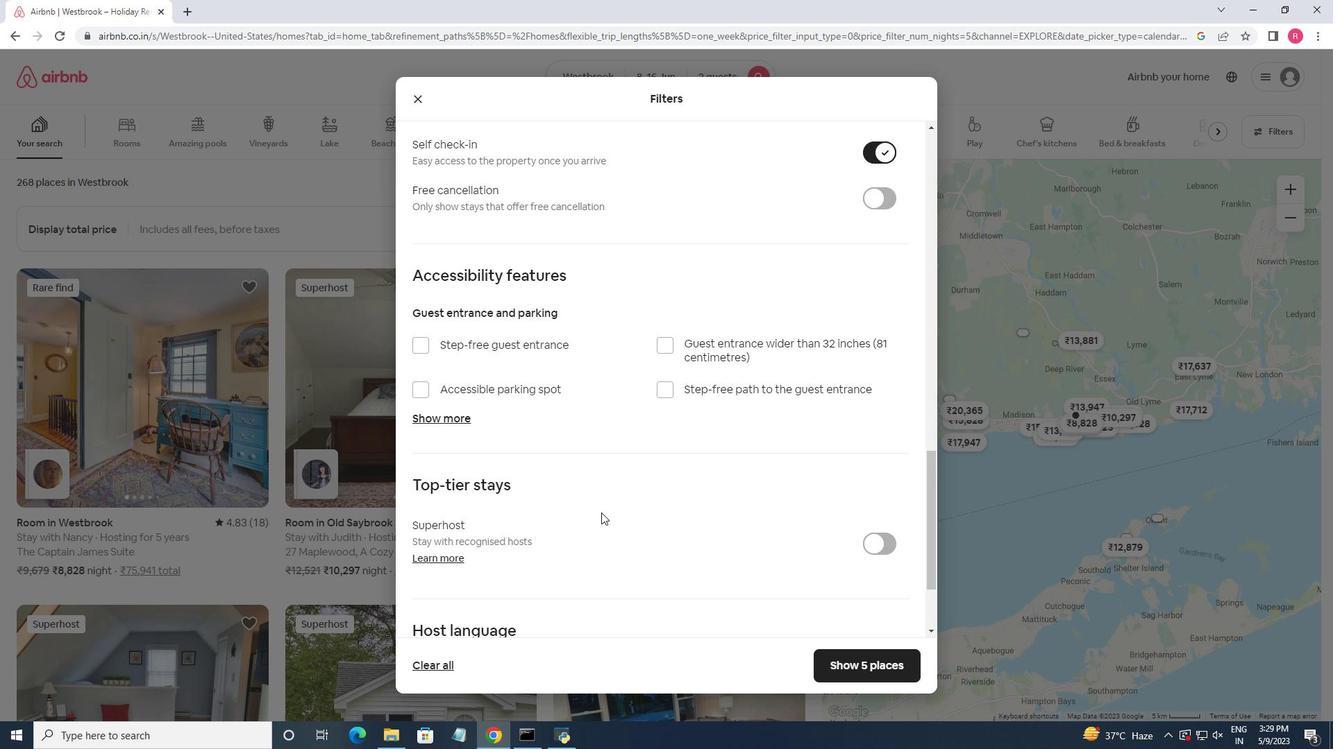 
Action: Mouse scrolled (670, 501) with delta (0, 0)
Screenshot: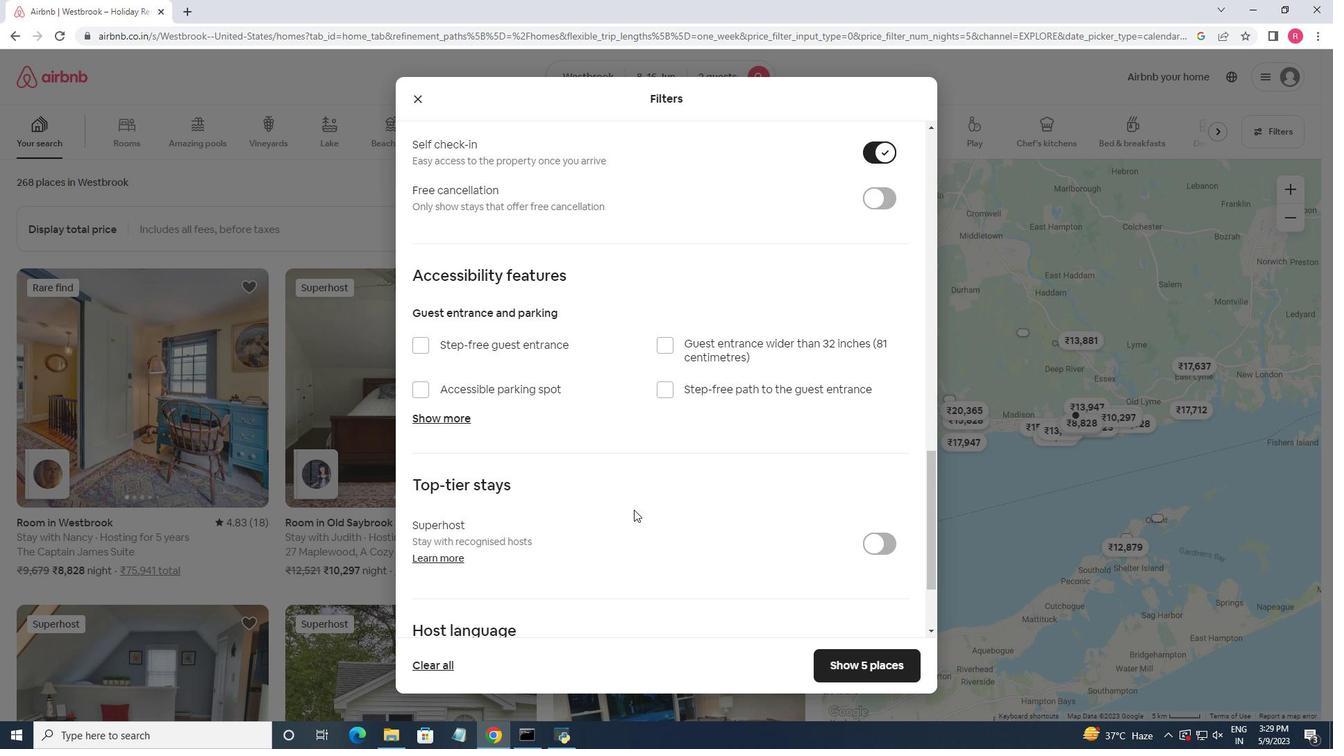 
Action: Mouse scrolled (670, 501) with delta (0, 0)
Screenshot: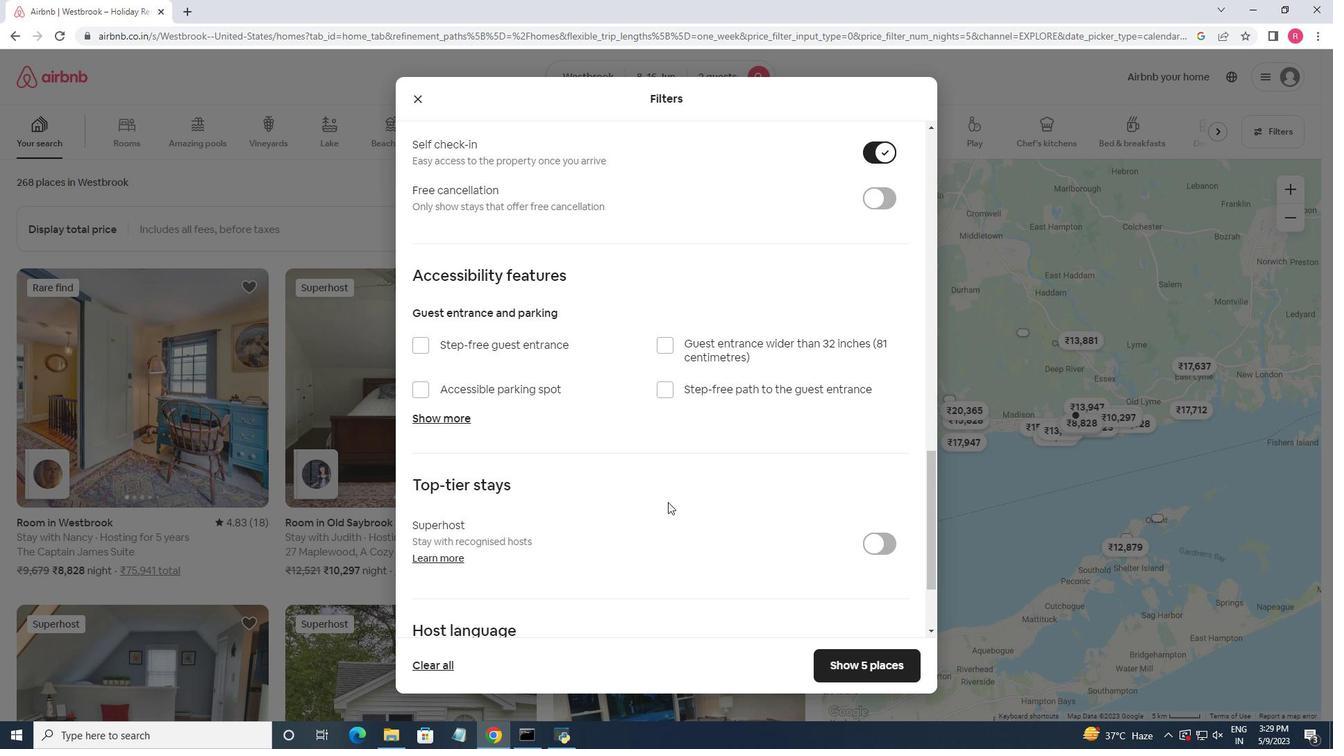 
Action: Mouse moved to (670, 493)
Screenshot: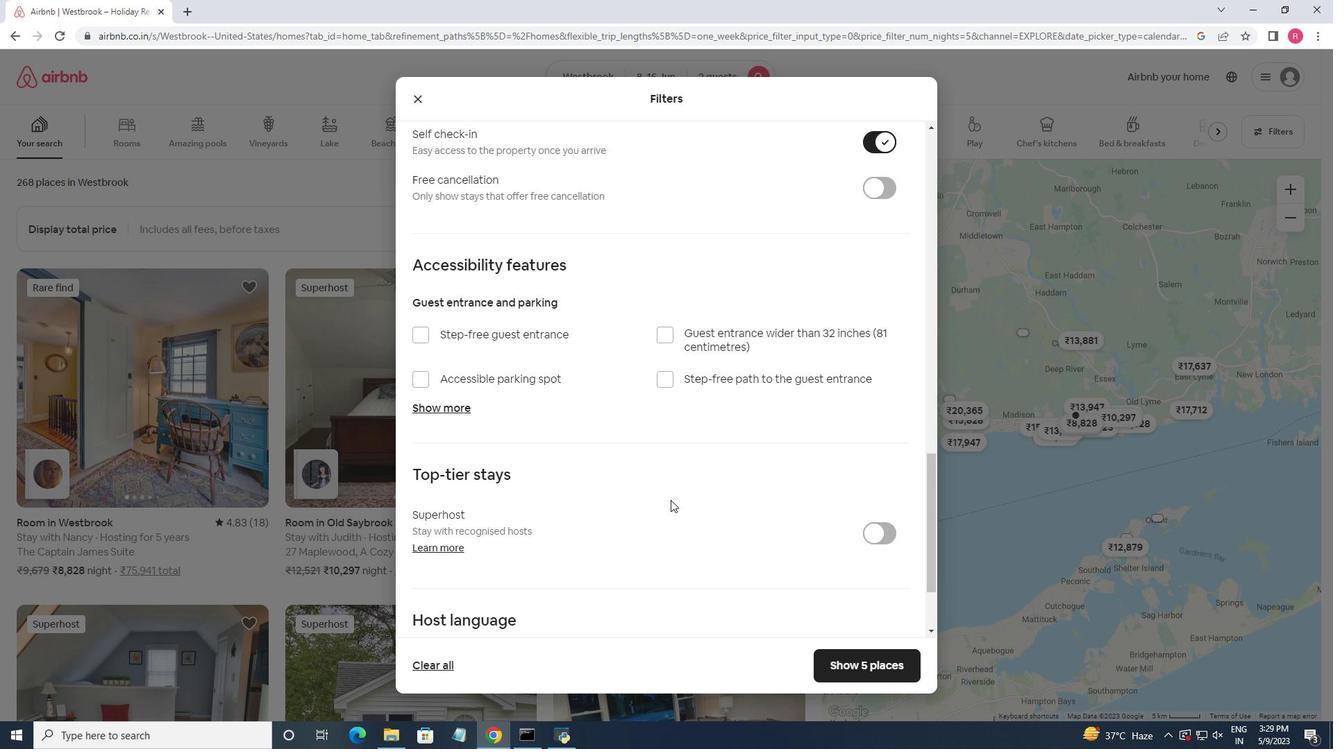 
Action: Mouse scrolled (670, 492) with delta (0, 0)
Screenshot: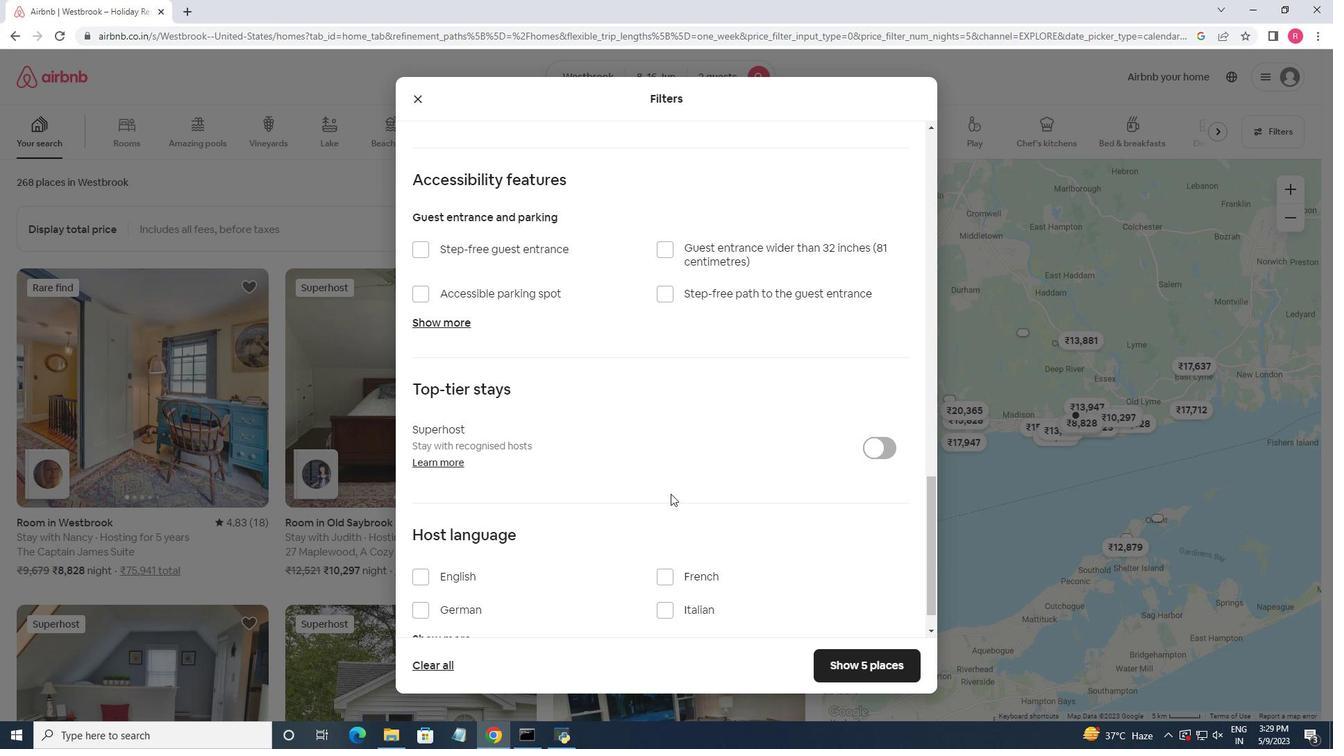 
Action: Mouse scrolled (670, 492) with delta (0, 0)
Screenshot: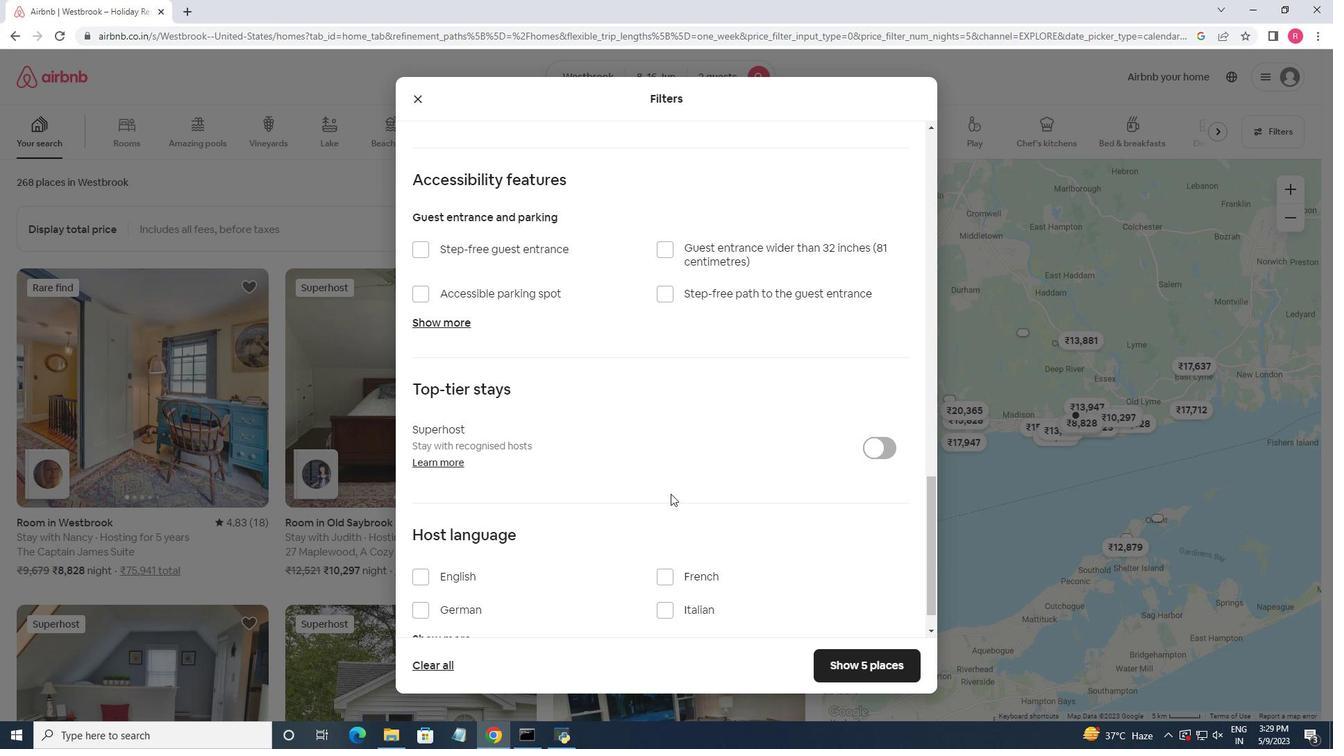 
Action: Mouse moved to (426, 543)
Screenshot: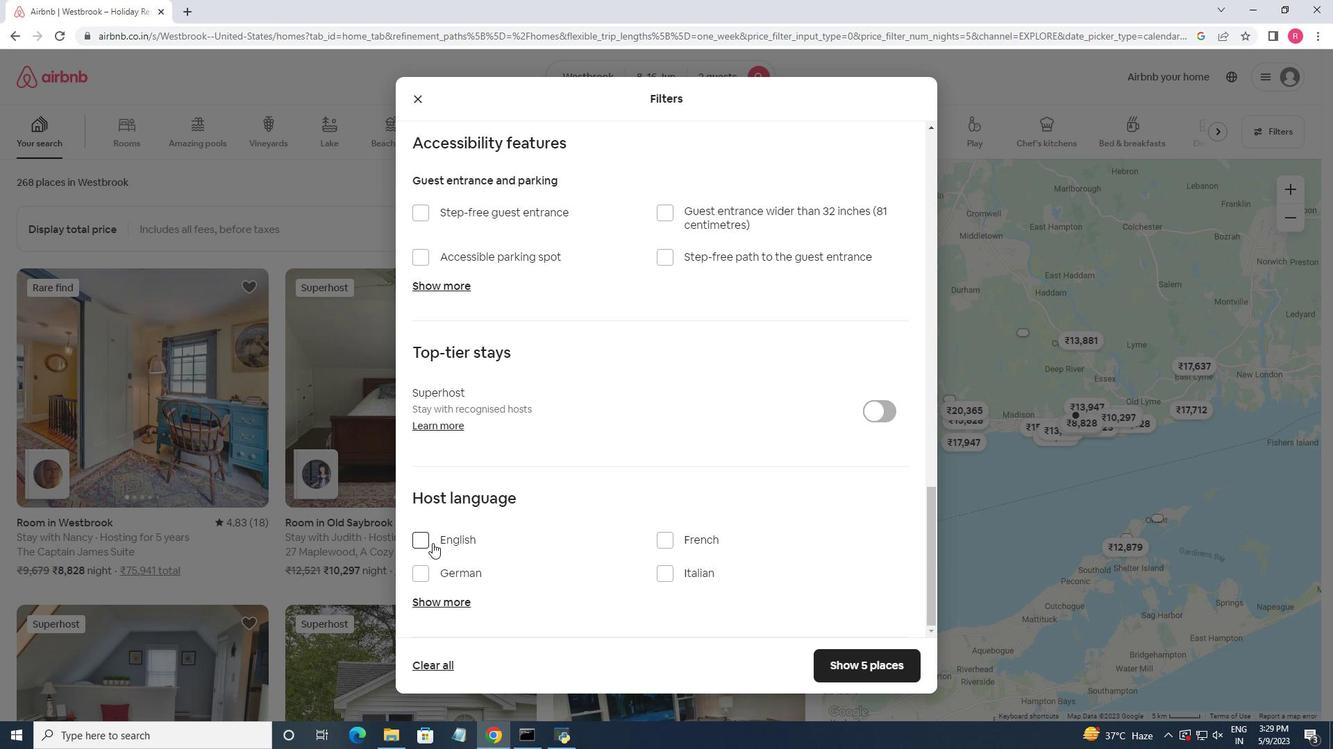 
Action: Mouse pressed left at (426, 543)
Screenshot: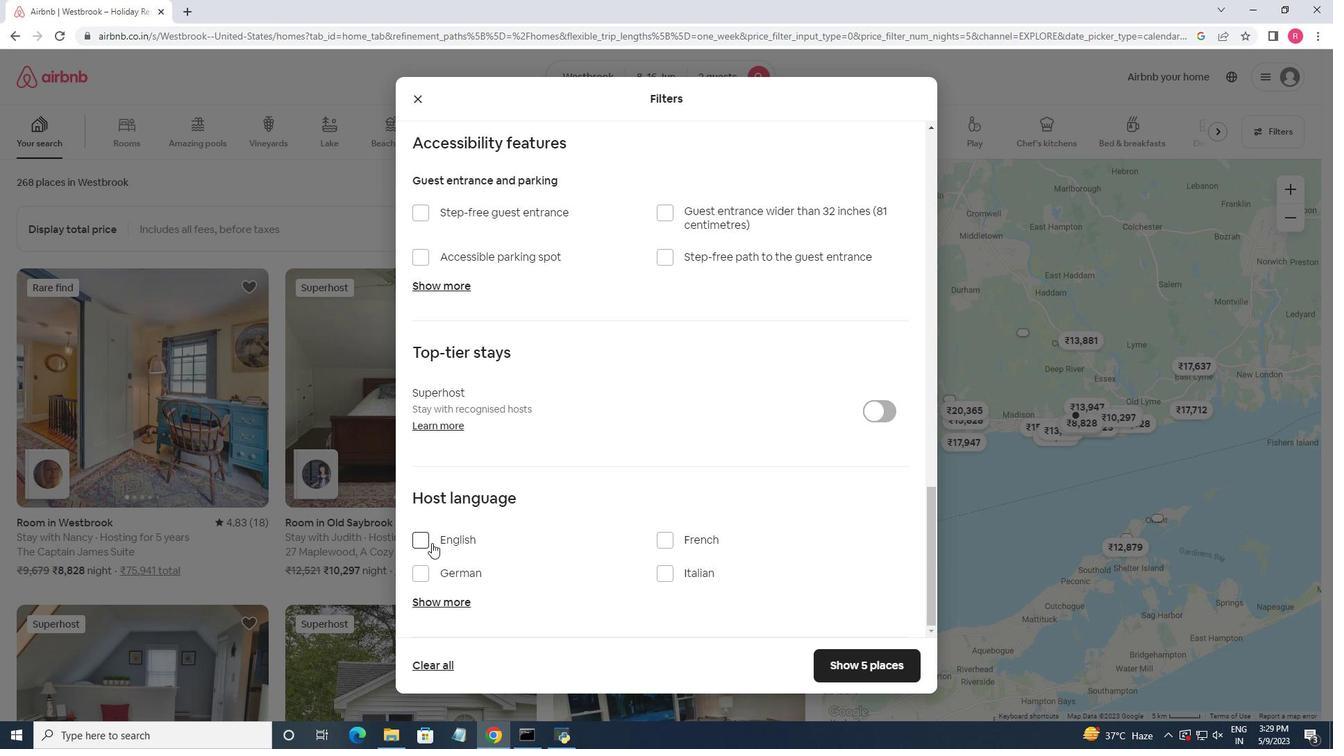 
Action: Mouse moved to (851, 663)
Screenshot: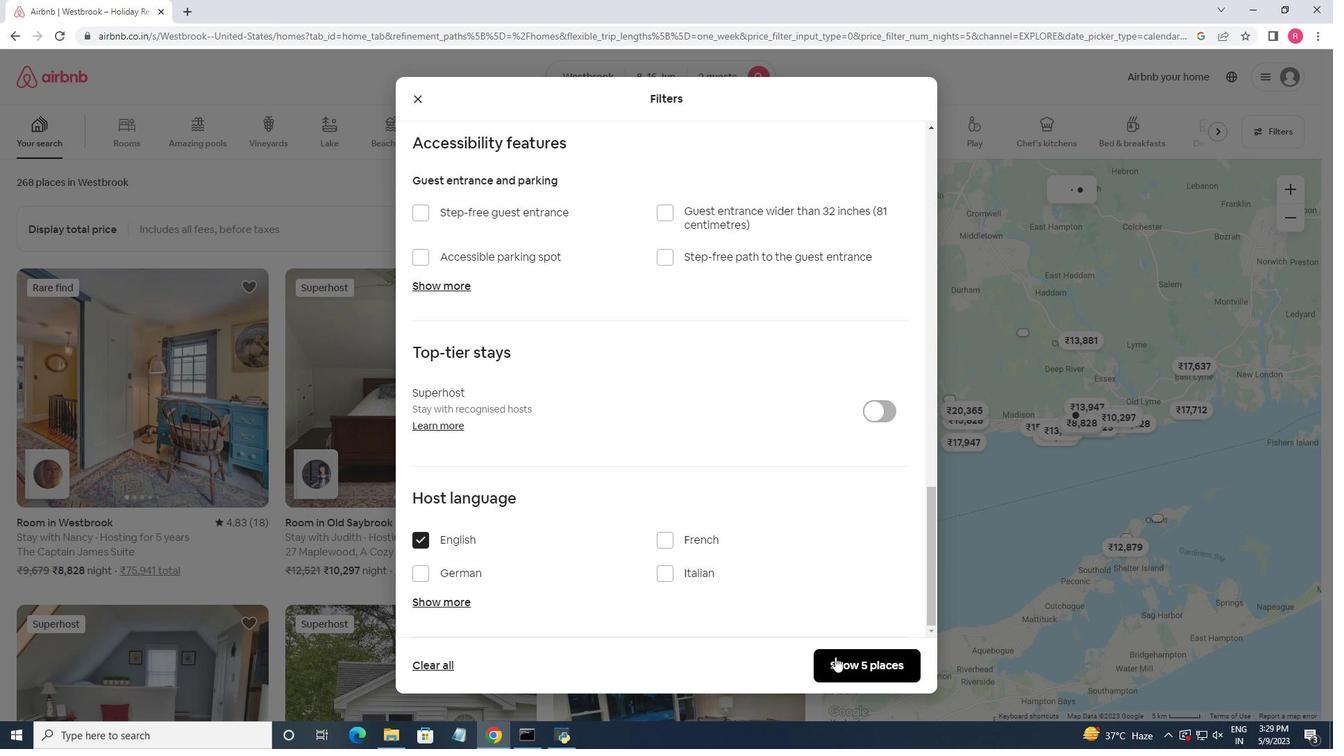 
Action: Mouse pressed left at (851, 663)
Screenshot: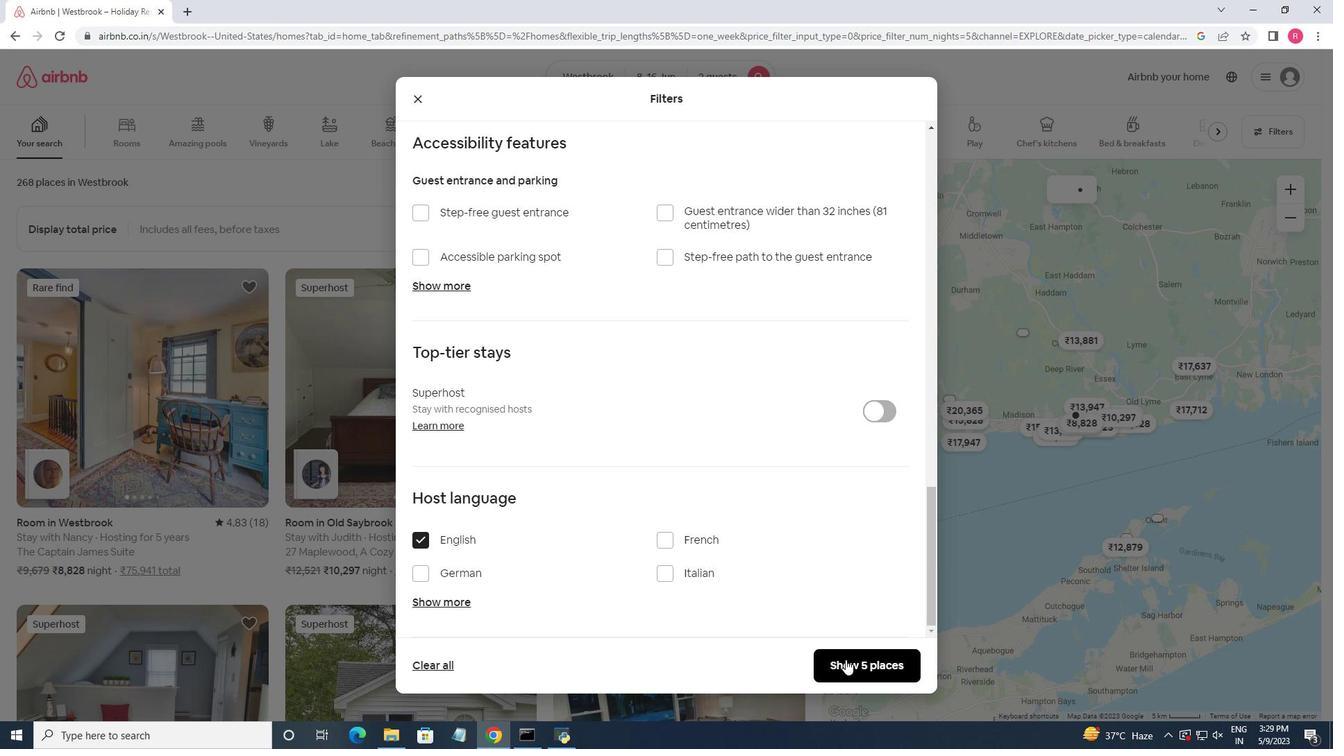 
Action: Mouse moved to (502, 197)
Screenshot: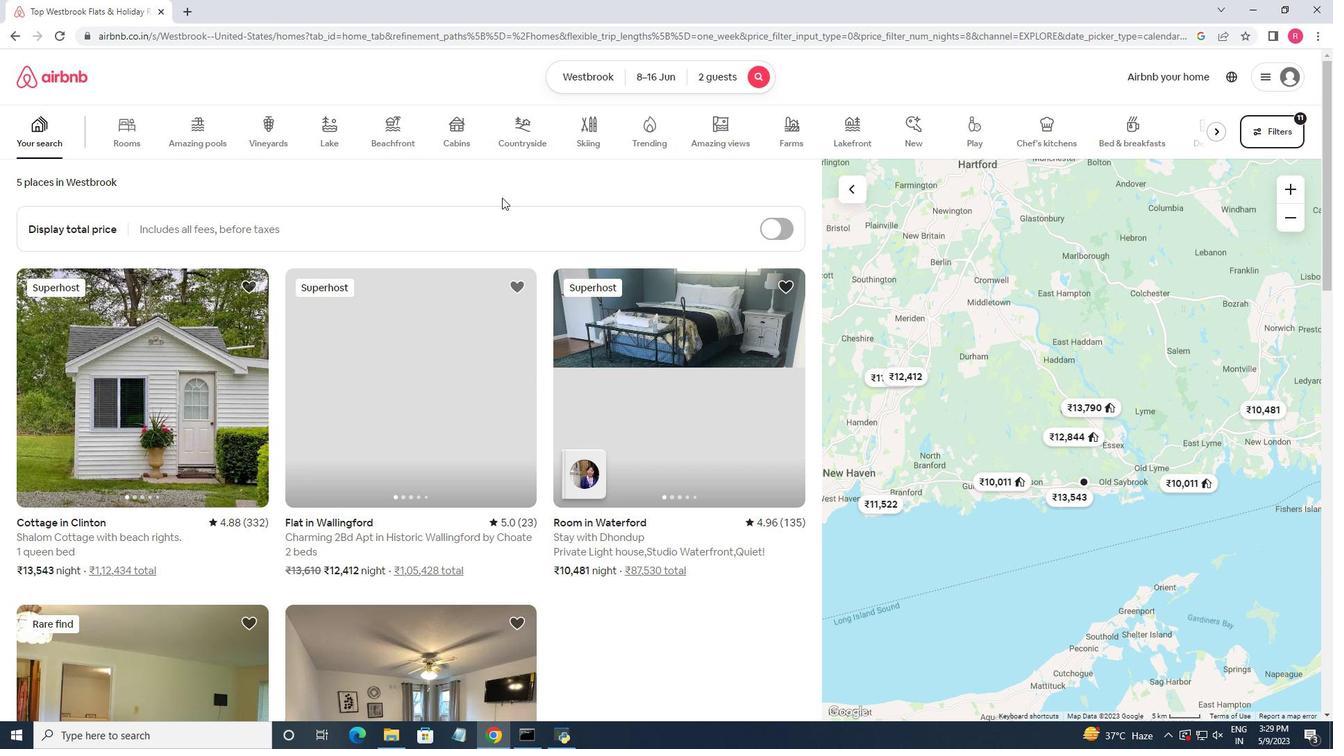 
